 Task: Create an 'audit finding' object.
Action: Mouse moved to (1302, 134)
Screenshot: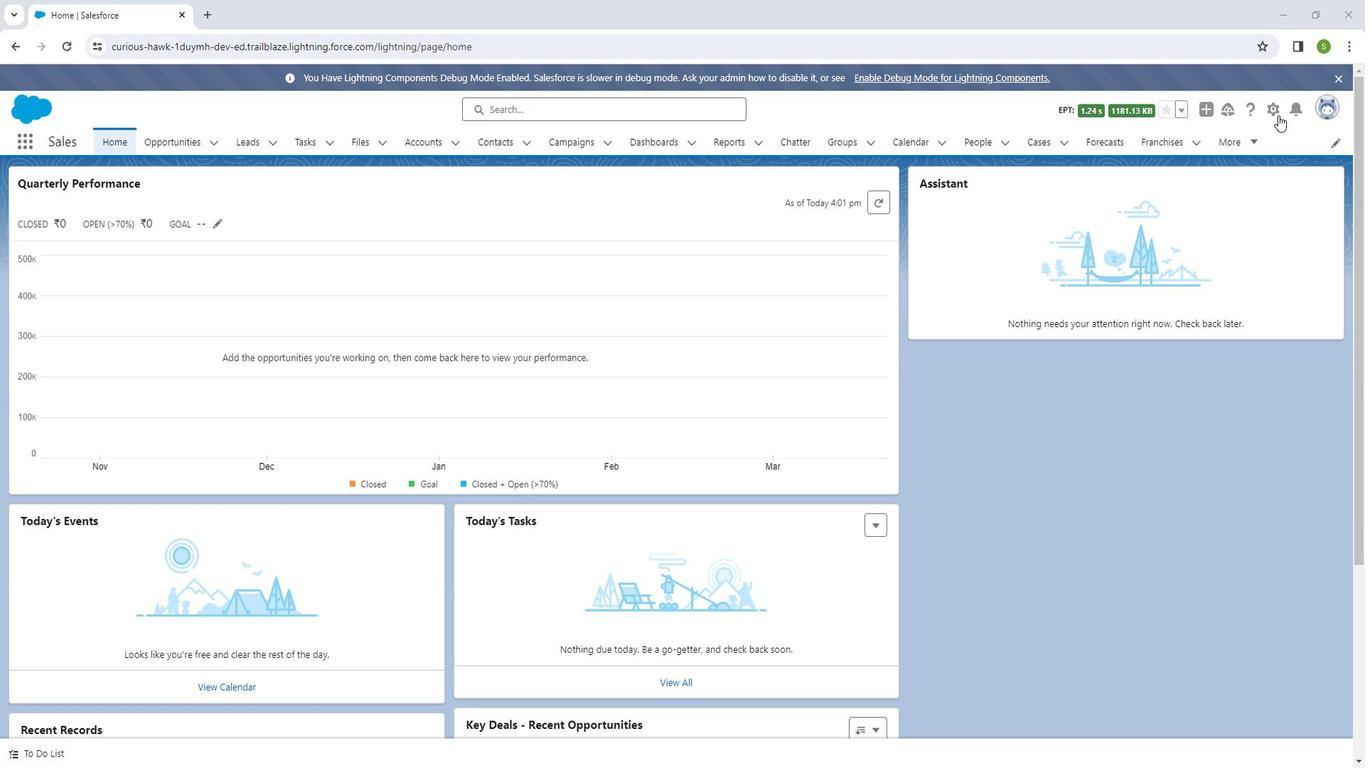 
Action: Mouse pressed left at (1302, 134)
Screenshot: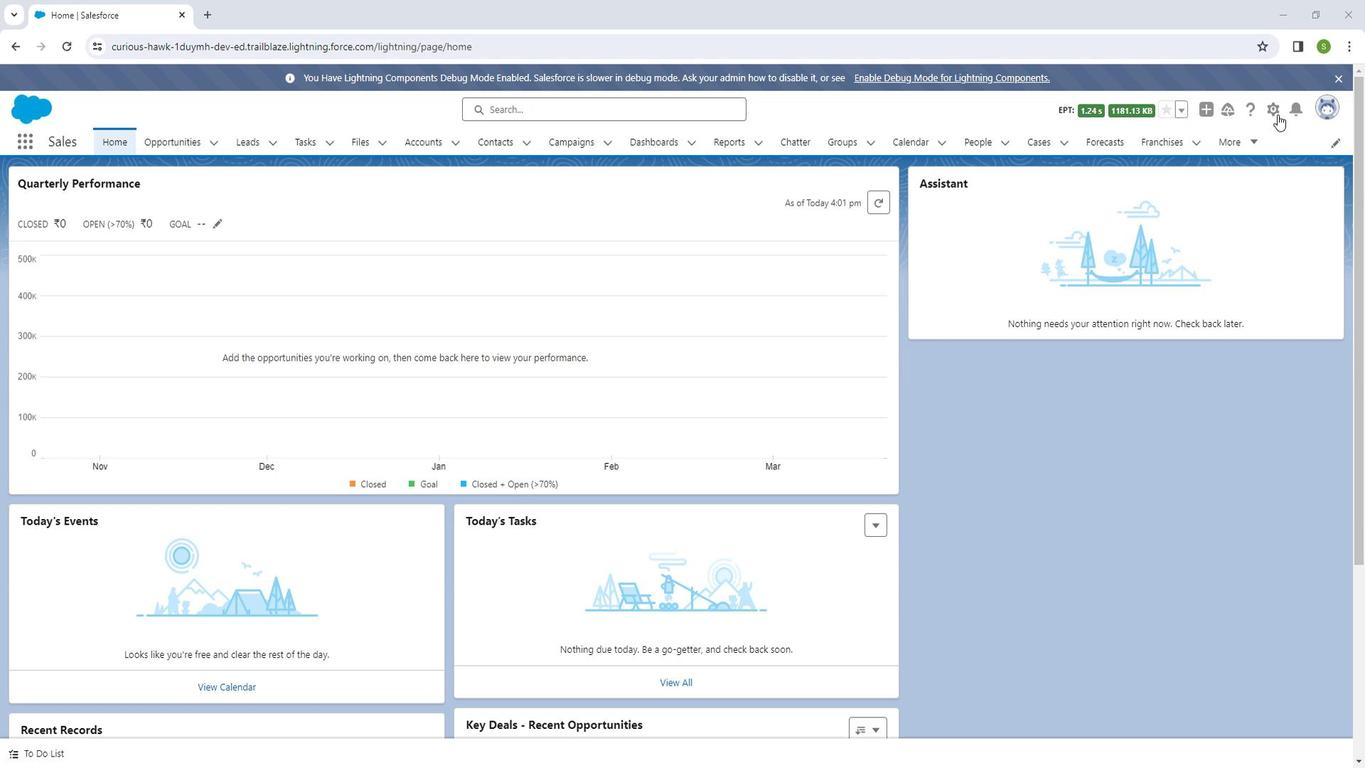 
Action: Mouse moved to (1253, 181)
Screenshot: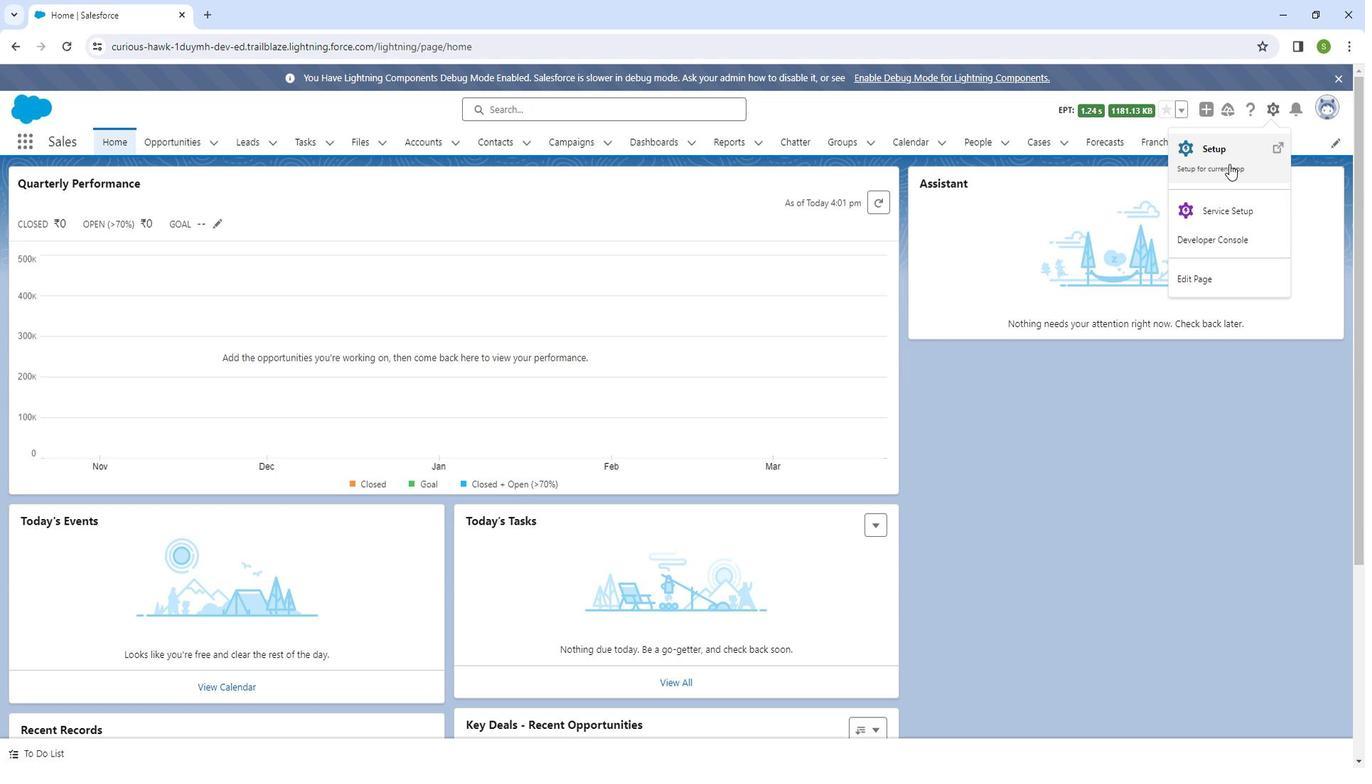 
Action: Mouse pressed left at (1253, 181)
Screenshot: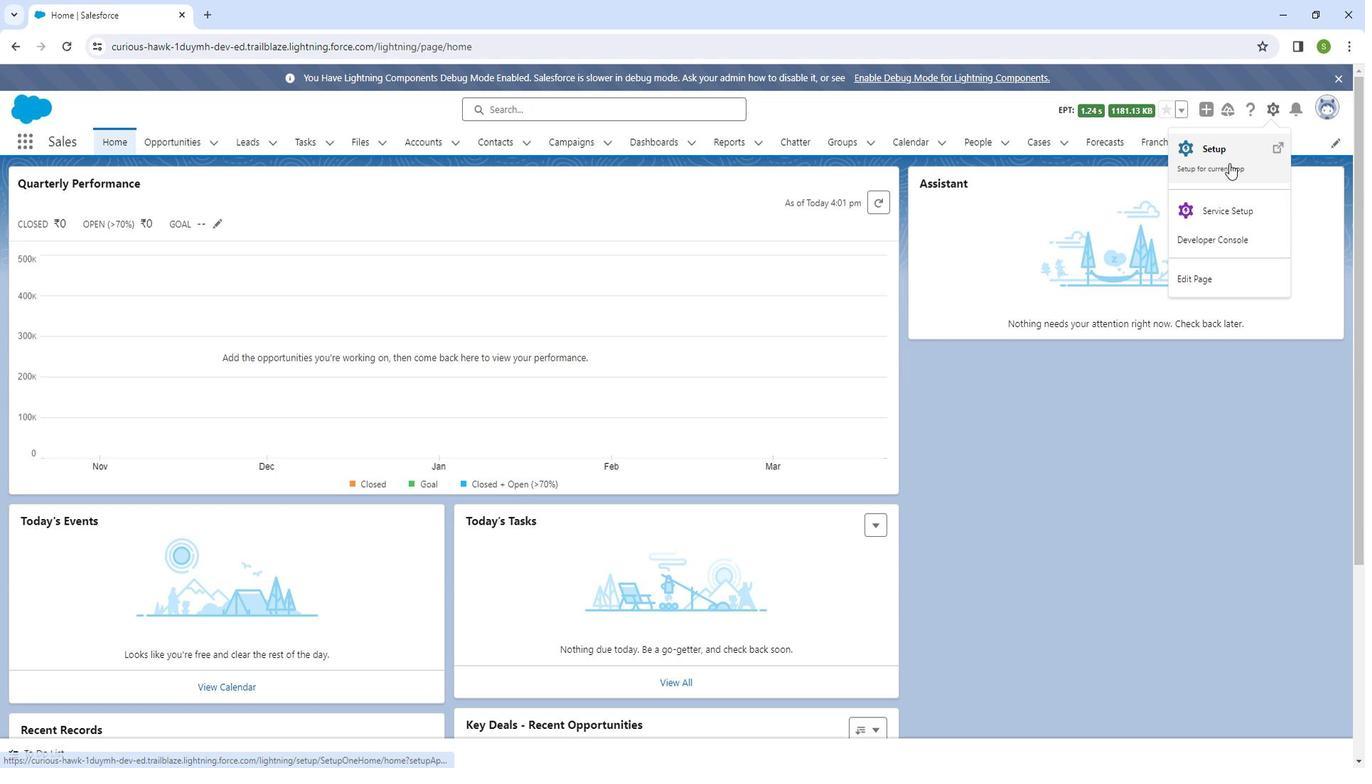
Action: Mouse moved to (204, 164)
Screenshot: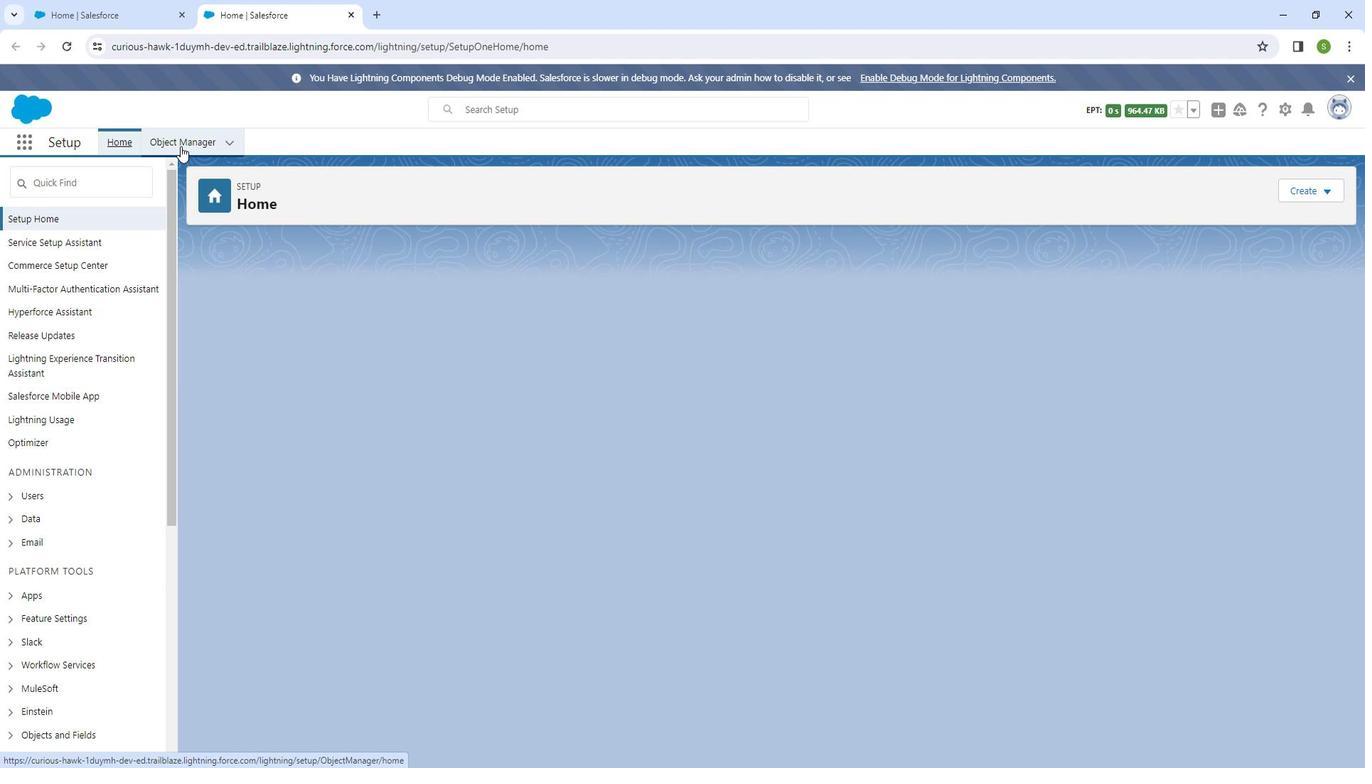 
Action: Mouse pressed left at (204, 164)
Screenshot: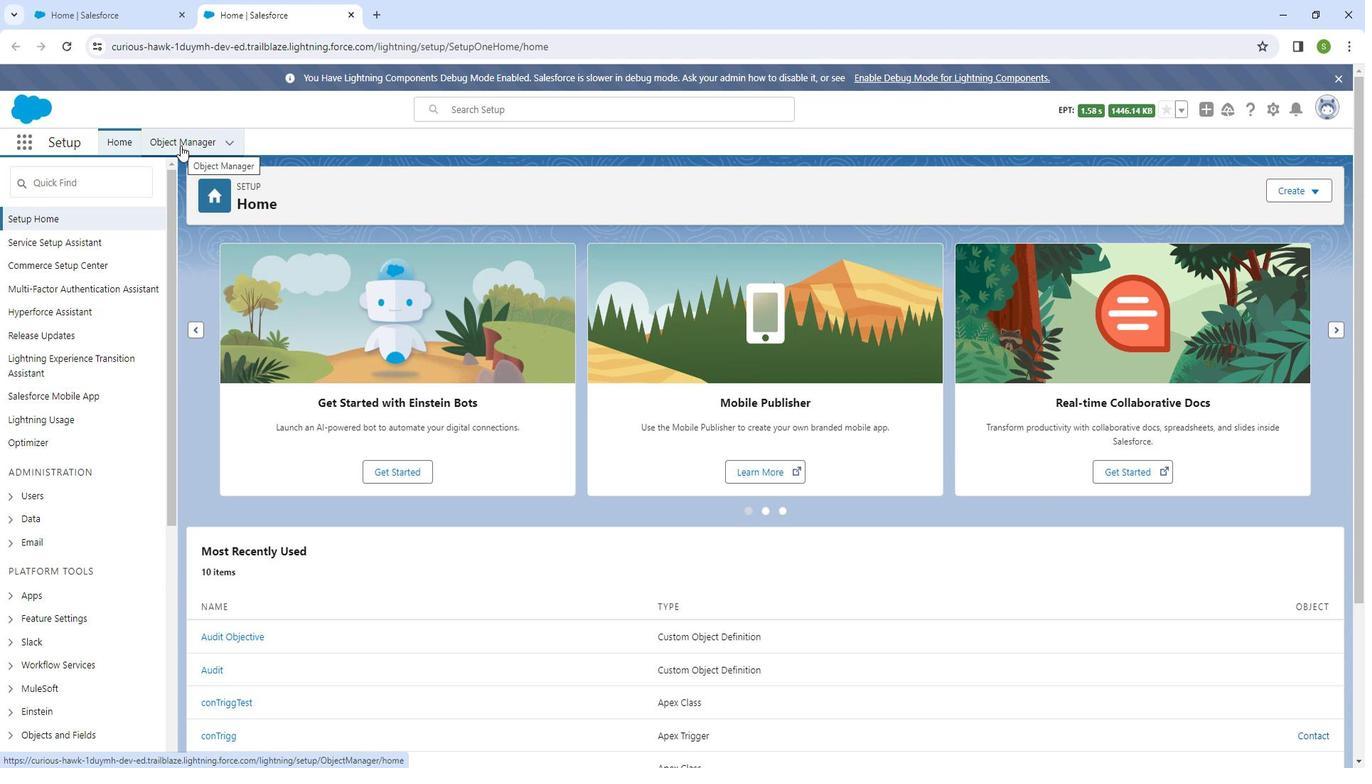 
Action: Mouse moved to (1318, 214)
Screenshot: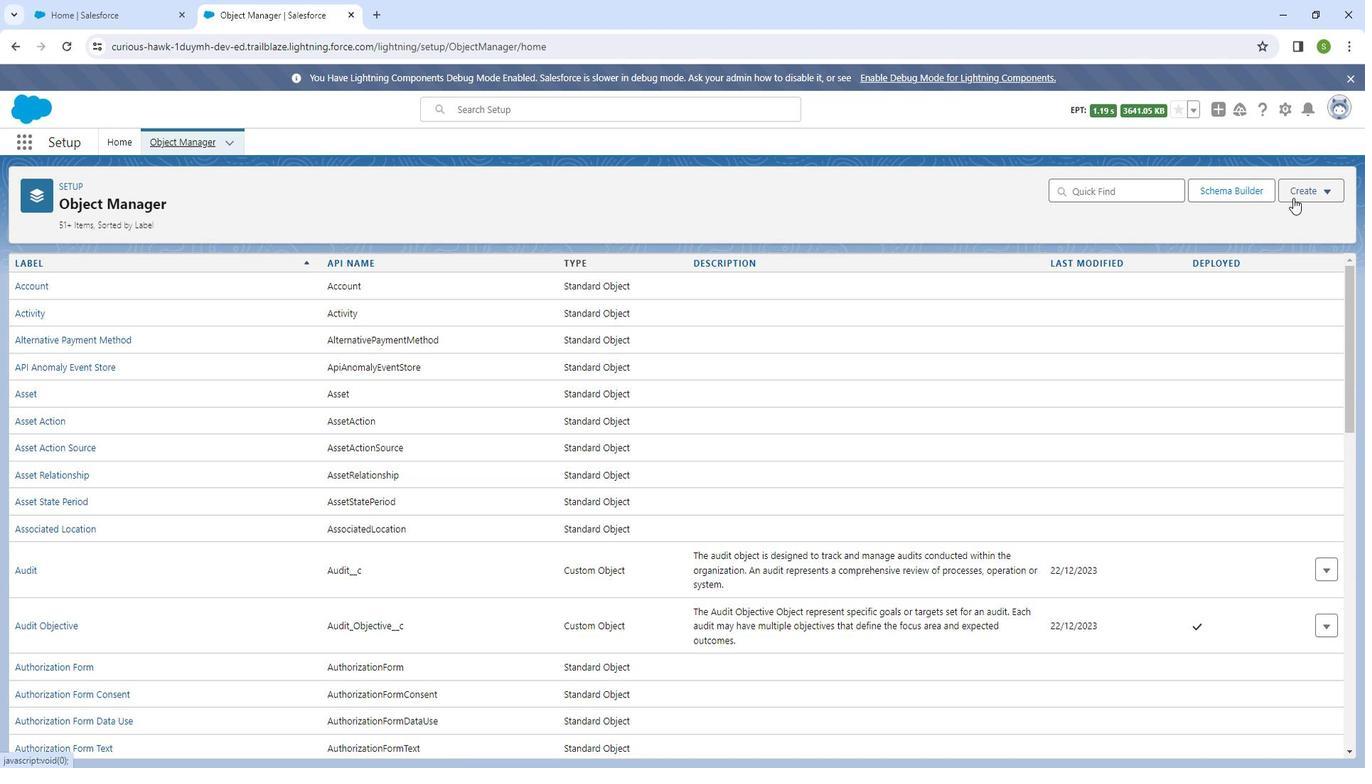 
Action: Mouse pressed left at (1318, 214)
Screenshot: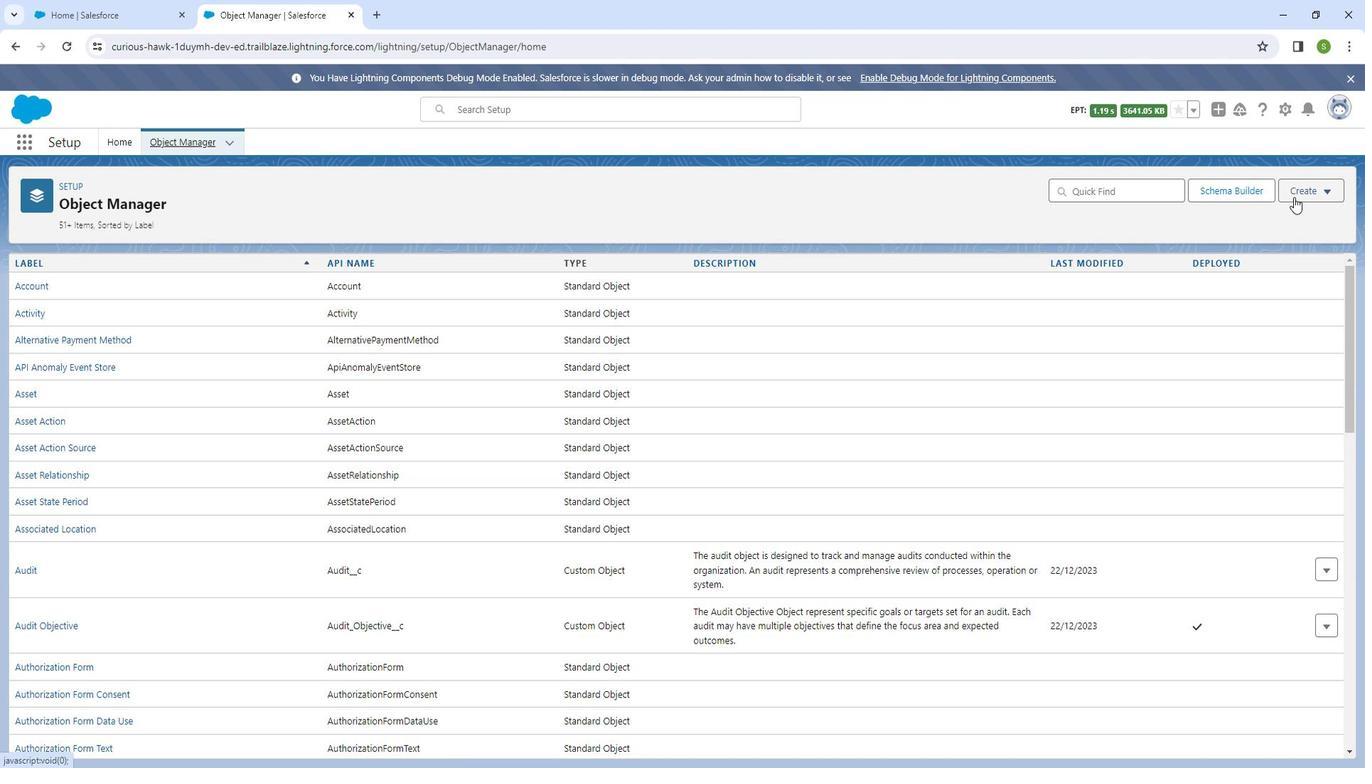 
Action: Mouse moved to (1303, 246)
Screenshot: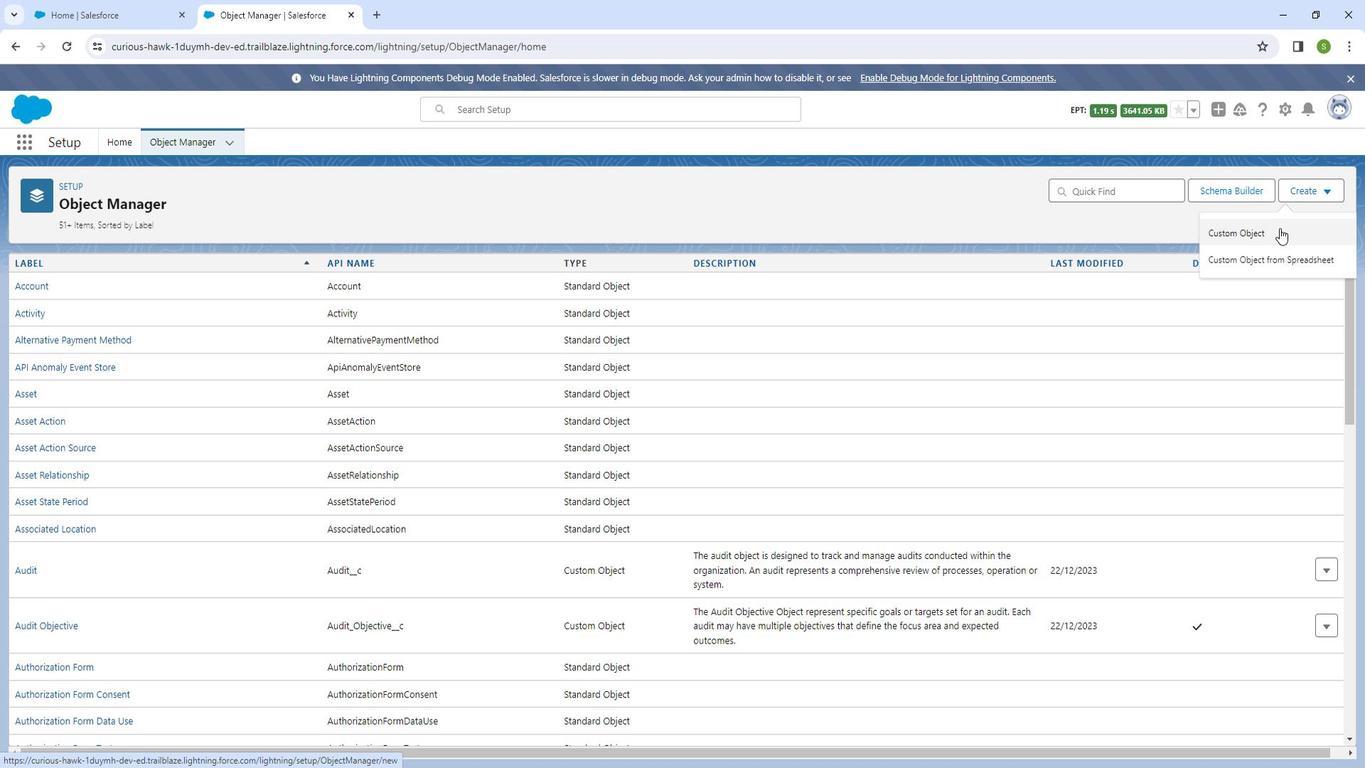 
Action: Mouse pressed left at (1303, 246)
Screenshot: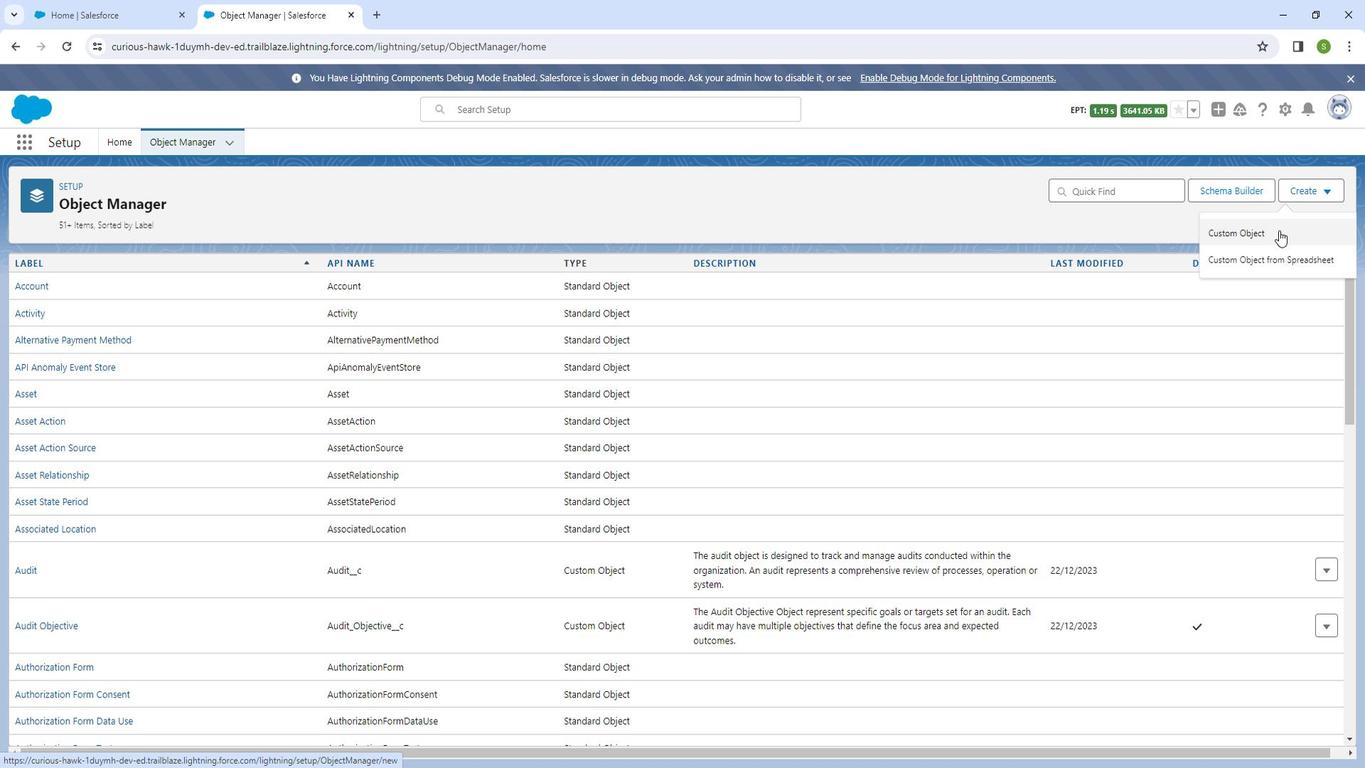 
Action: Mouse moved to (362, 386)
Screenshot: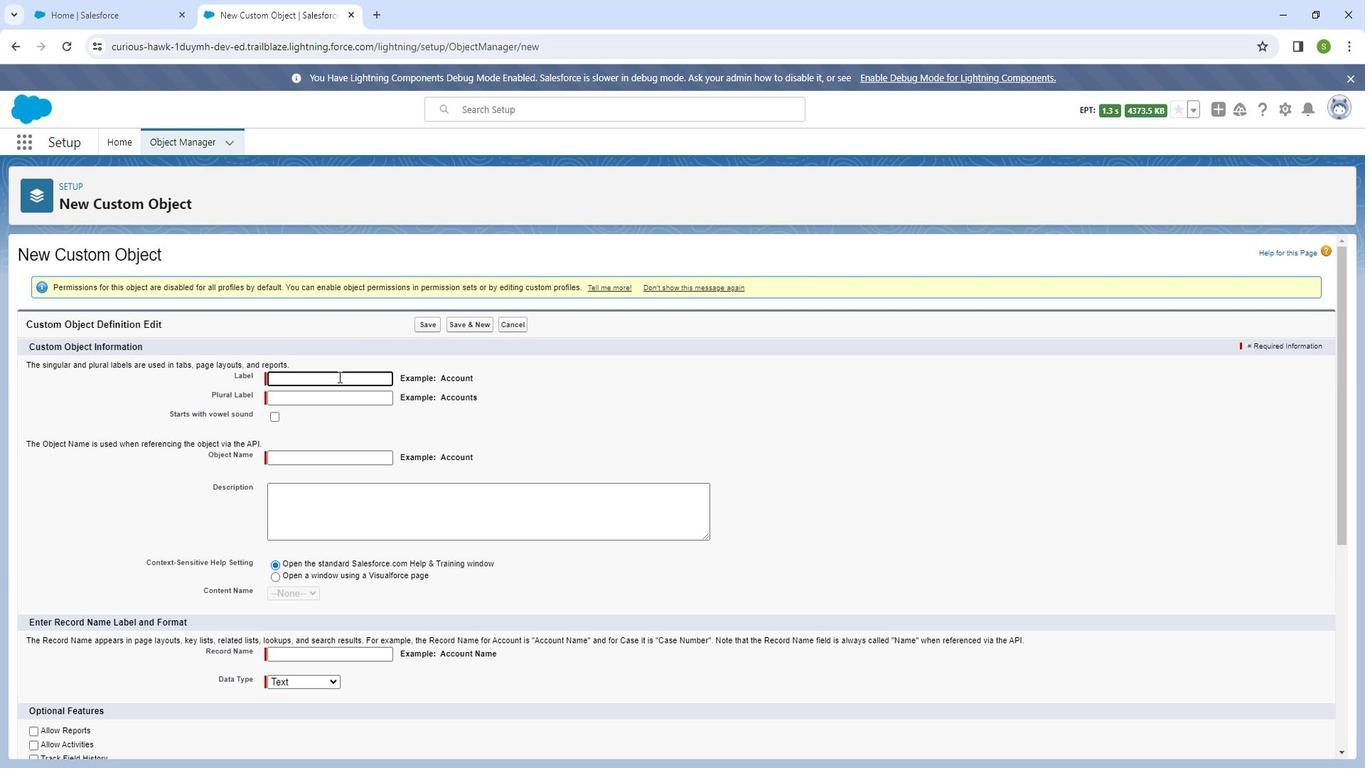 
Action: Mouse pressed left at (362, 386)
Screenshot: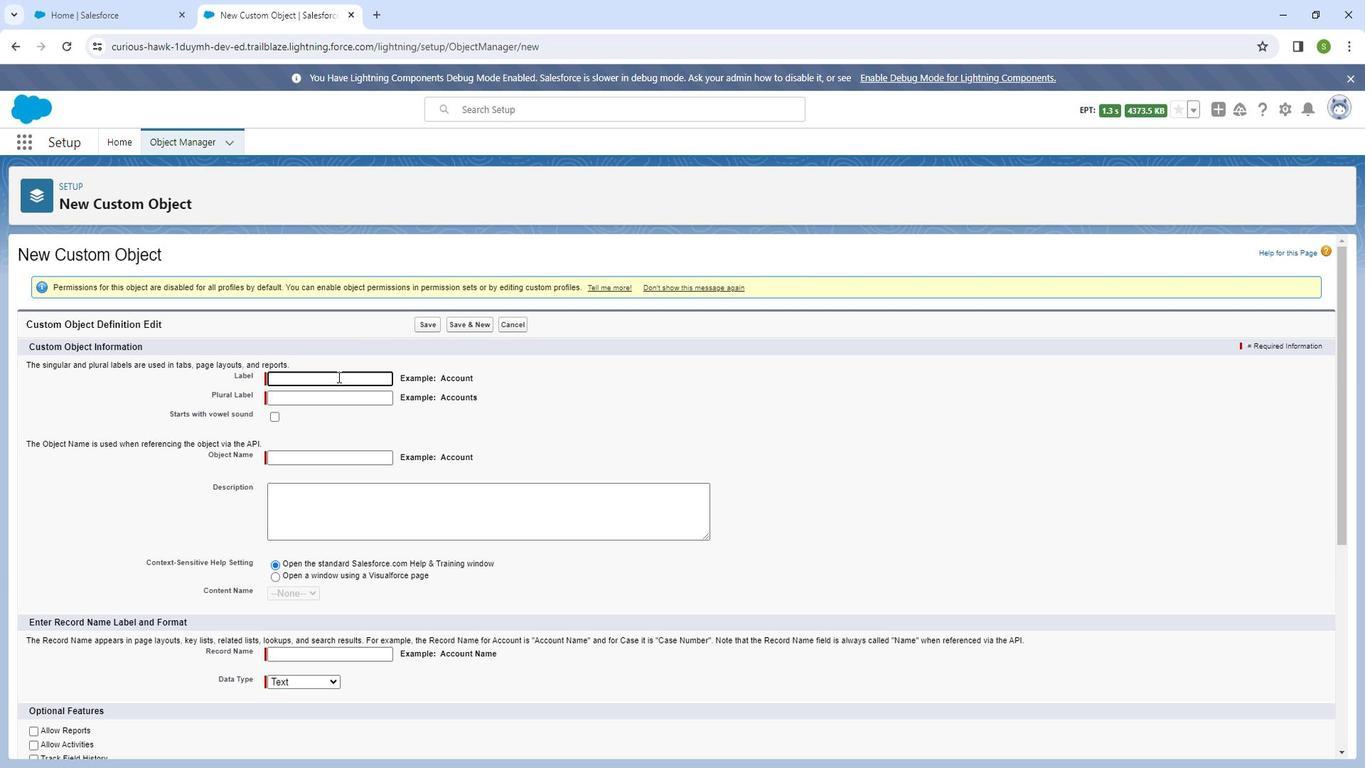 
Action: Mouse moved to (362, 386)
Screenshot: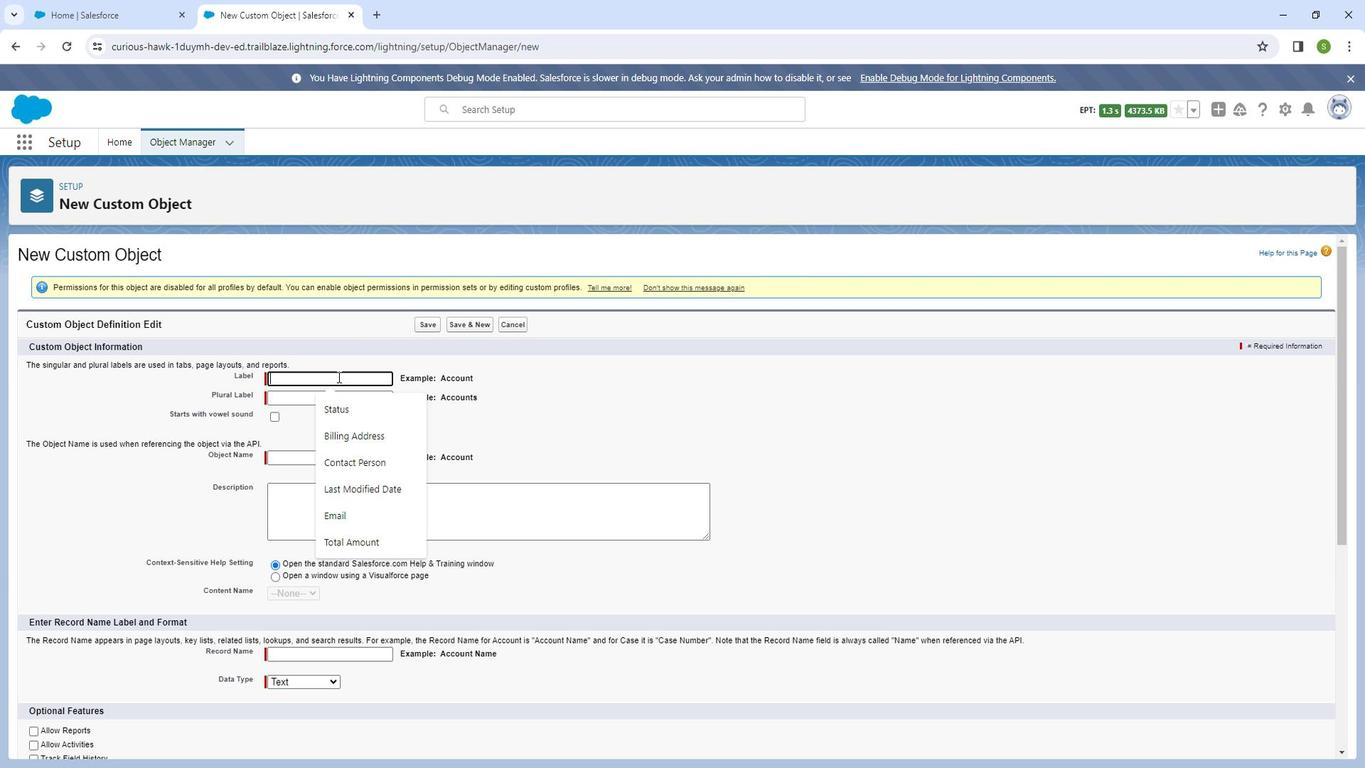
Action: Key pressed <Key.shift_r>Audit<Key.space><Key.shift_r><Key.shift_r><Key.shift_r><Key.shift_r><Key.shift_r><Key.shift_r>Finding
Screenshot: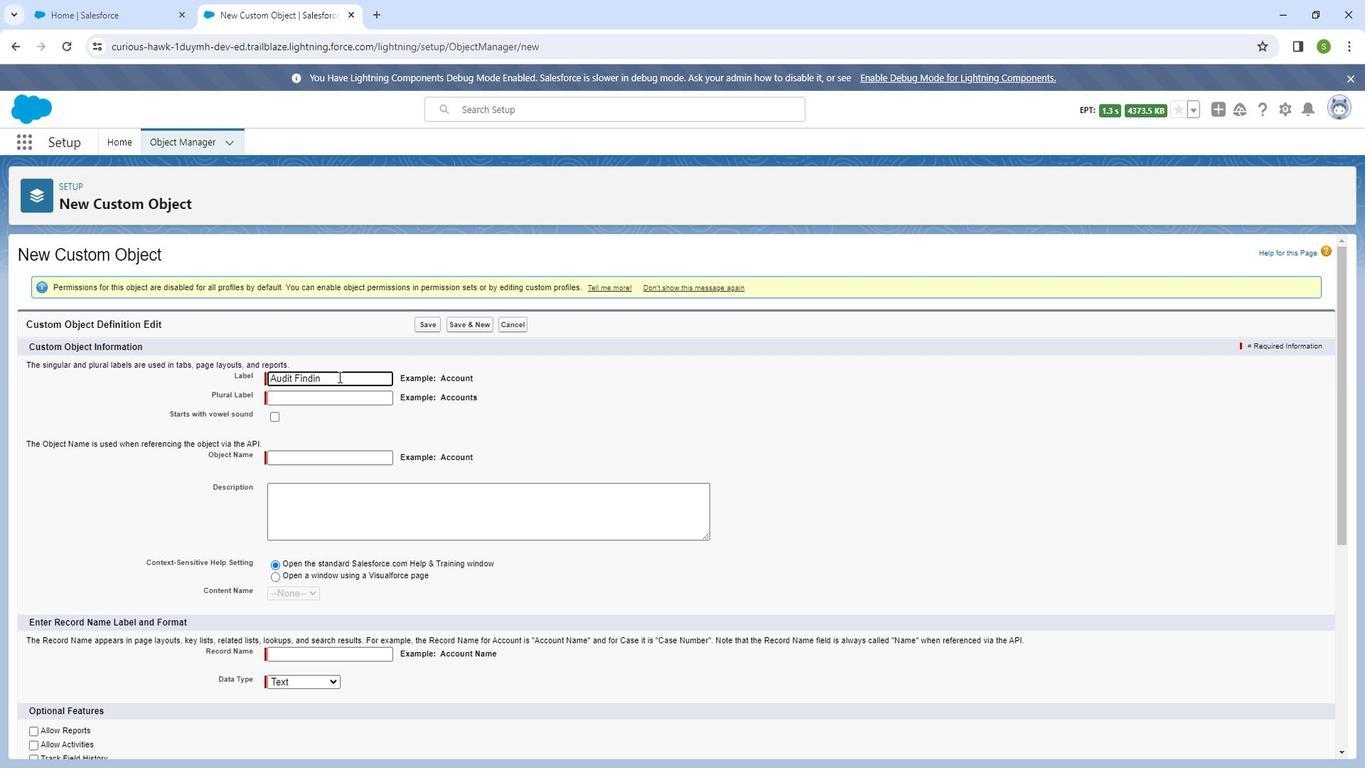 
Action: Mouse moved to (351, 401)
Screenshot: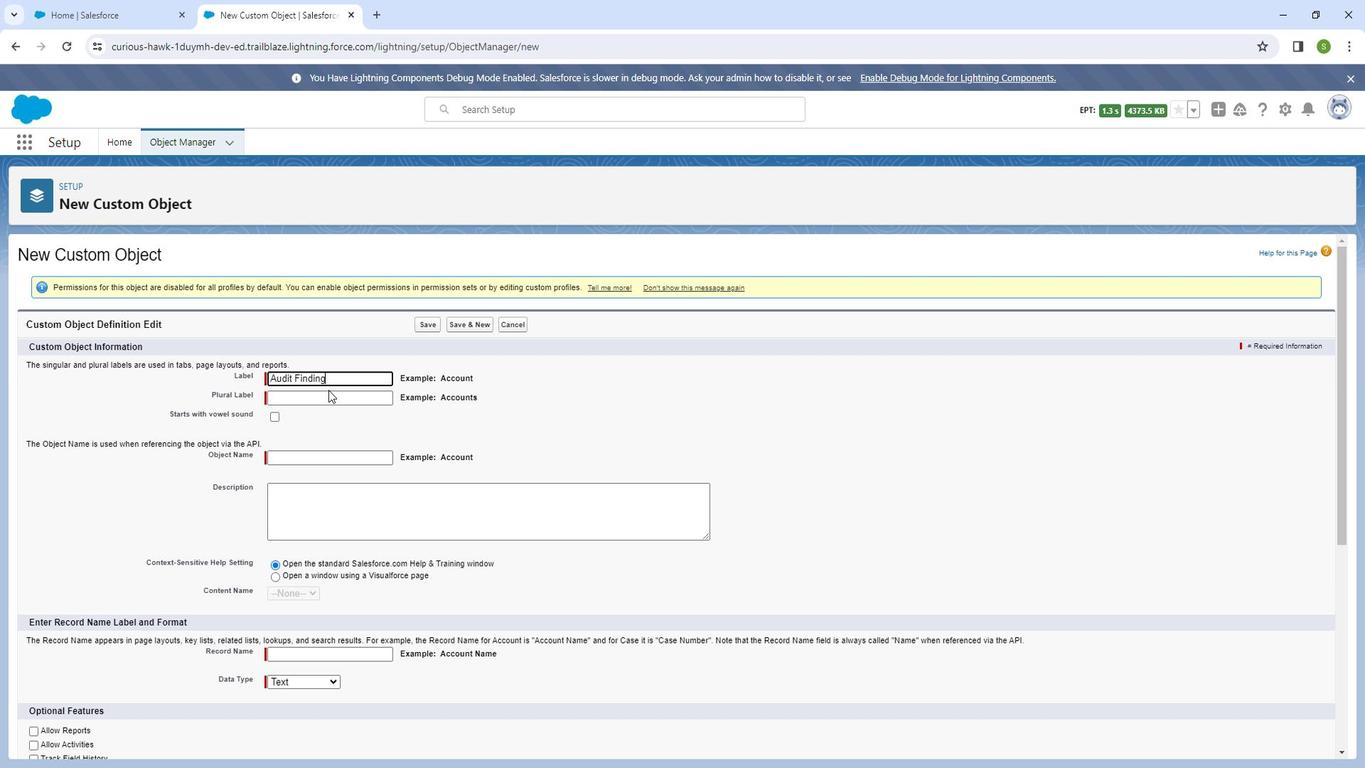 
Action: Mouse pressed left at (351, 401)
Screenshot: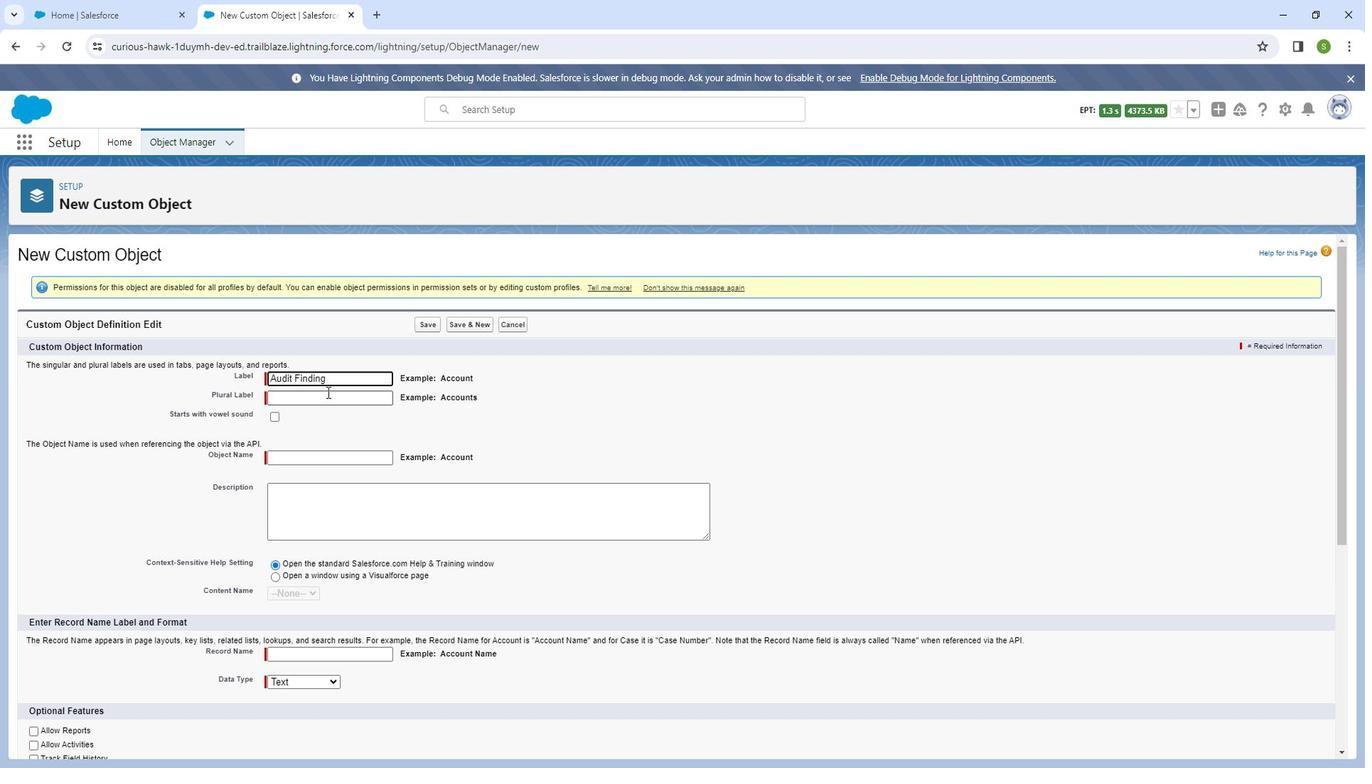
Action: Key pressed <Key.shift_r><Key.shift_r><Key.shift_r><Key.shift_r><Key.shift_r><Key.shift_r><Key.shift_r><Key.shift_r><Key.shift_r><Key.shift_r>Audit<Key.space><Key.shift_r><Key.shift_r><Key.shift_r>Findings
Screenshot: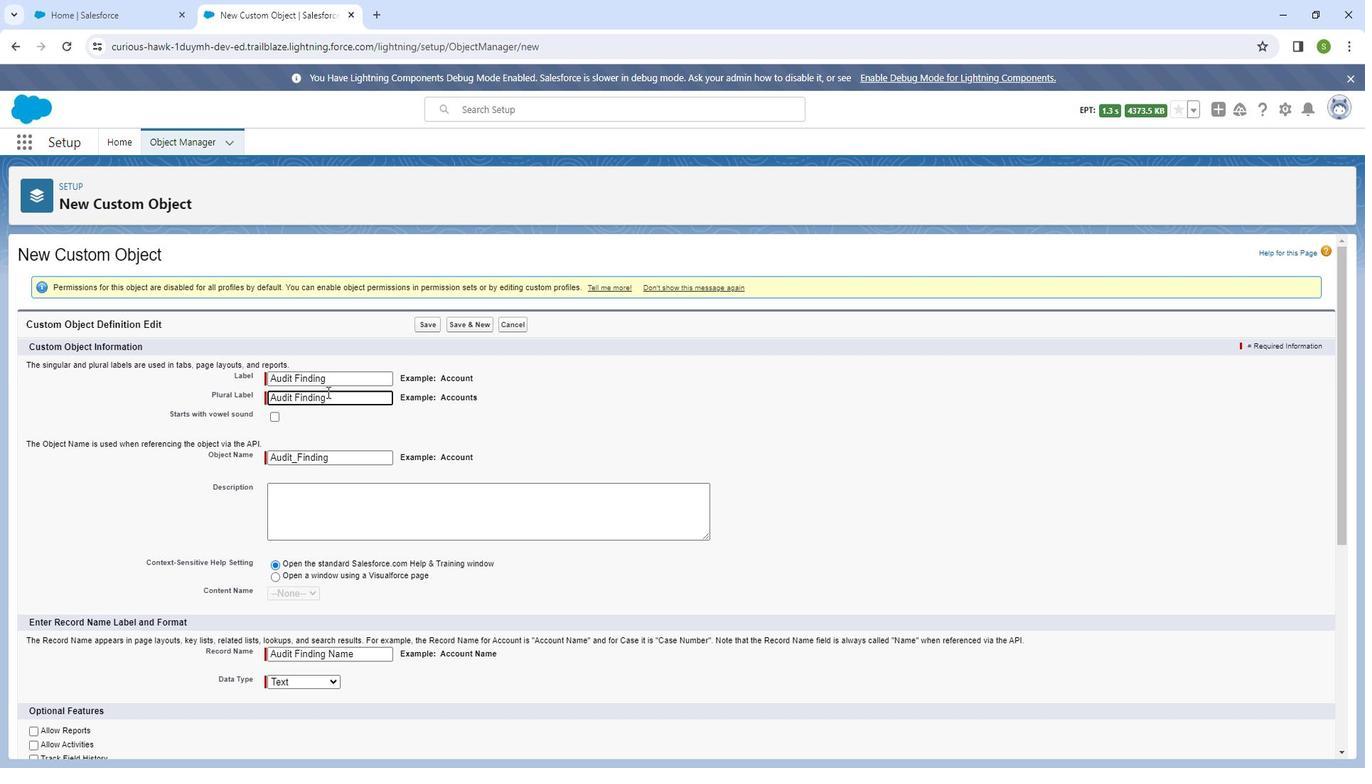 
Action: Mouse moved to (339, 523)
Screenshot: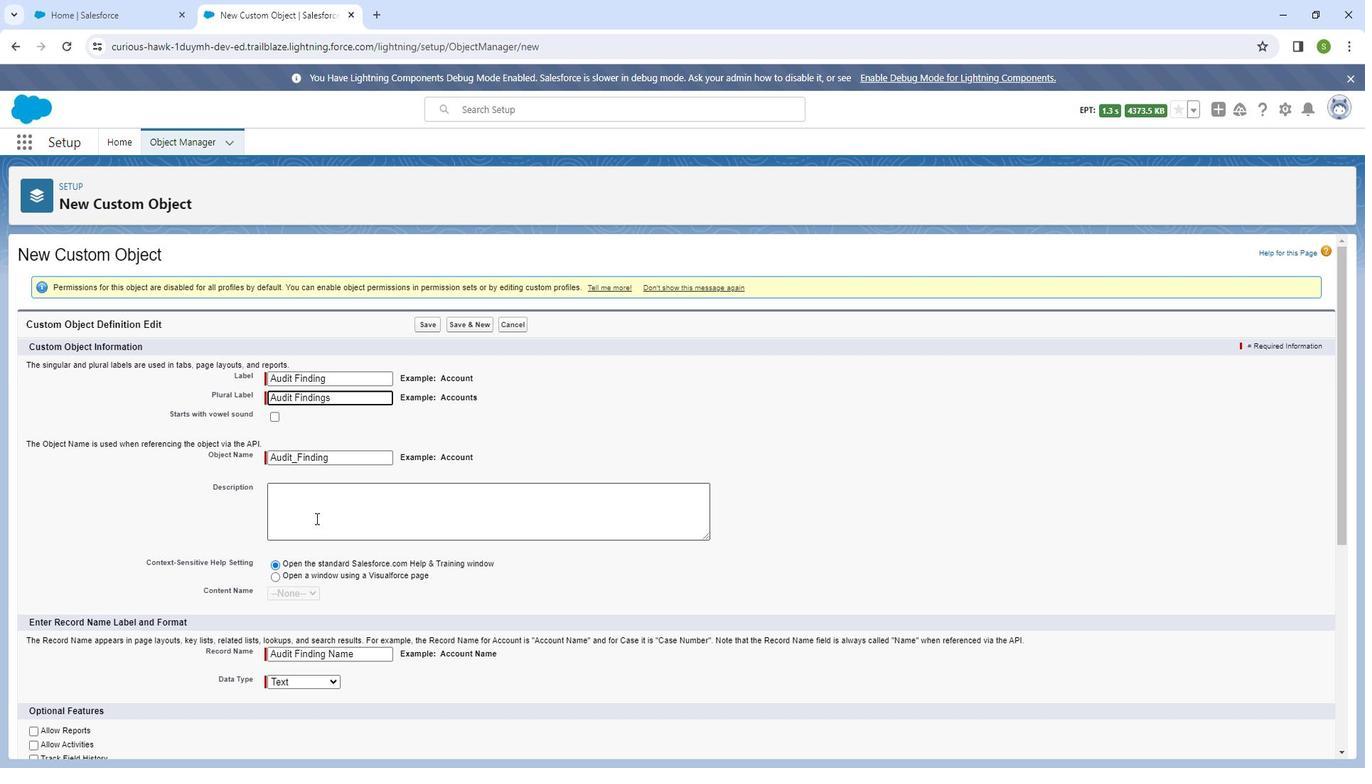 
Action: Mouse pressed left at (339, 523)
Screenshot: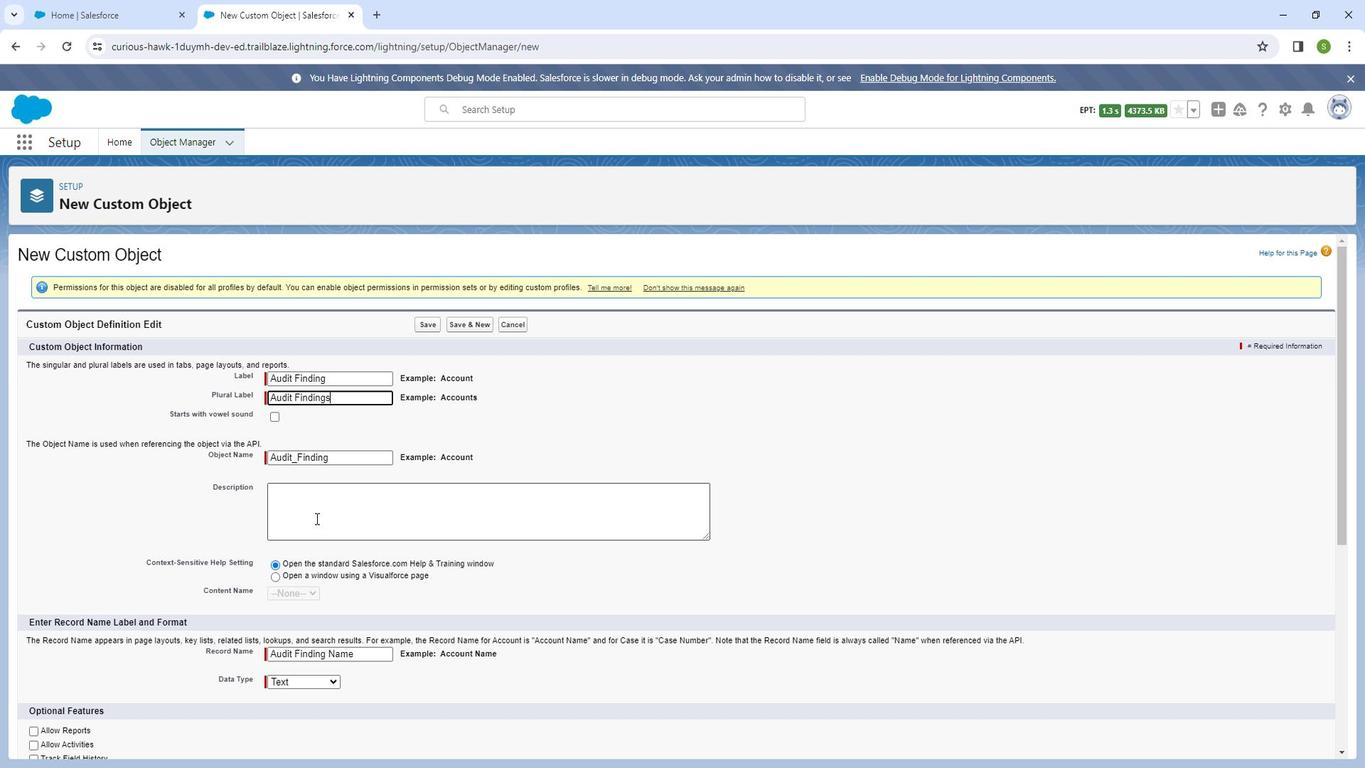 
Action: Mouse moved to (340, 518)
Screenshot: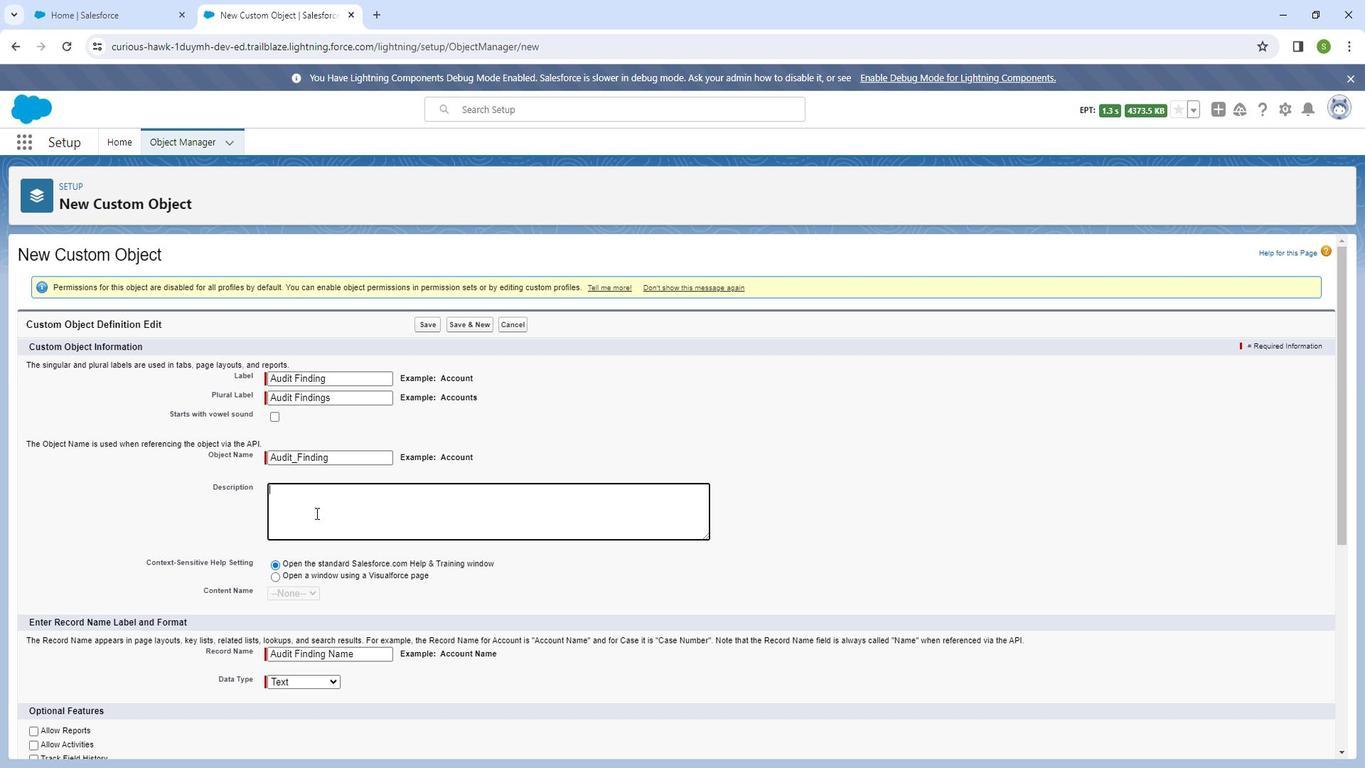 
Action: Key pressed <Key.shift_r>The<Key.space><Key.shift_r>Audit<Key.space><Key.shift_r><Key.shift_r><Key.shift_r><Key.shift_r><Key.shift_r><Key.shift_r><Key.shift_r><Key.shift_r><Key.shift_r>Finding<Key.space>objed<Key.backspace>ct<Key.space>captures<Key.space>identified<Key.space>issues,<Key.space>observations,<Key.space>or<Key.space>discrepancies<Key.space>during<Key.space>the<Key.space>audit<Key.space>process.<Key.space><Key.shift_r><Key.shift_r><Key.shift_r><Key.shift_r><Key.shift_r><Key.shift_r>Each<Key.space>finding<Key.space>represent<Key.space>an<Key.space>area<Key.space>of<Key.space>concern<Key.space>that<Key.space>requires<Key.space>attention<Key.space>and<Key.space>resolution.
Screenshot: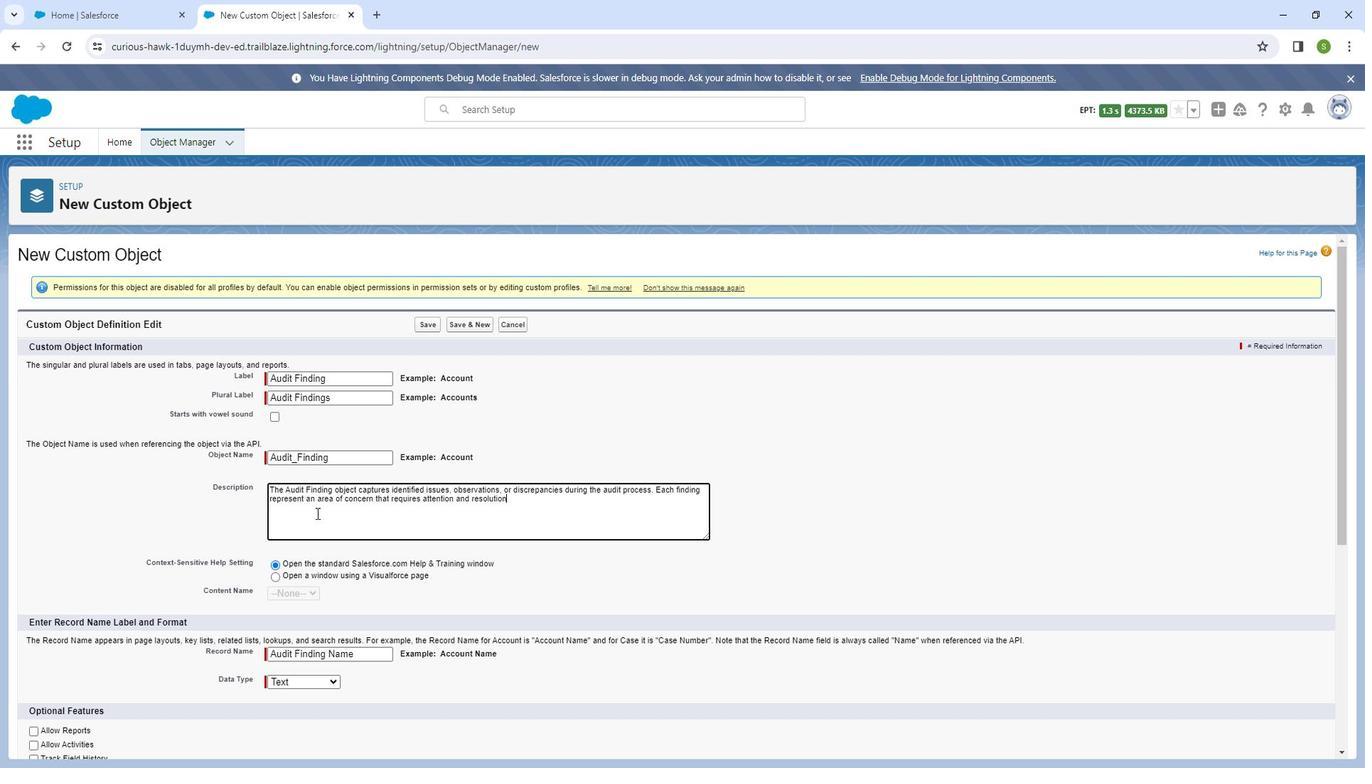 
Action: Mouse moved to (352, 514)
Screenshot: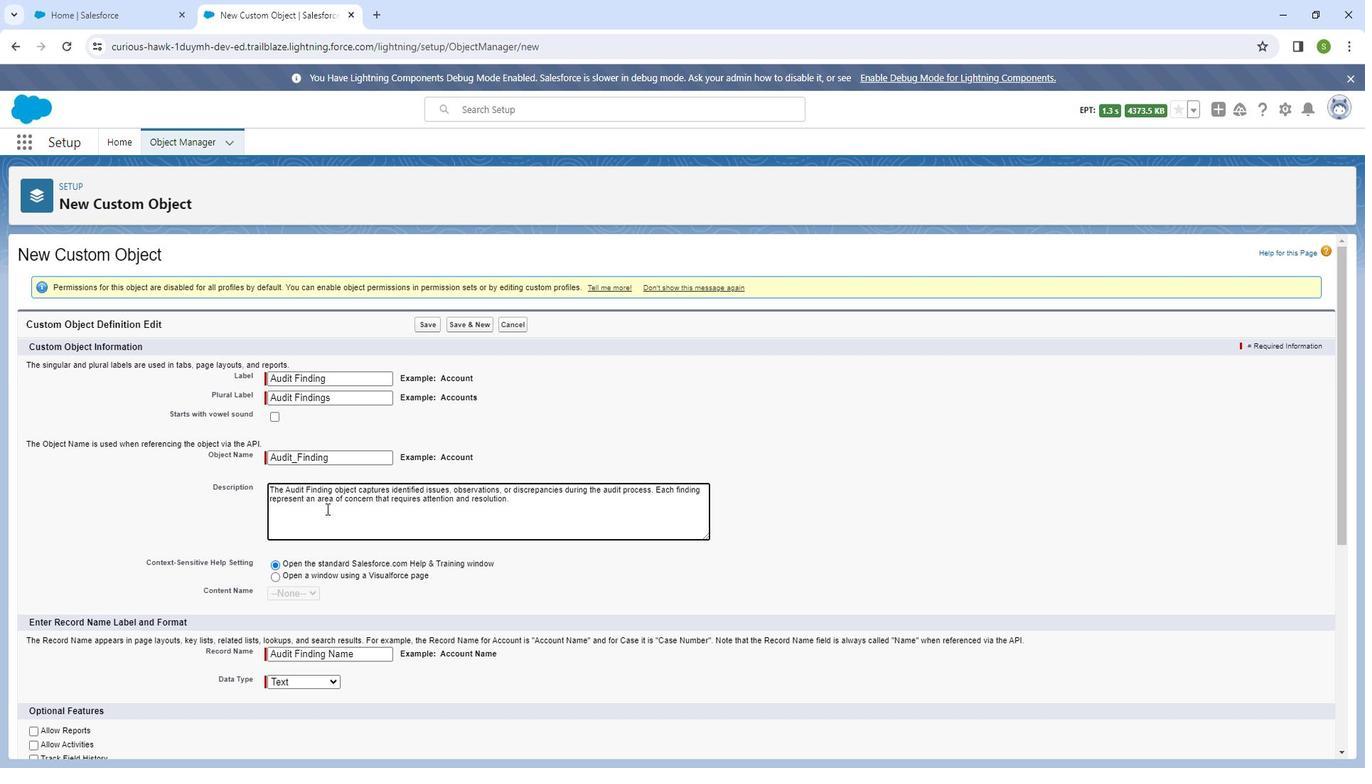 
Action: Mouse scrolled (352, 513) with delta (0, 0)
Screenshot: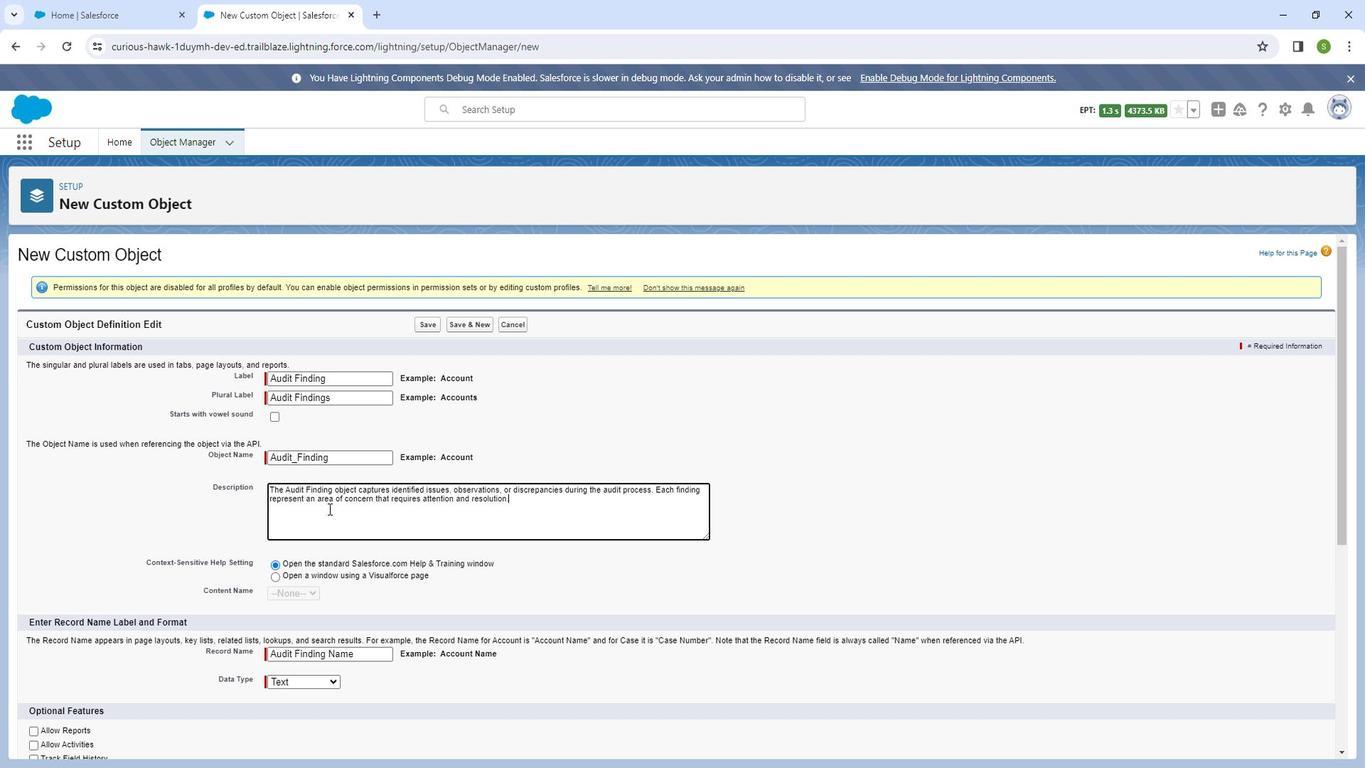 
Action: Mouse scrolled (352, 513) with delta (0, 0)
Screenshot: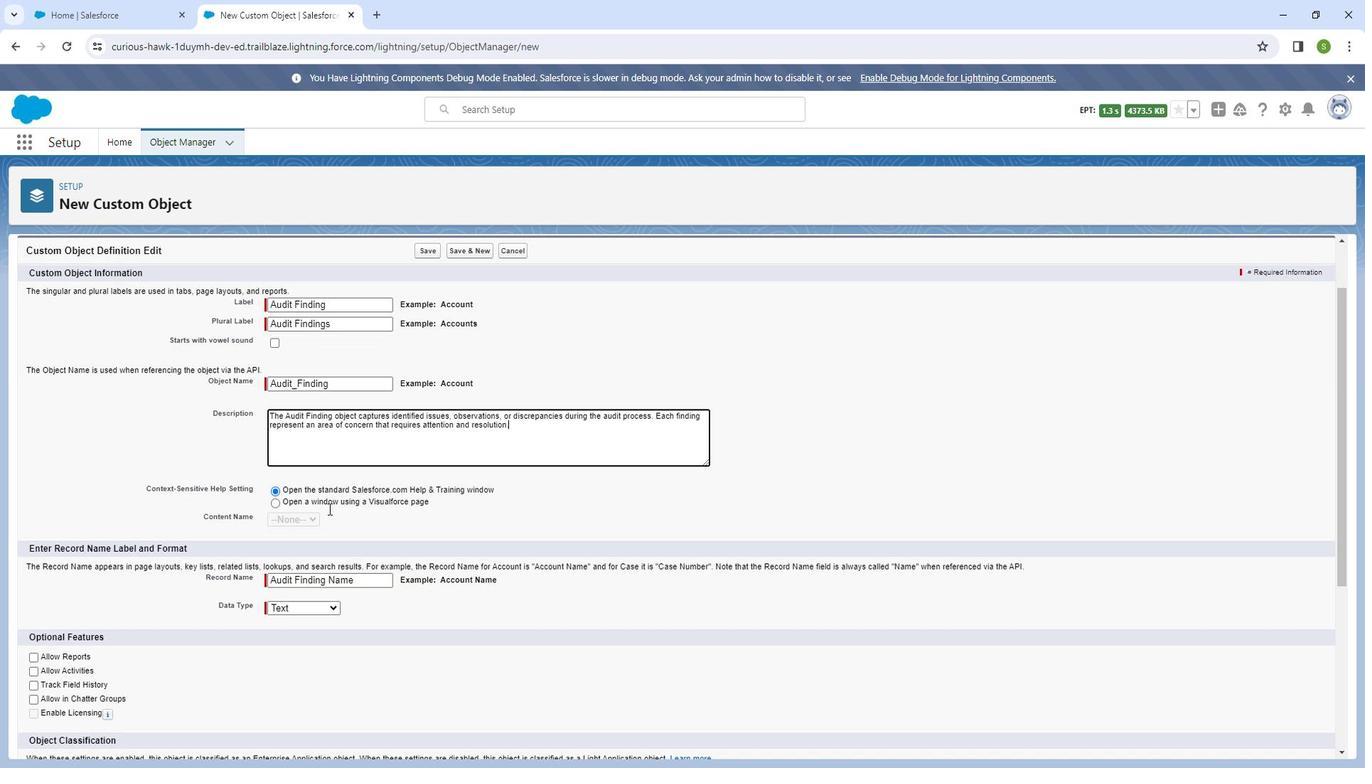 
Action: Mouse moved to (386, 515)
Screenshot: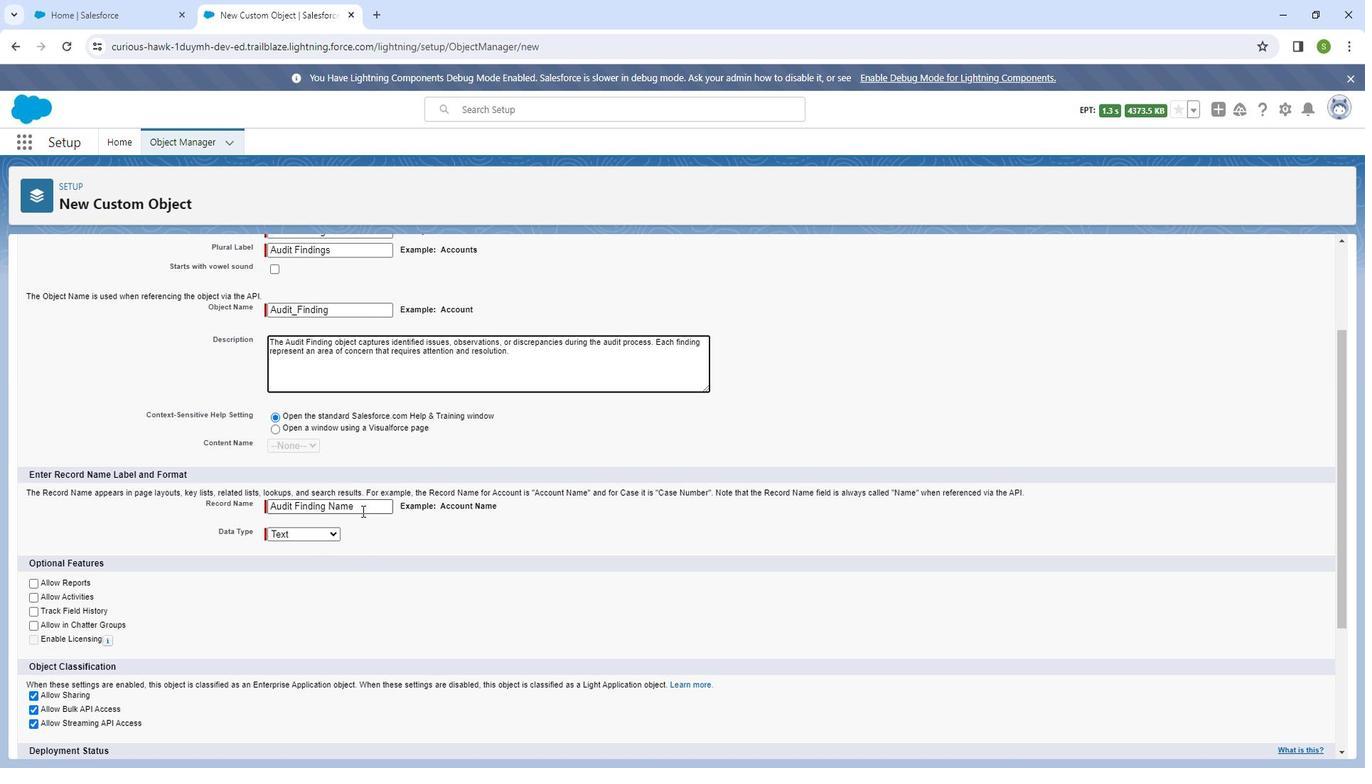 
Action: Mouse pressed left at (386, 515)
Screenshot: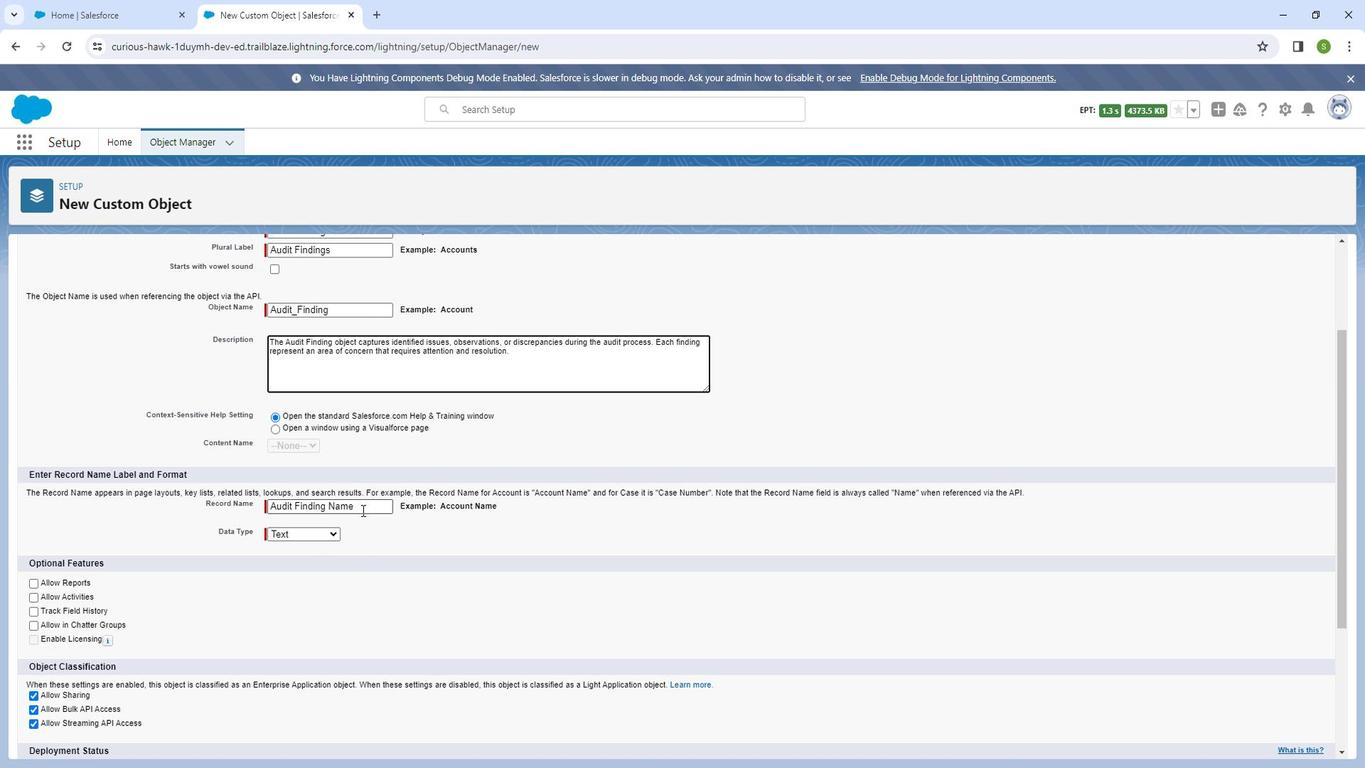 
Action: Mouse moved to (386, 514)
Screenshot: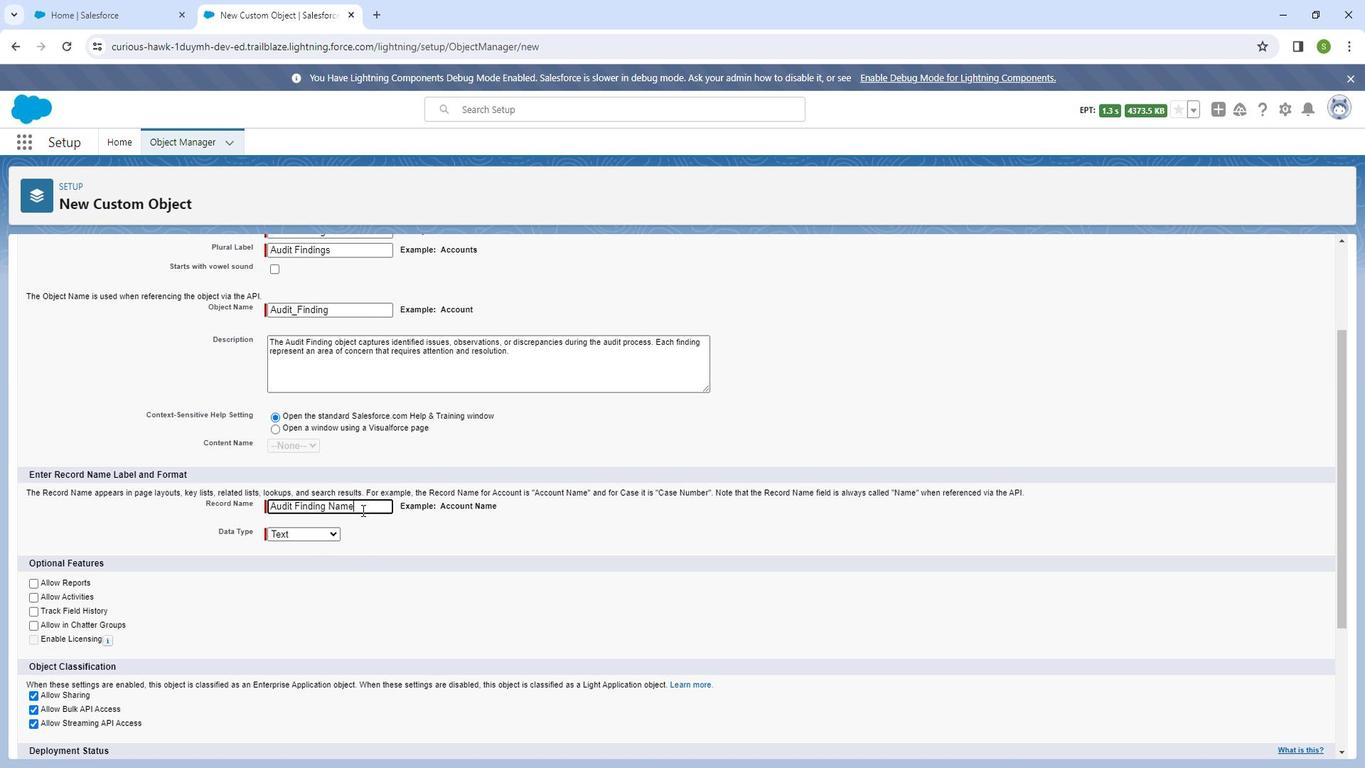 
Action: Key pressed <Key.backspace><Key.backspace><Key.backspace><Key.shift_r>U<Key.backspace>umber
Screenshot: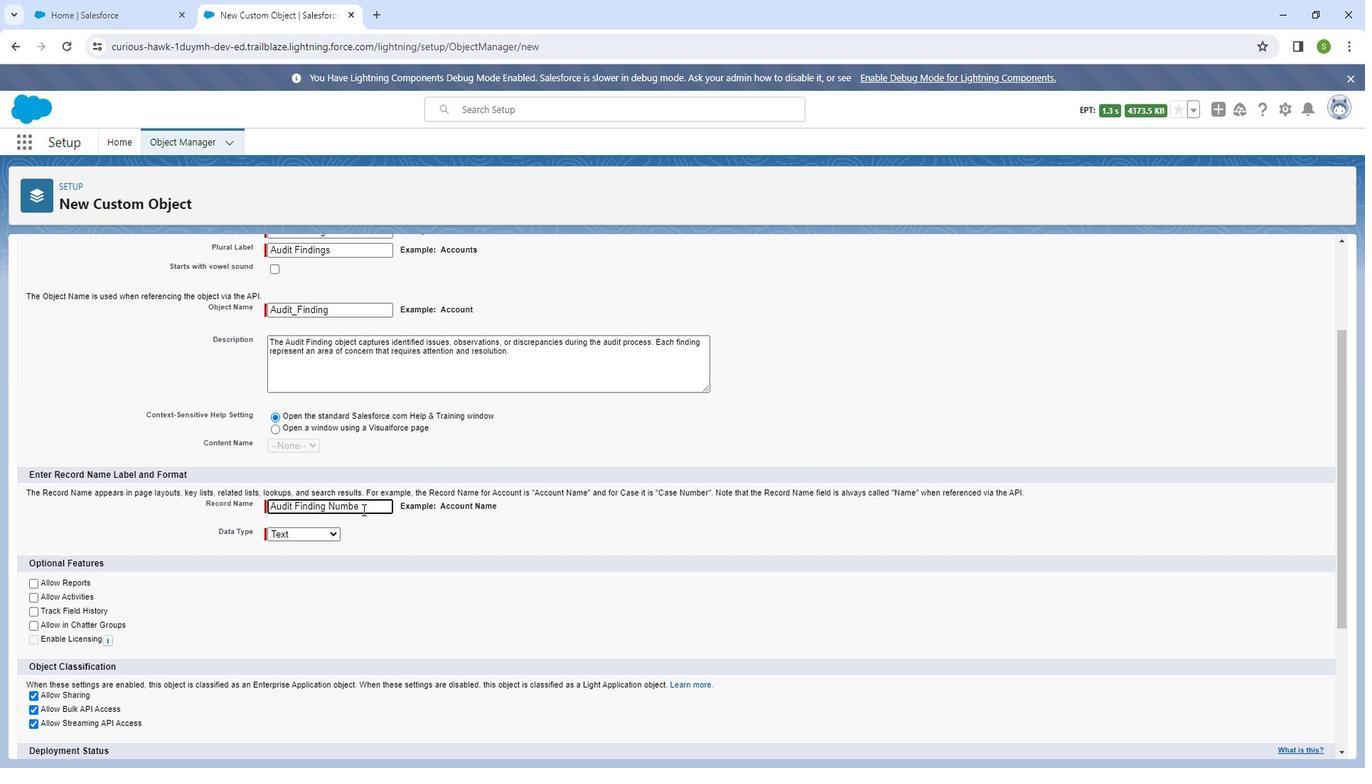 
Action: Mouse moved to (337, 538)
Screenshot: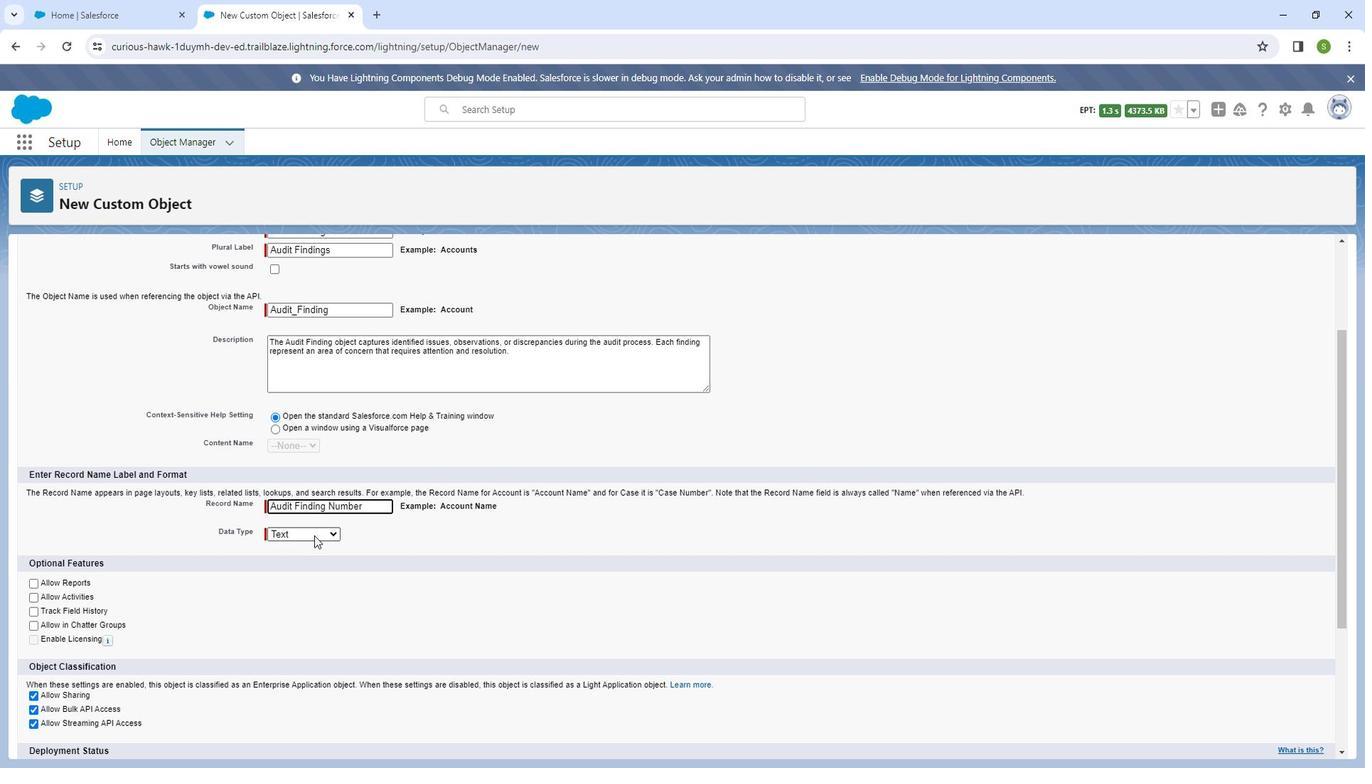
Action: Mouse pressed left at (337, 538)
Screenshot: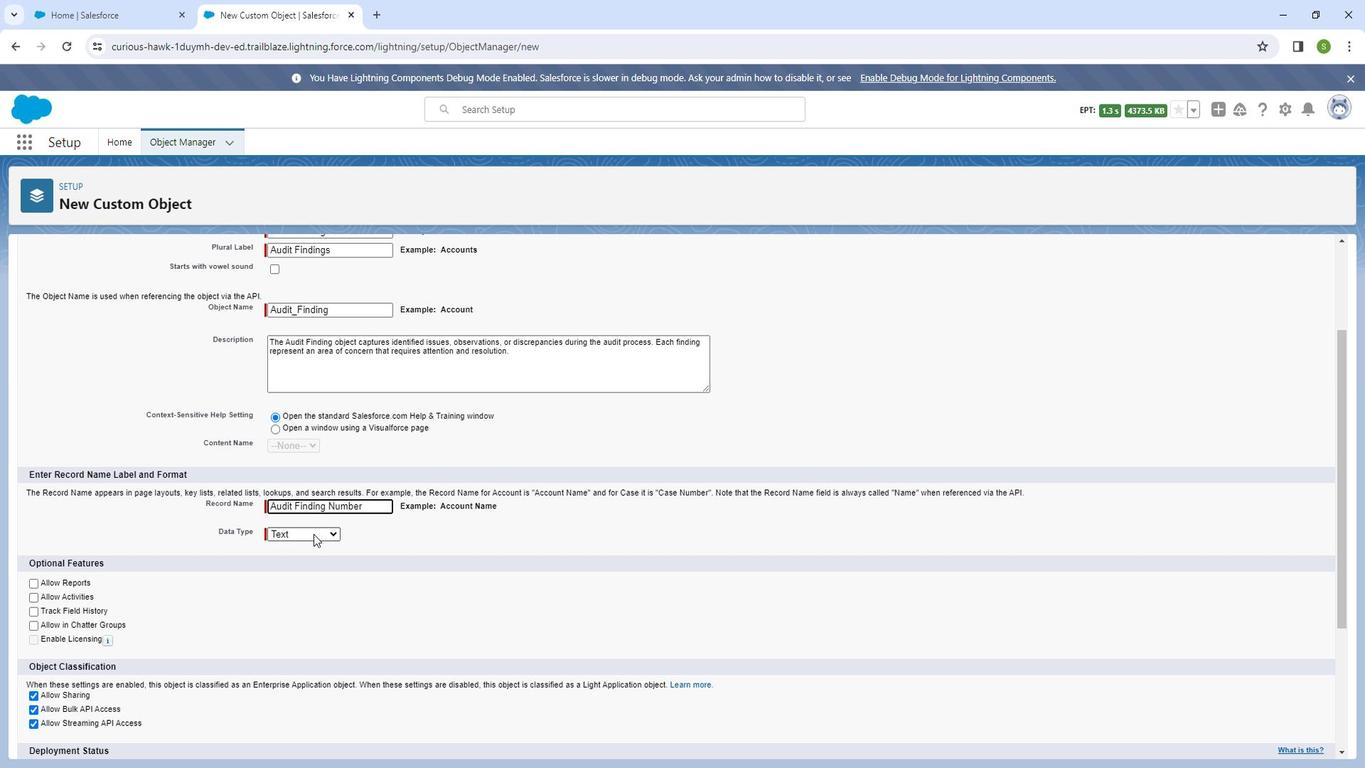 
Action: Mouse moved to (331, 566)
Screenshot: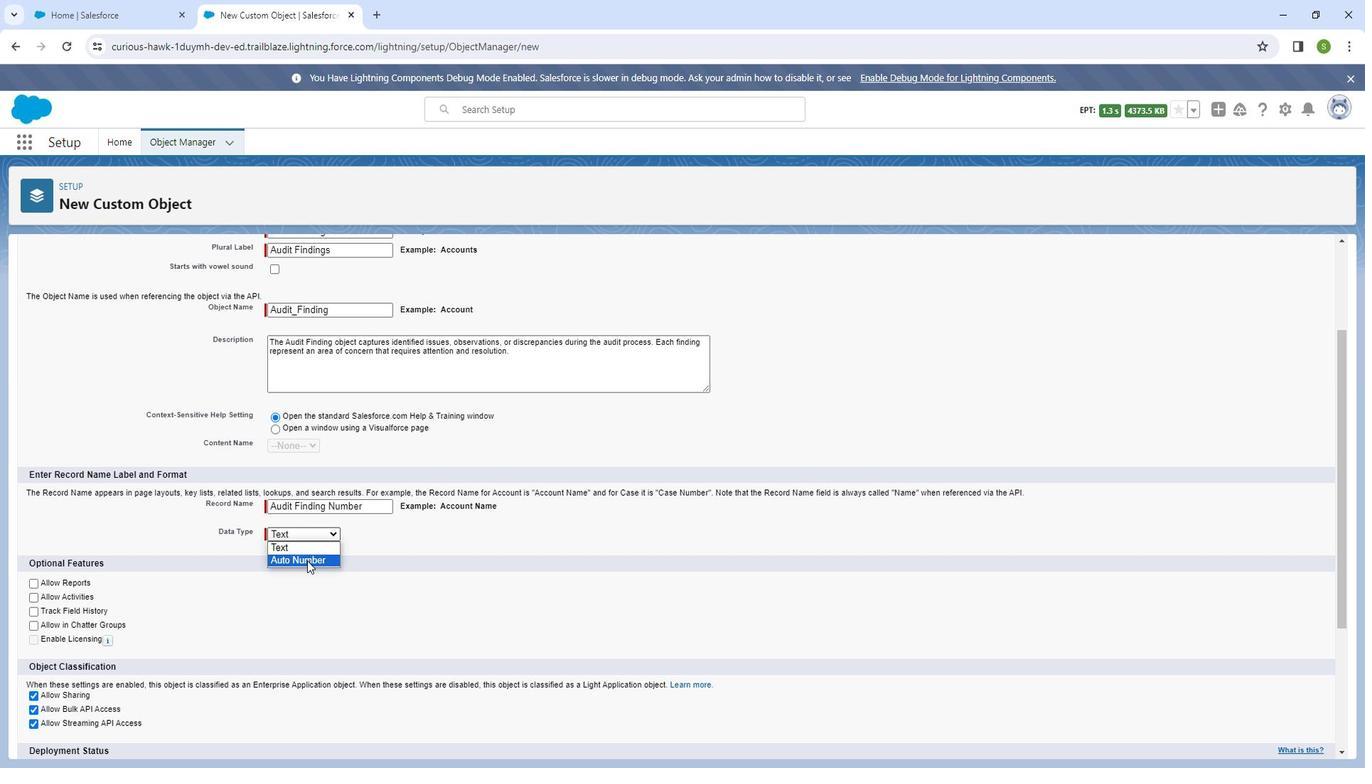 
Action: Mouse pressed left at (331, 566)
Screenshot: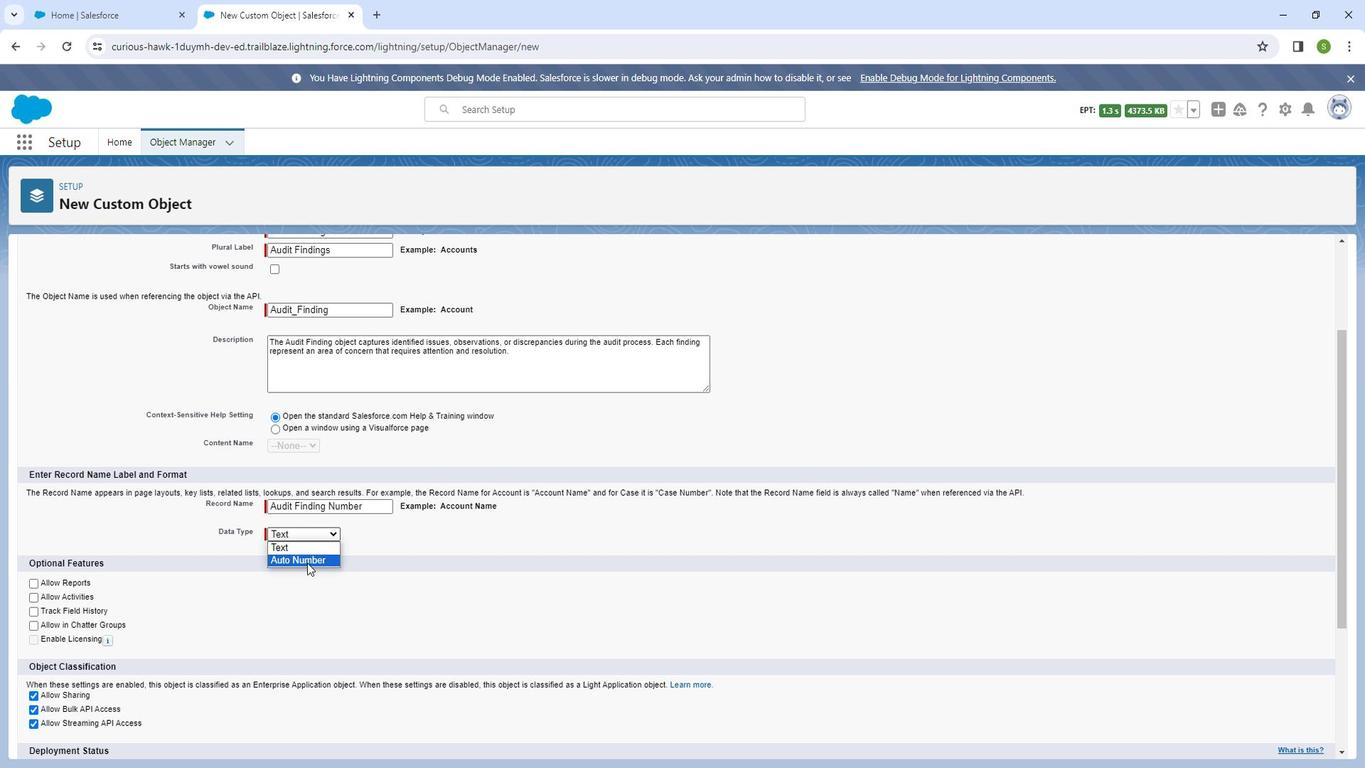 
Action: Mouse moved to (325, 559)
Screenshot: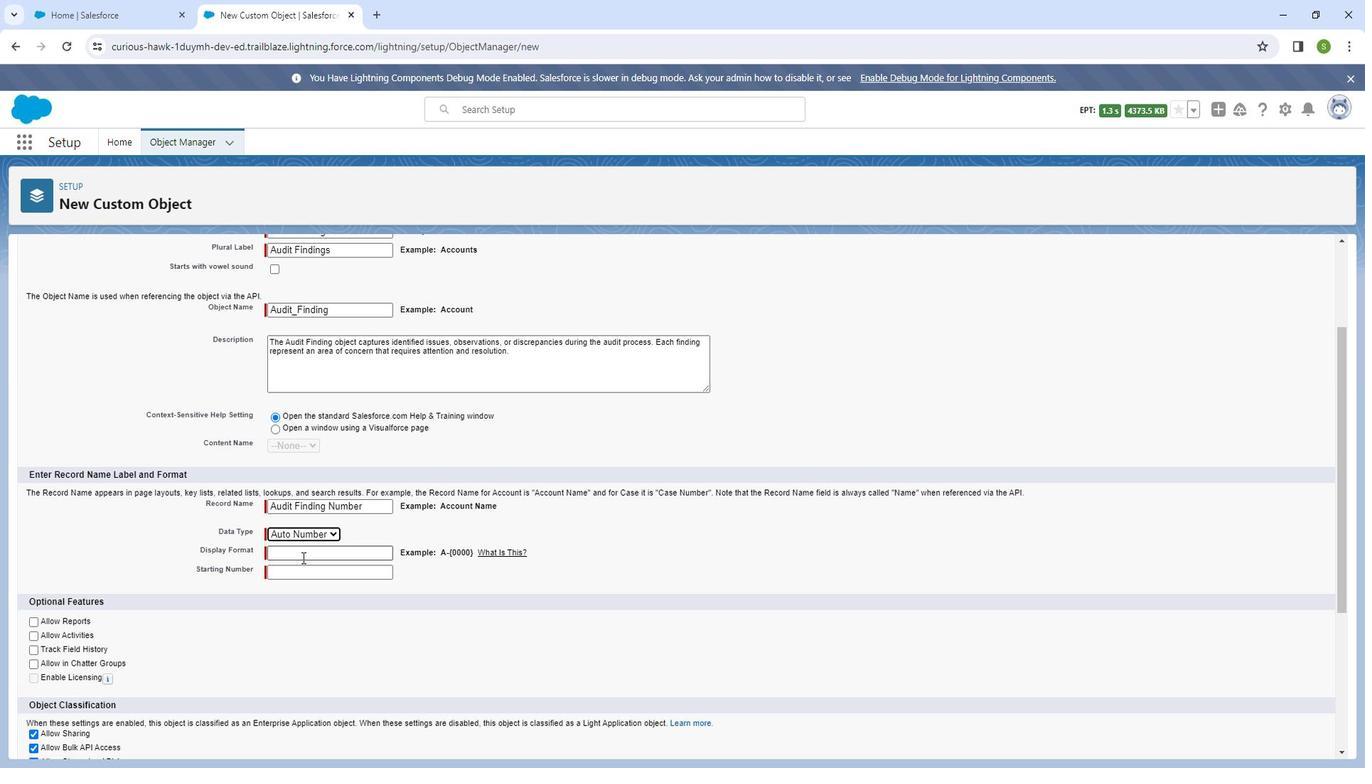 
Action: Mouse pressed left at (325, 559)
Screenshot: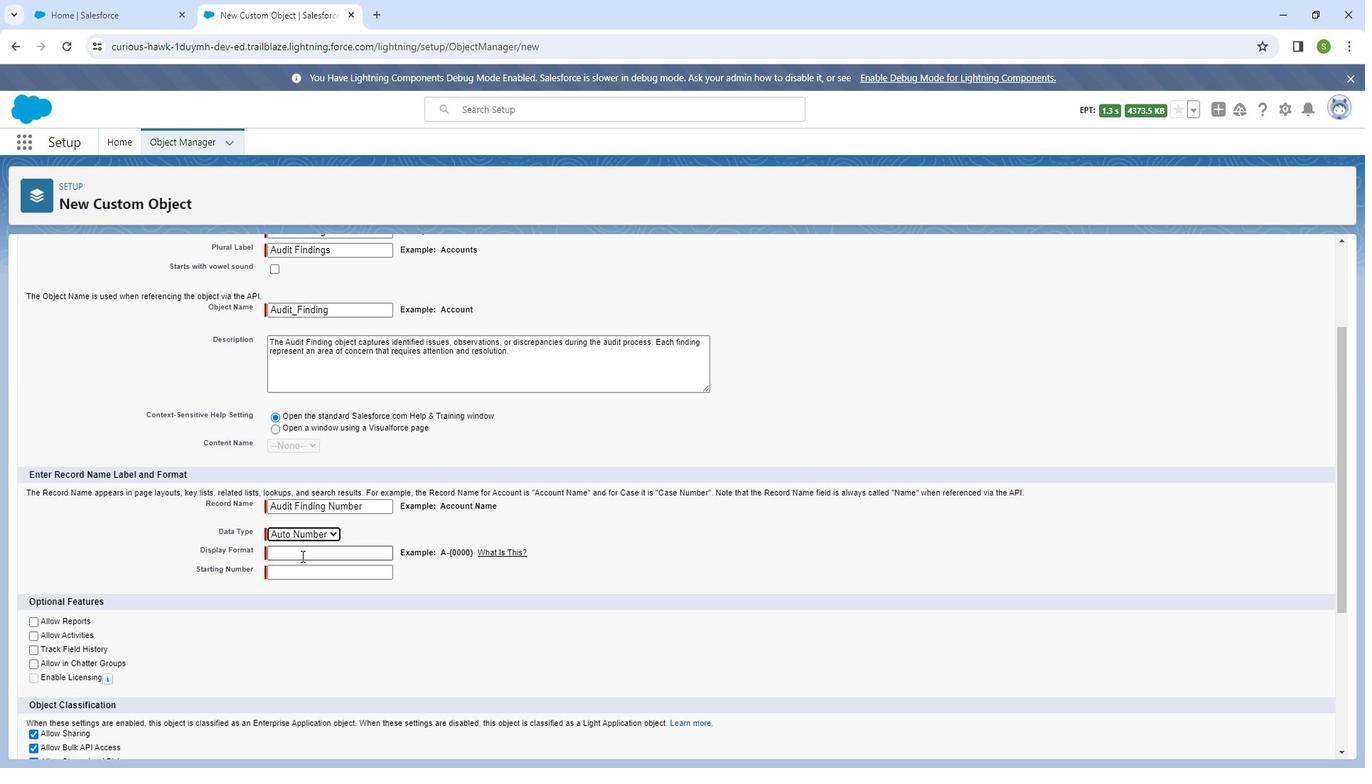
Action: Mouse moved to (326, 559)
Screenshot: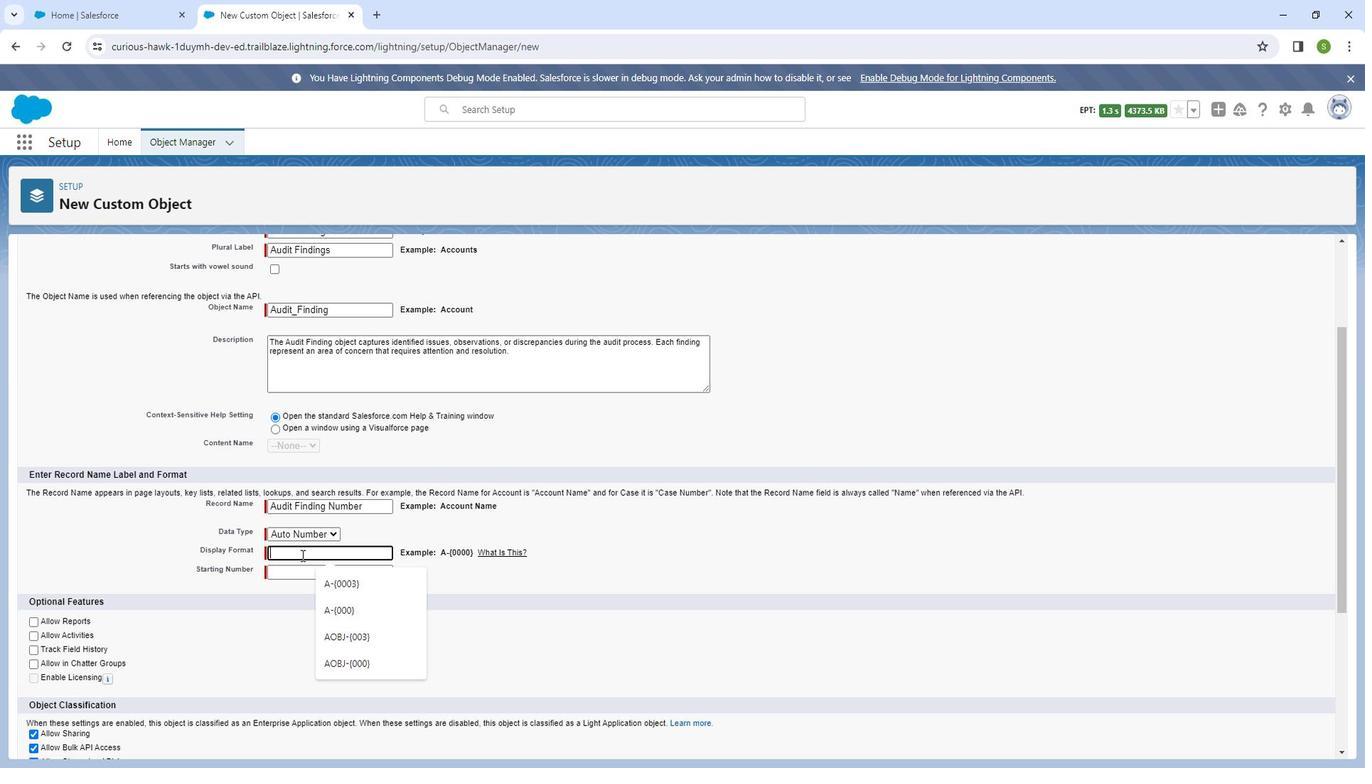 
Action: Key pressed <Key.shift_r>A<Key.shift_r><Key.shift_r><Key.shift_r>F<Key.shift_r><Key.shift_r>N<Key.backspace><Key.backspace><Key.shift_r>
Screenshot: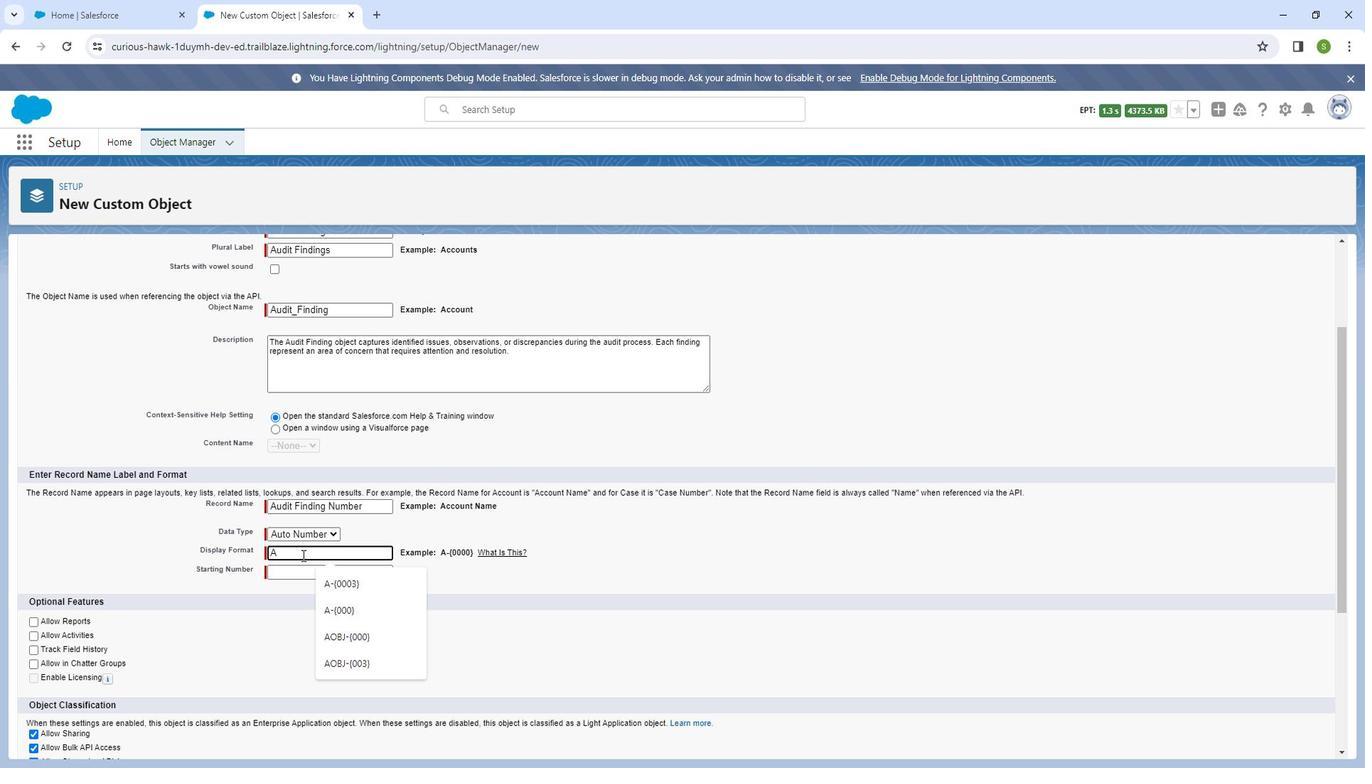 
Action: Mouse moved to (327, 559)
Screenshot: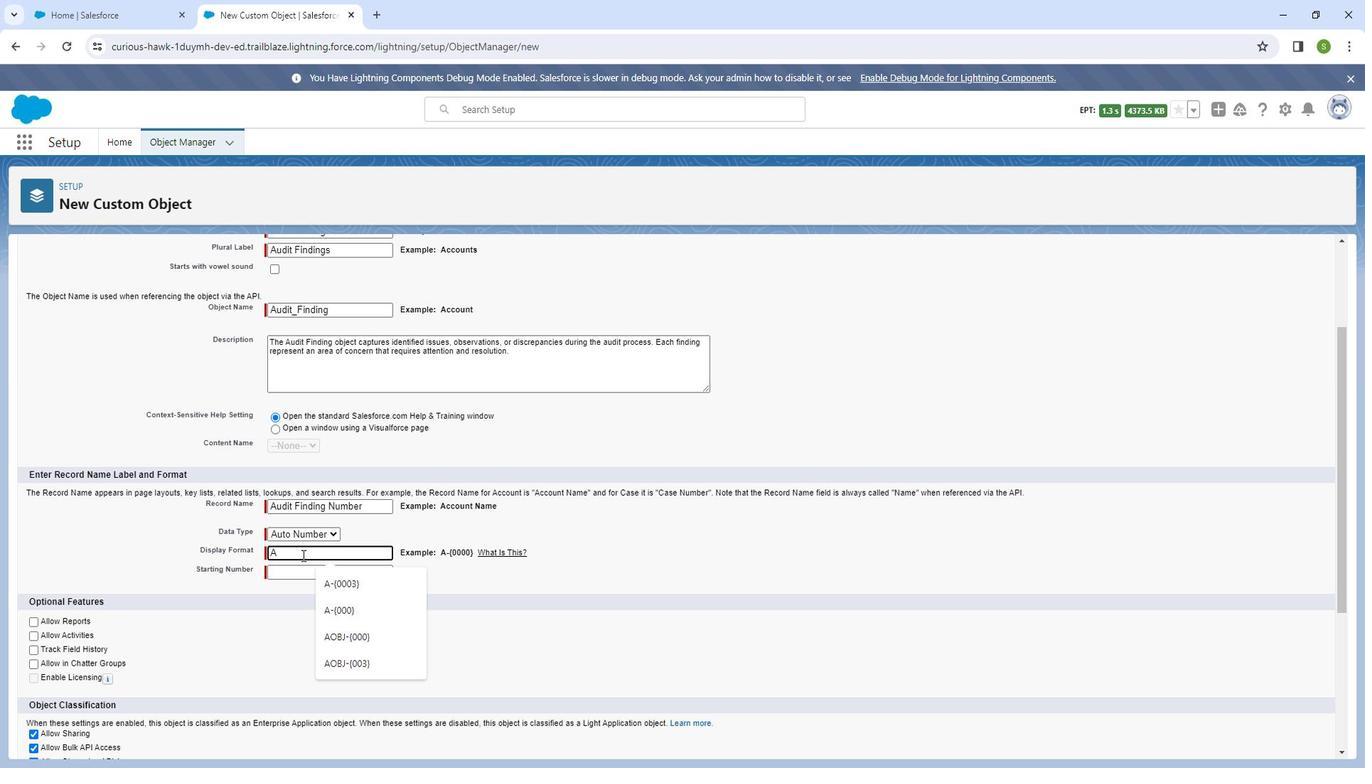 
Action: Key pressed FN-<Key.shift_r><Key.shift_r><Key.shift_r><Key.shift_r><Key.shift_r><Key.shift_r><Key.shift_r><Key.shift_r><Key.shift_r><Key.shift_r><Key.shift_r><Key.shift_r><Key.shift_r><Key.shift_r><Key.shift_r><Key.shift_r><Key.shift_r><Key.shift_r><Key.shift_r><Key.shift_r><Key.shift_r><Key.shift_r><Key.shift_r><Key.shift_r>{<Key.shift_r><Key.shift_r><Key.shift_r><Key.shift_r><Key.shift_r><Key.shift_r><Key.shift_r><Key.shift_r><Key.shift_r><Key.shift_r><Key.shift_r>}<Key.left>0005<Key.right>
Screenshot: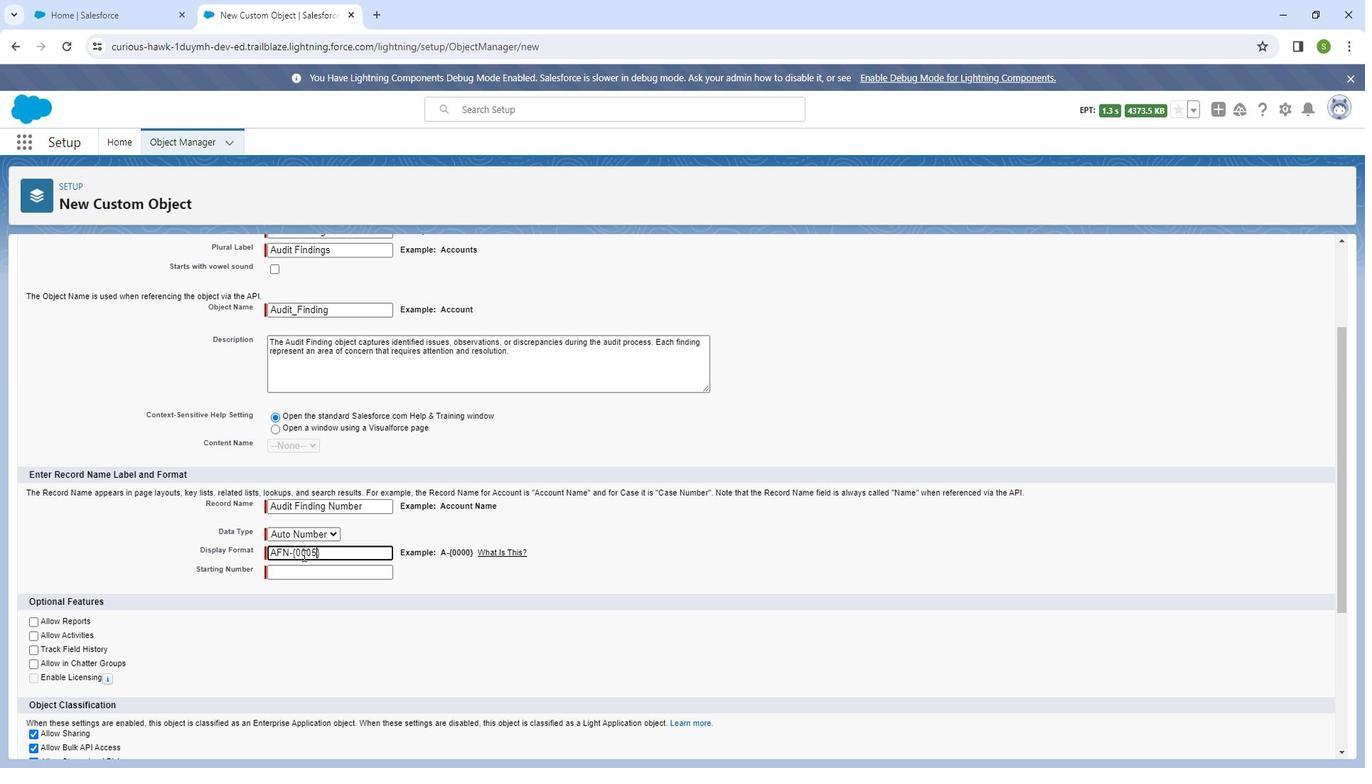 
Action: Mouse moved to (317, 580)
Screenshot: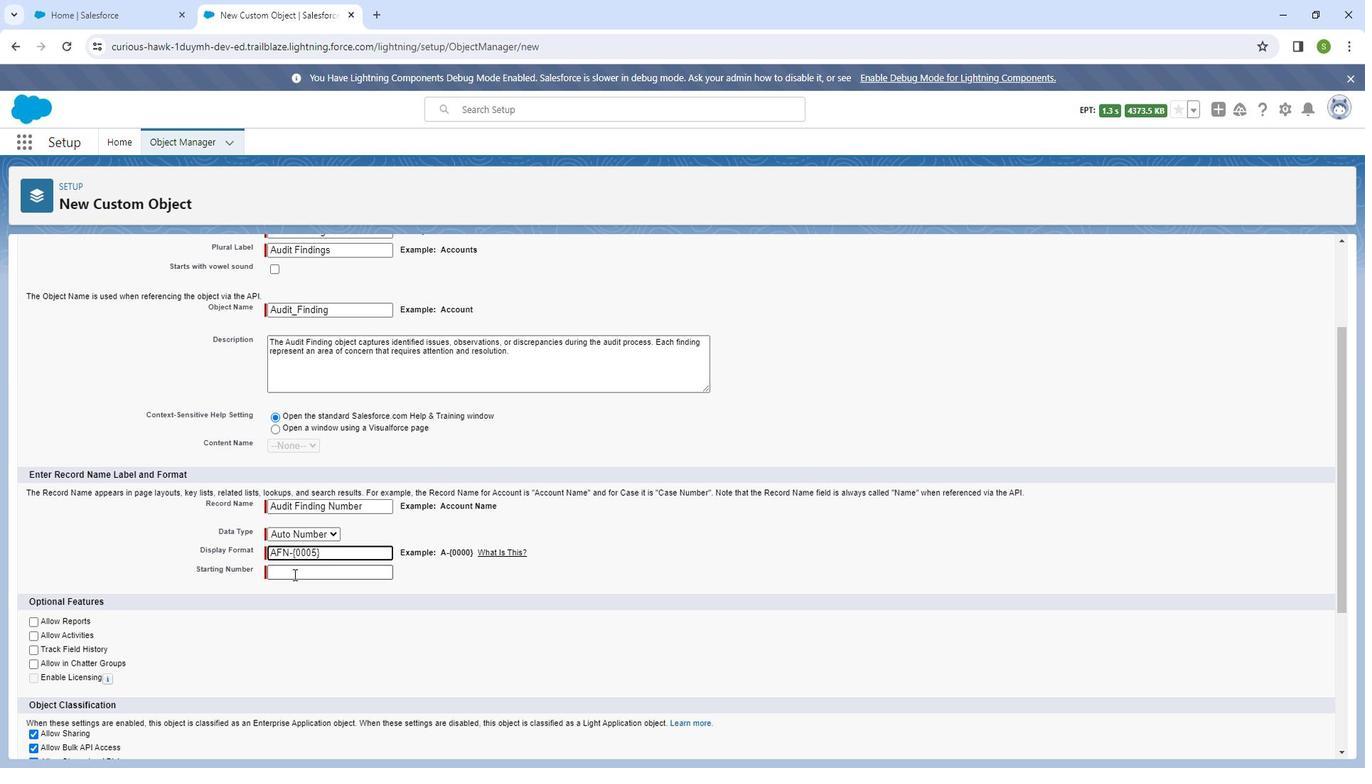 
Action: Mouse pressed left at (317, 580)
Screenshot: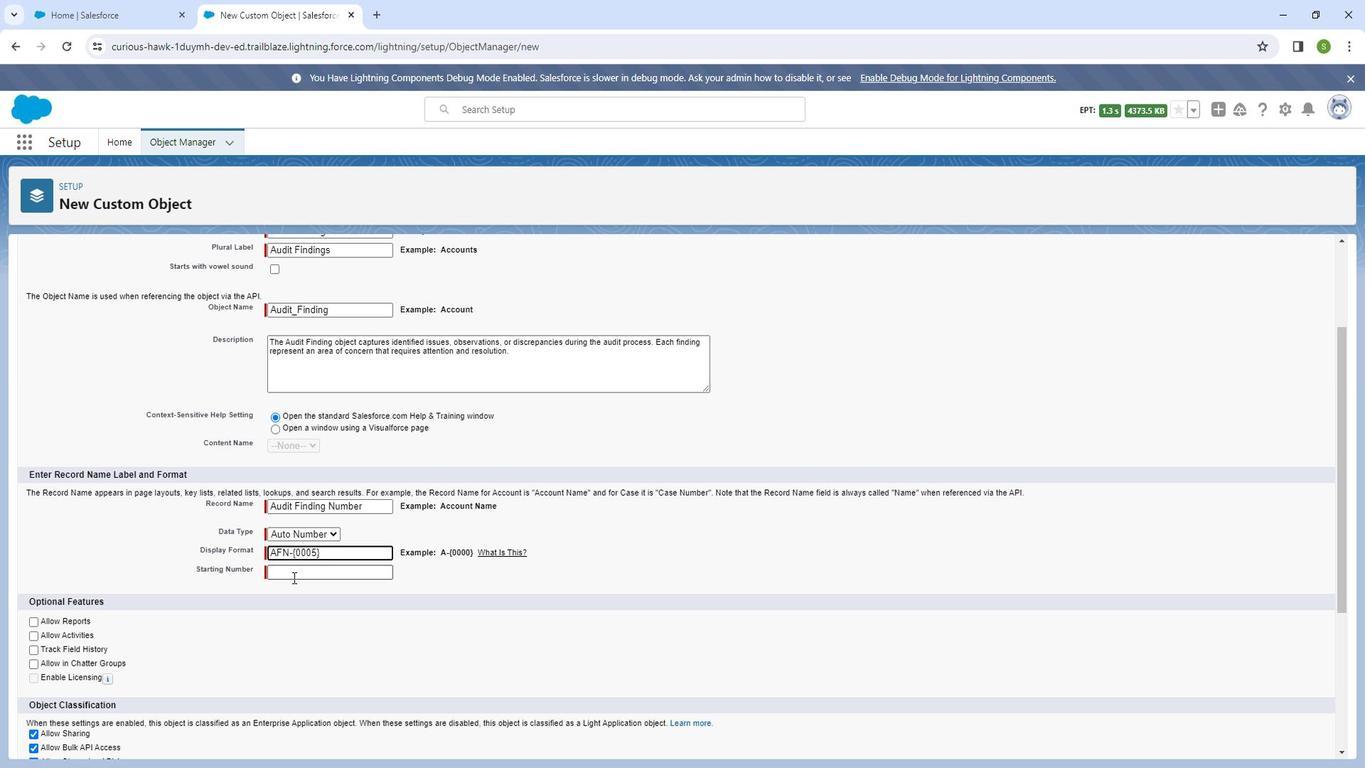 
Action: Key pressed 1
Screenshot: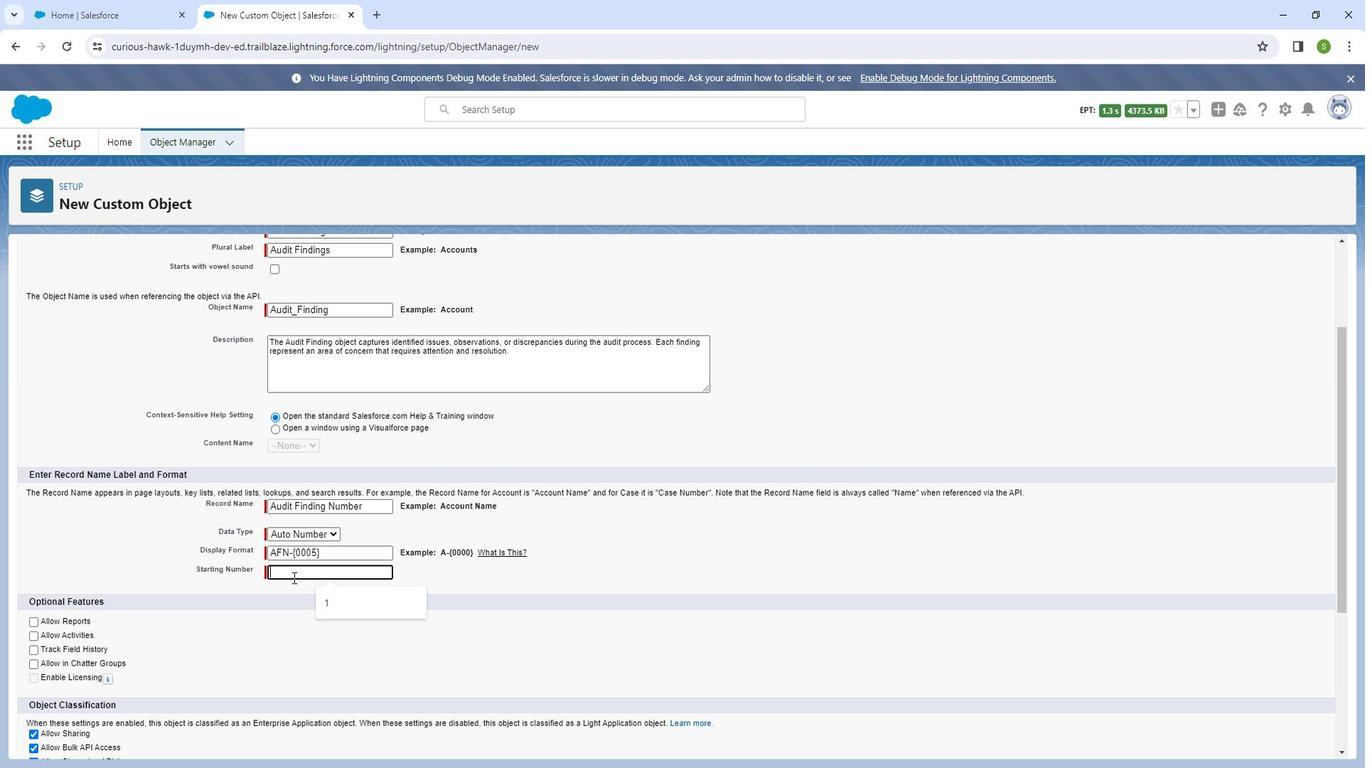 
Action: Mouse moved to (108, 633)
Screenshot: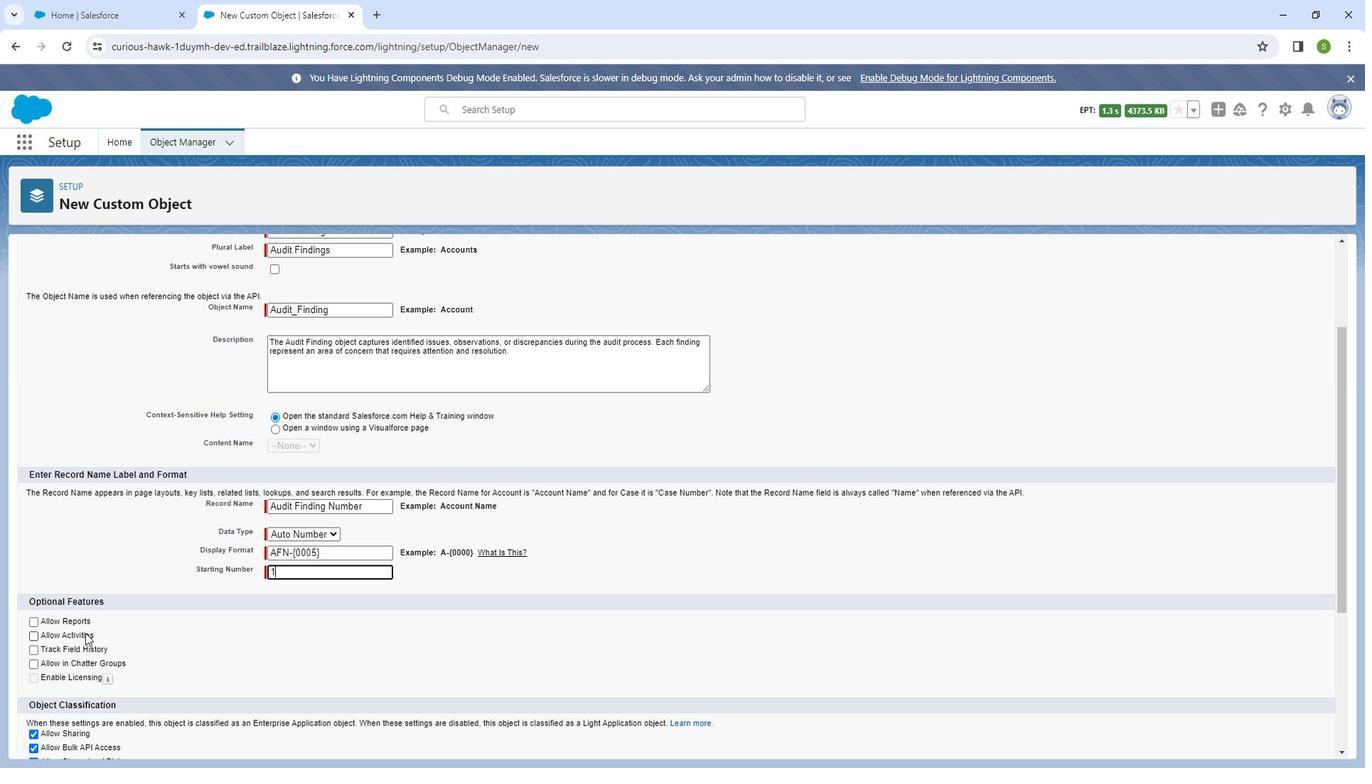 
Action: Mouse pressed left at (108, 633)
Screenshot: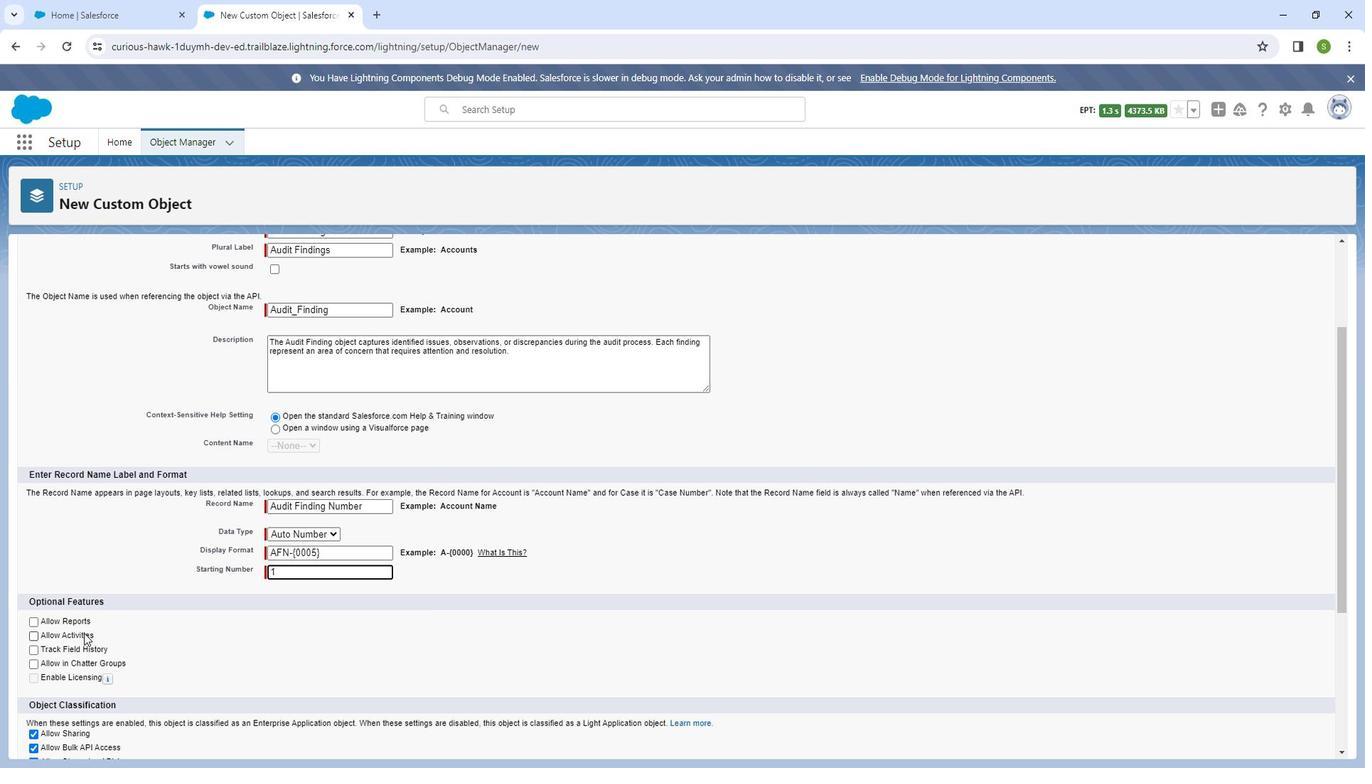 
Action: Mouse moved to (107, 662)
Screenshot: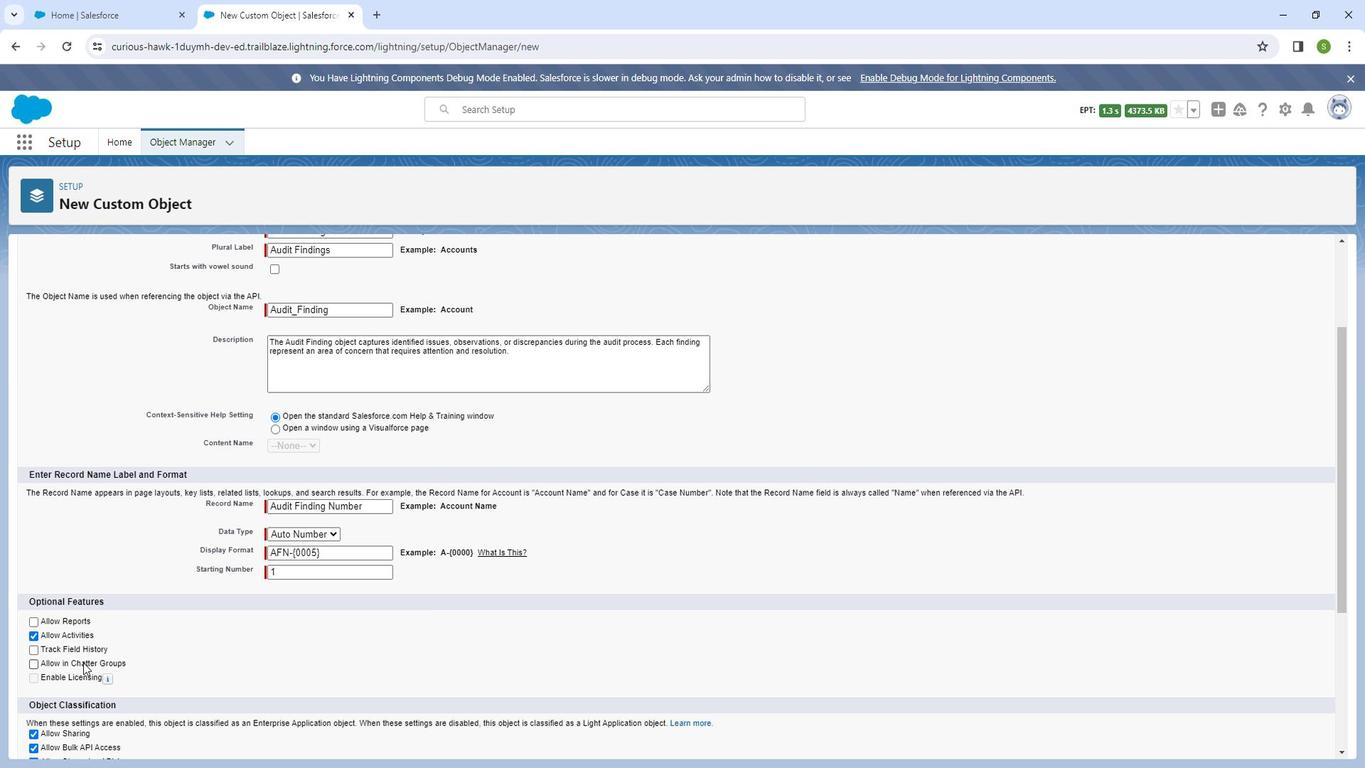 
Action: Mouse pressed left at (107, 662)
Screenshot: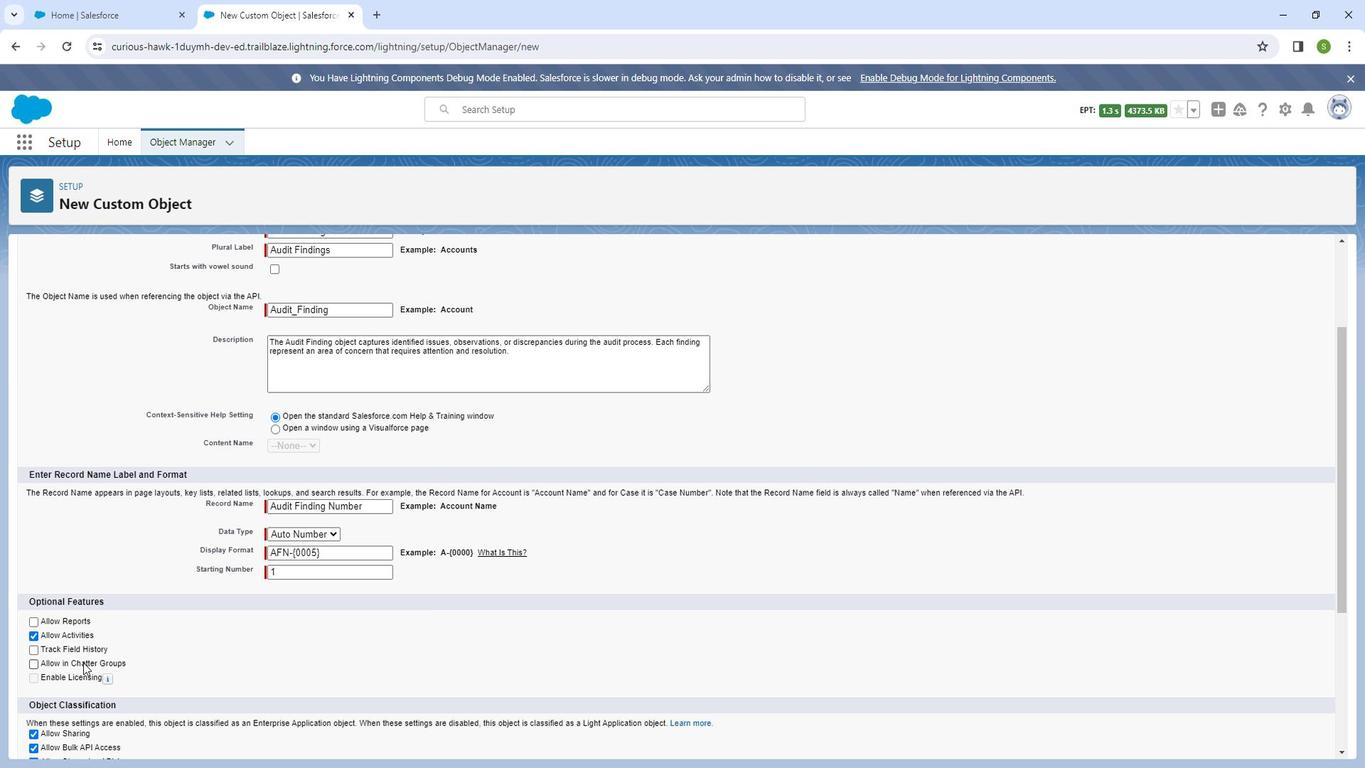 
Action: Mouse moved to (183, 667)
Screenshot: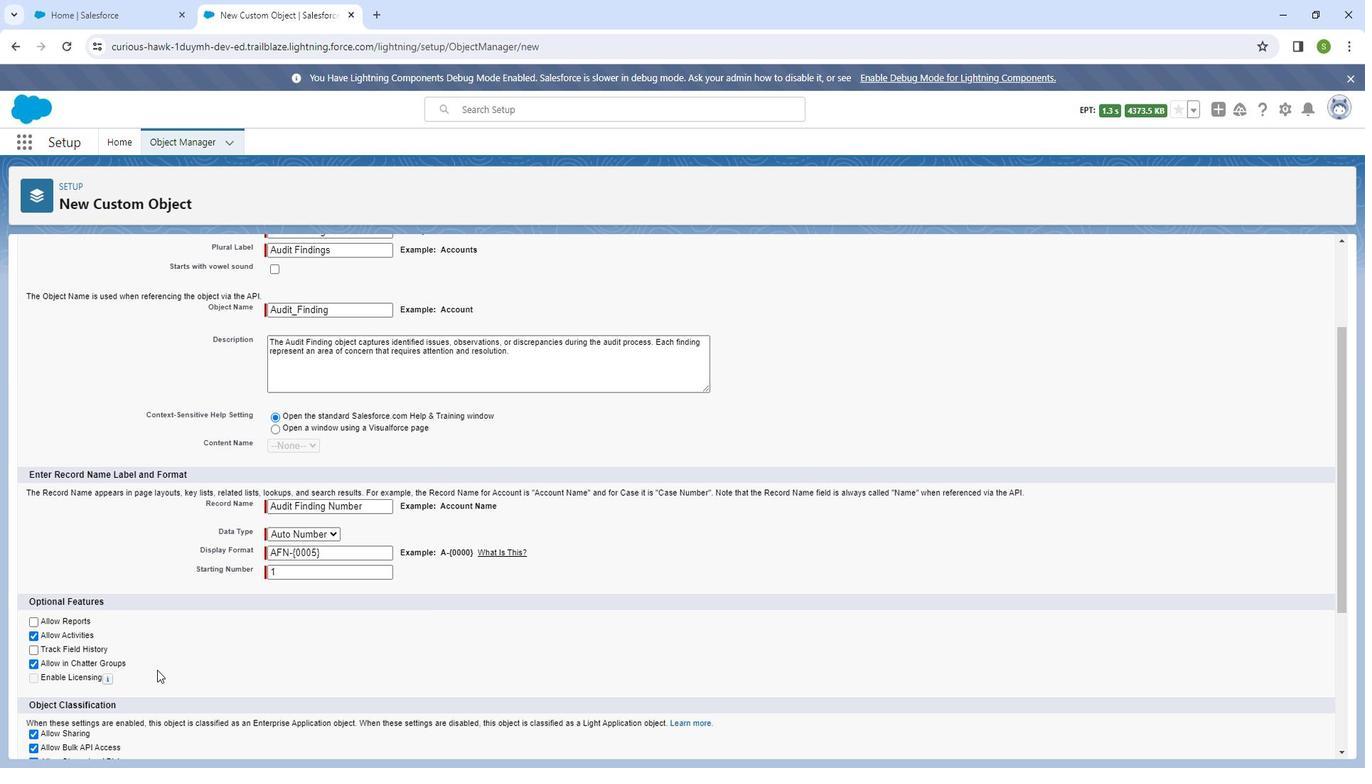 
Action: Mouse scrolled (183, 666) with delta (0, 0)
Screenshot: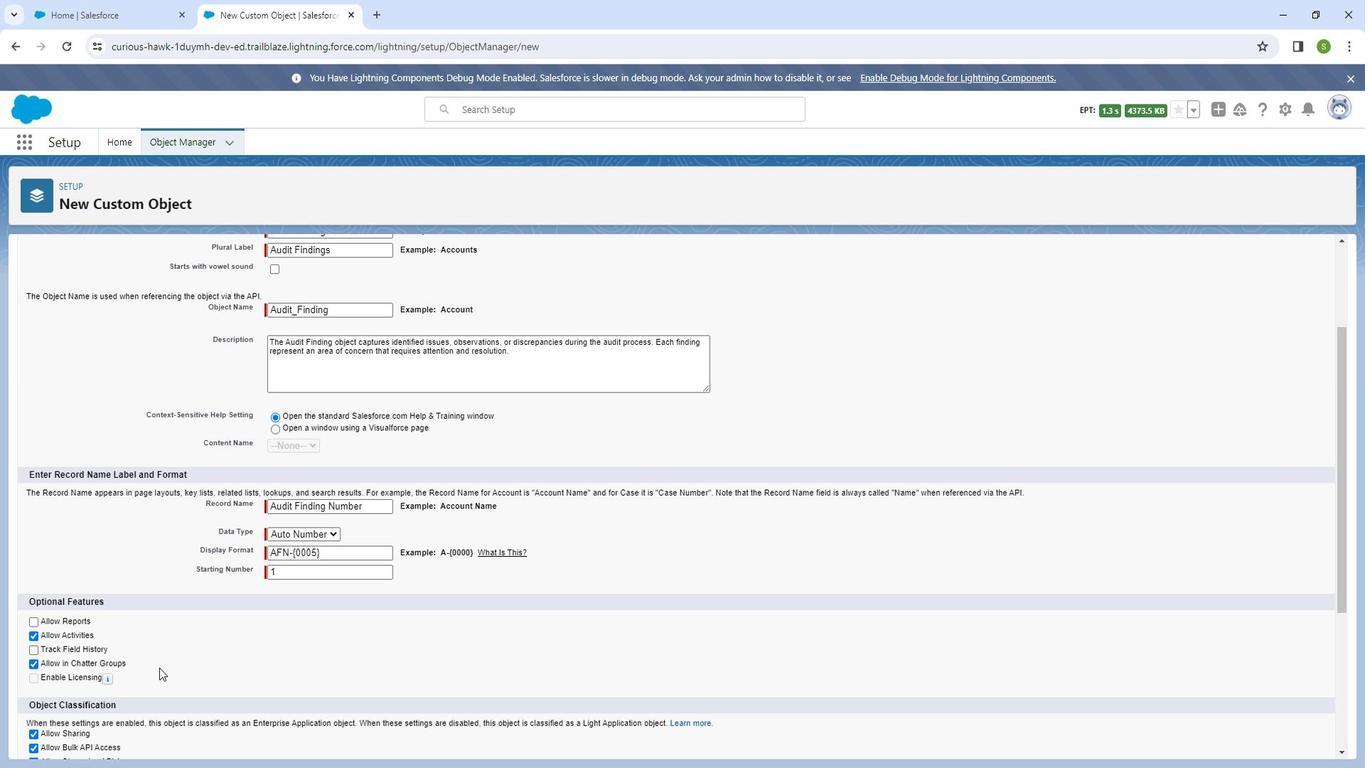 
Action: Mouse scrolled (183, 666) with delta (0, 0)
Screenshot: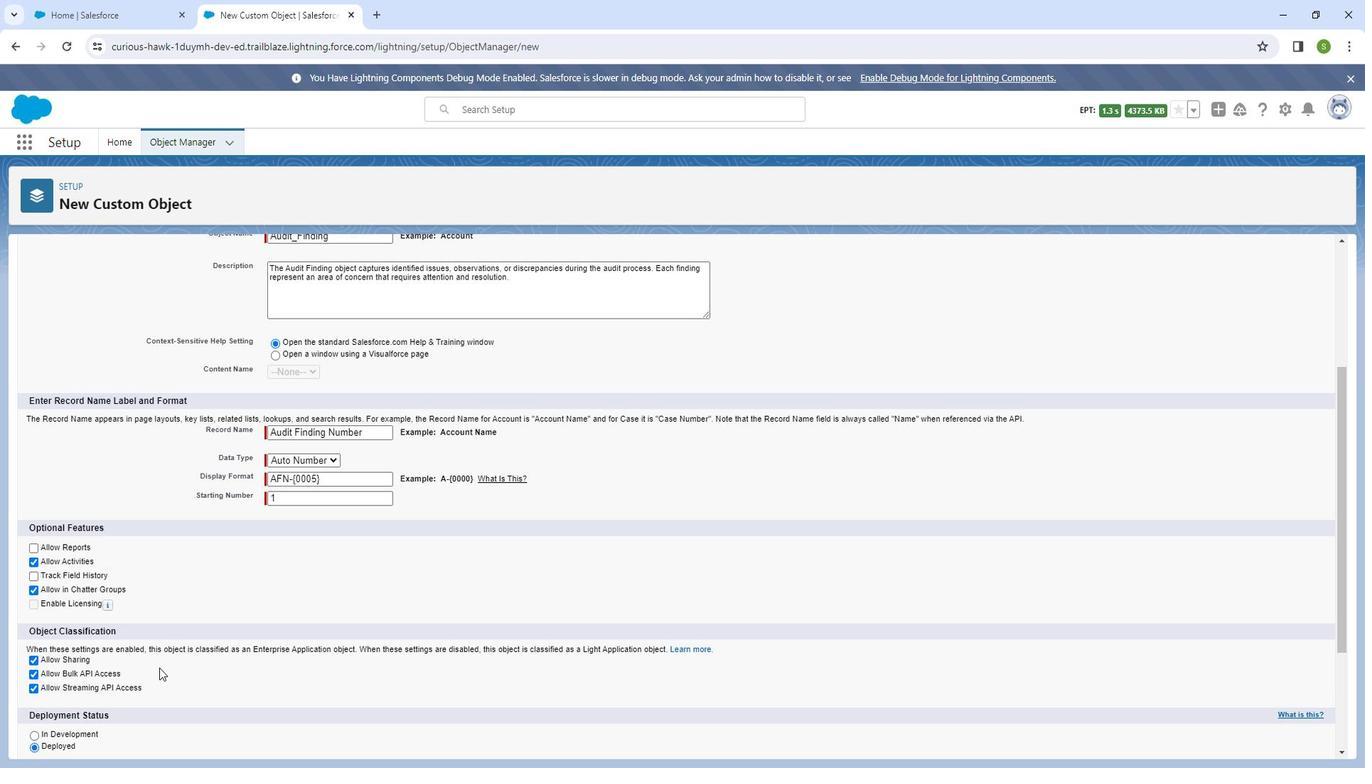 
Action: Mouse scrolled (183, 666) with delta (0, 0)
Screenshot: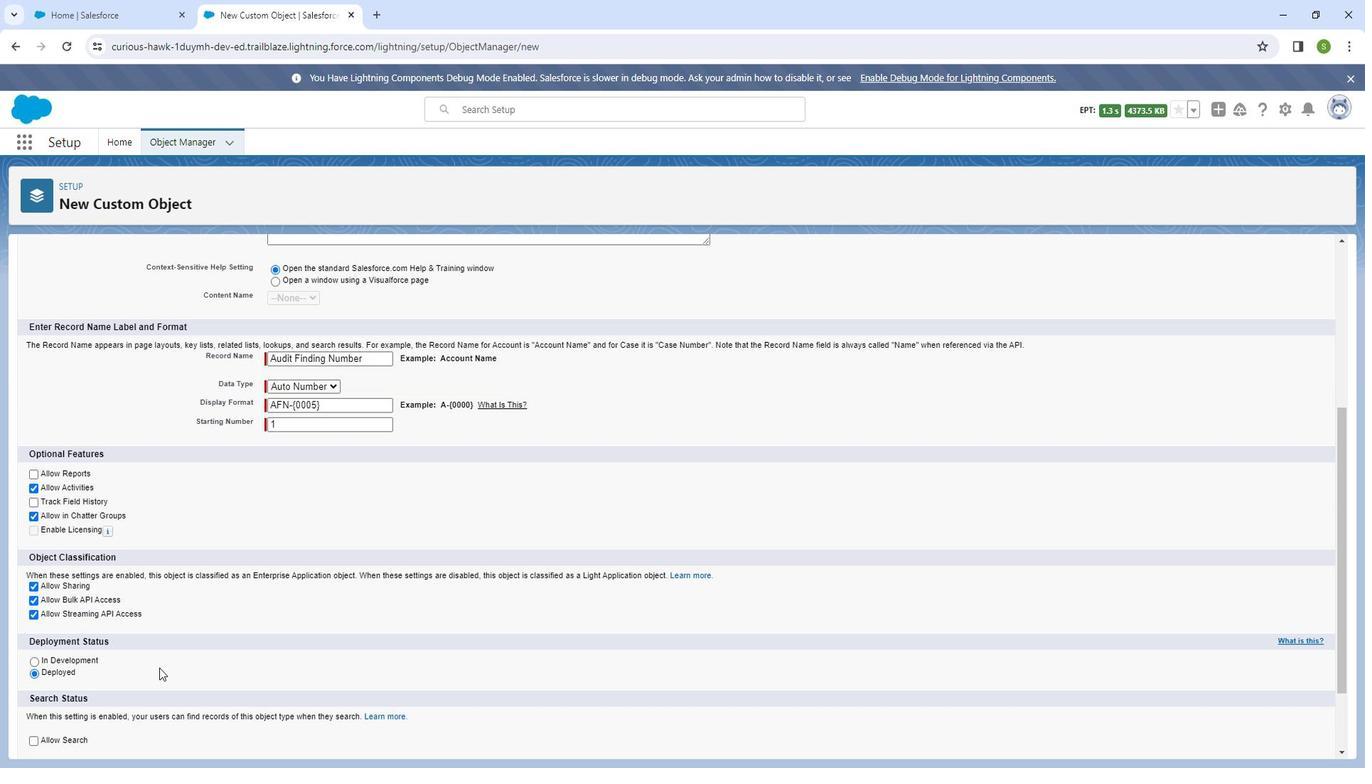 
Action: Mouse moved to (106, 665)
Screenshot: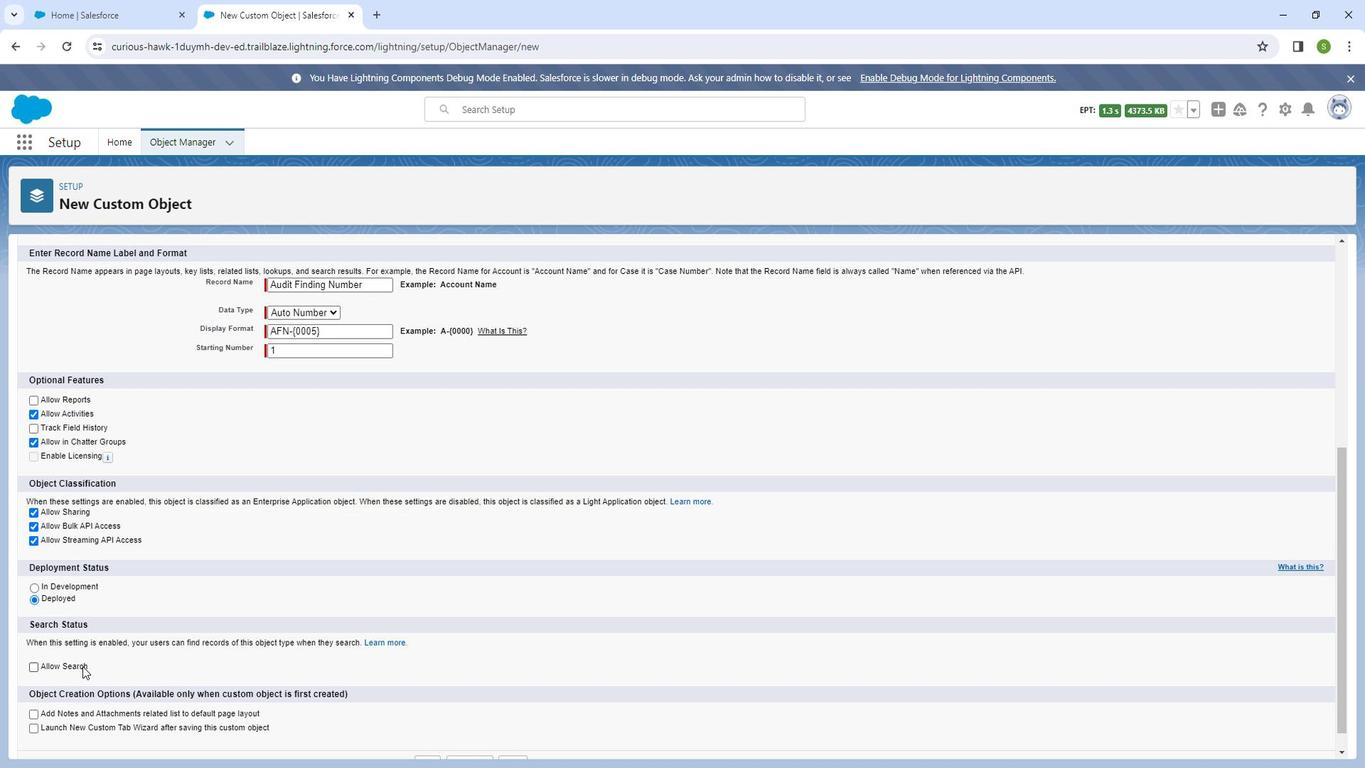 
Action: Mouse pressed left at (106, 665)
Screenshot: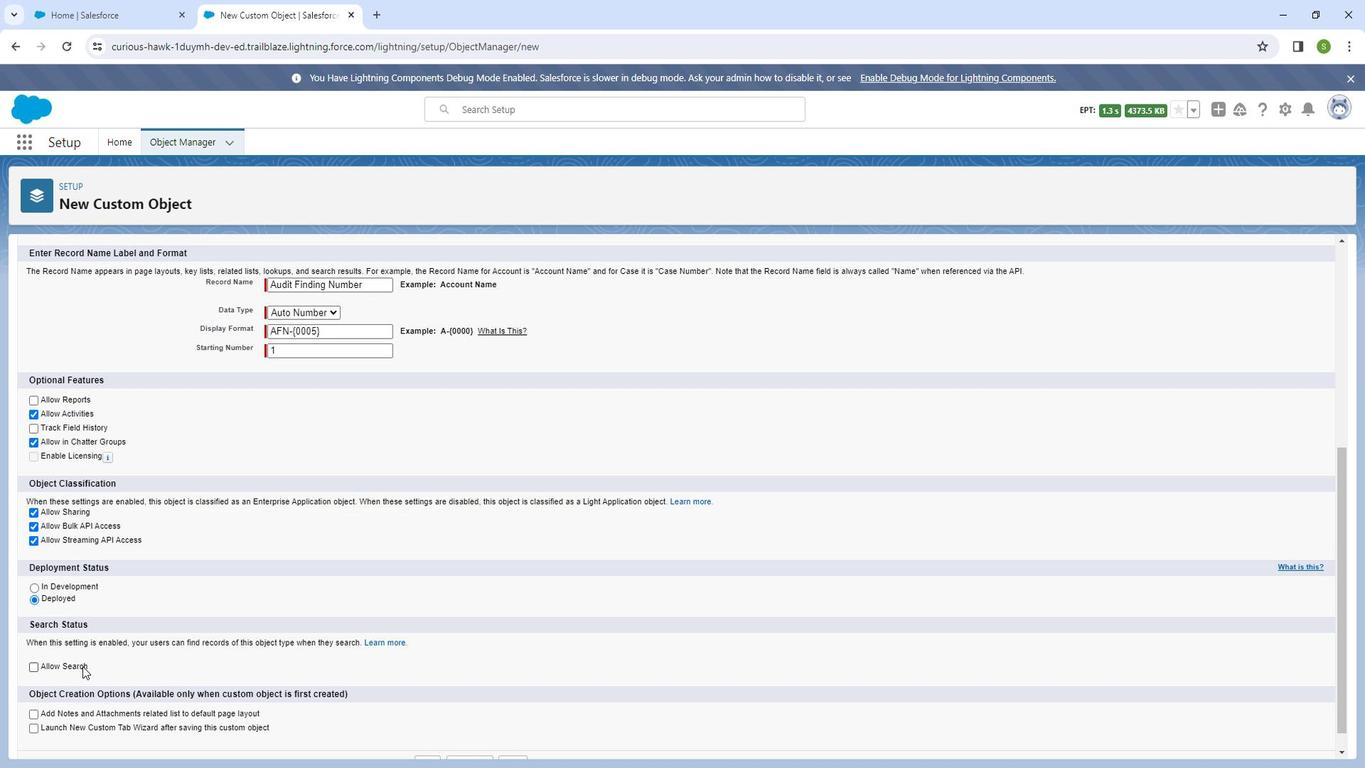 
Action: Mouse moved to (104, 709)
Screenshot: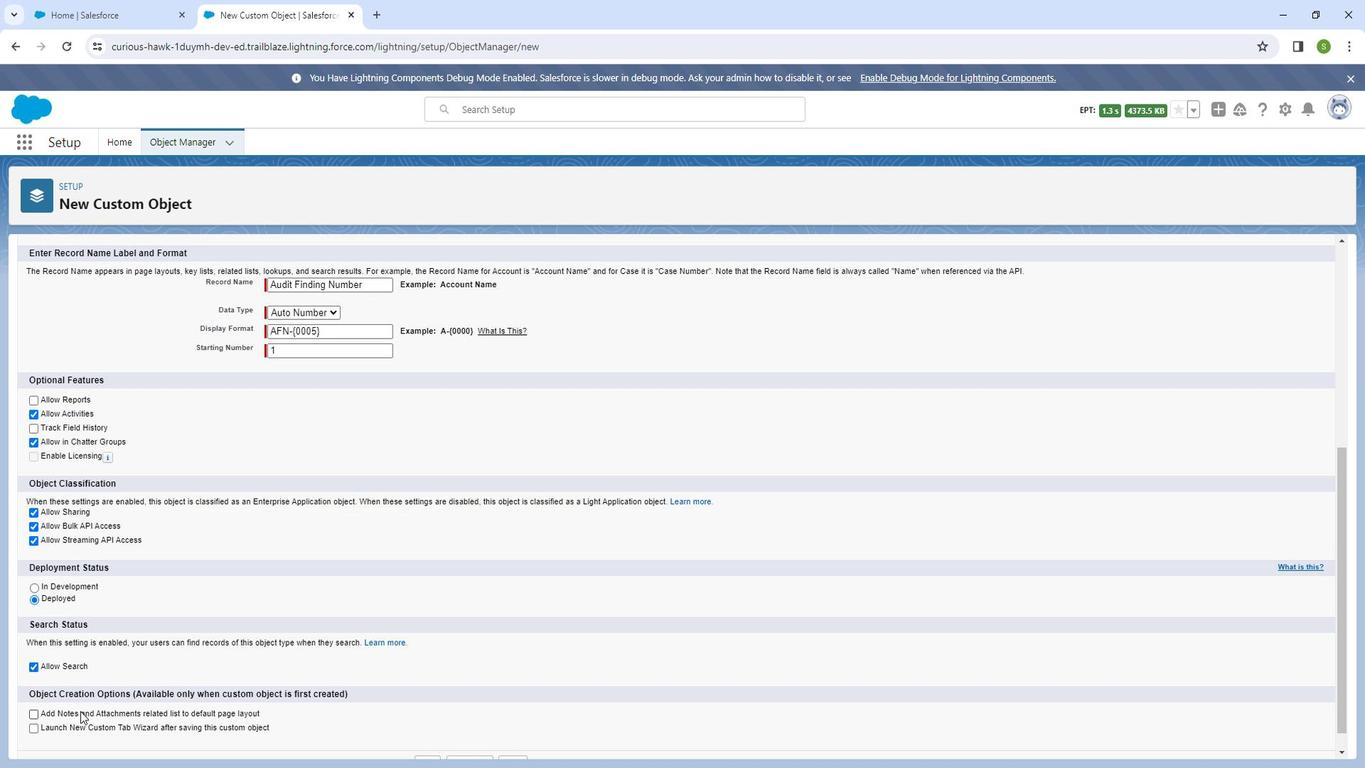 
Action: Mouse pressed left at (104, 709)
Screenshot: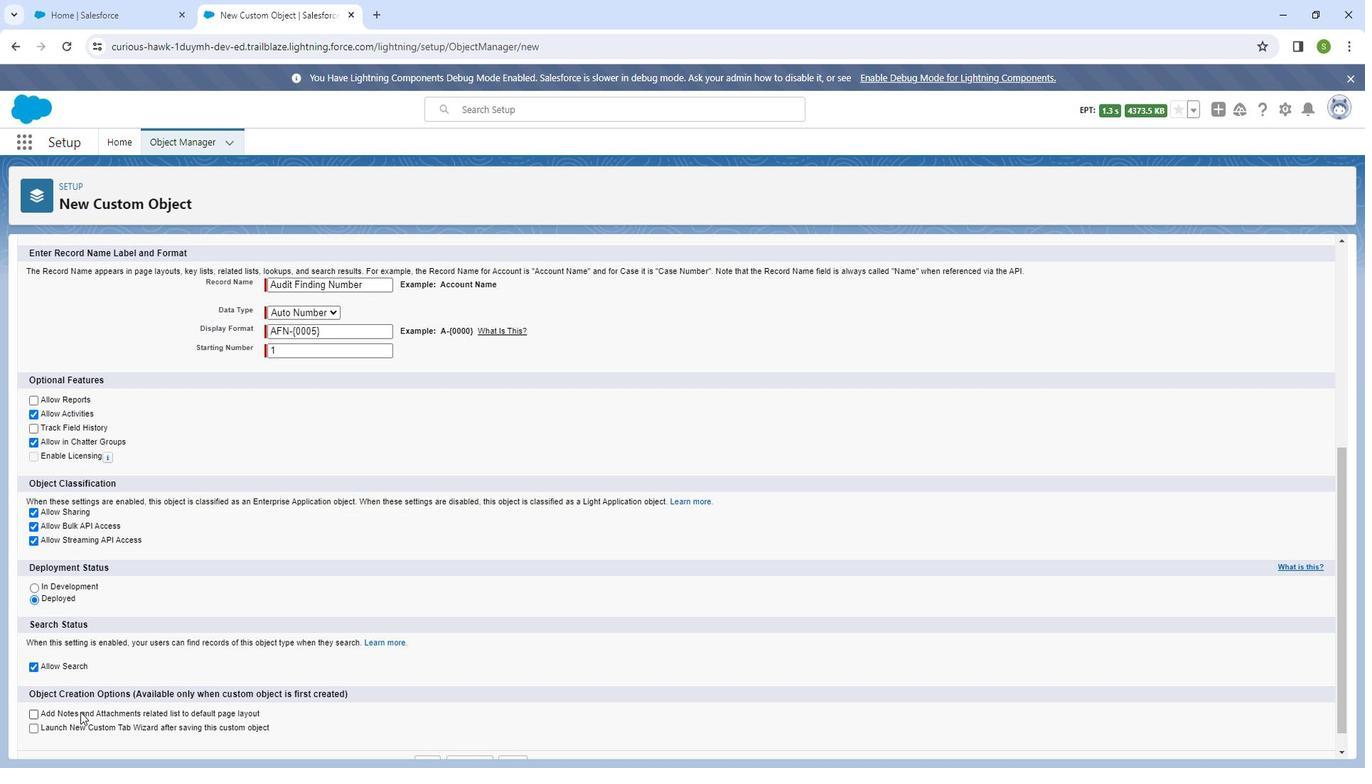 
Action: Mouse moved to (450, 641)
Screenshot: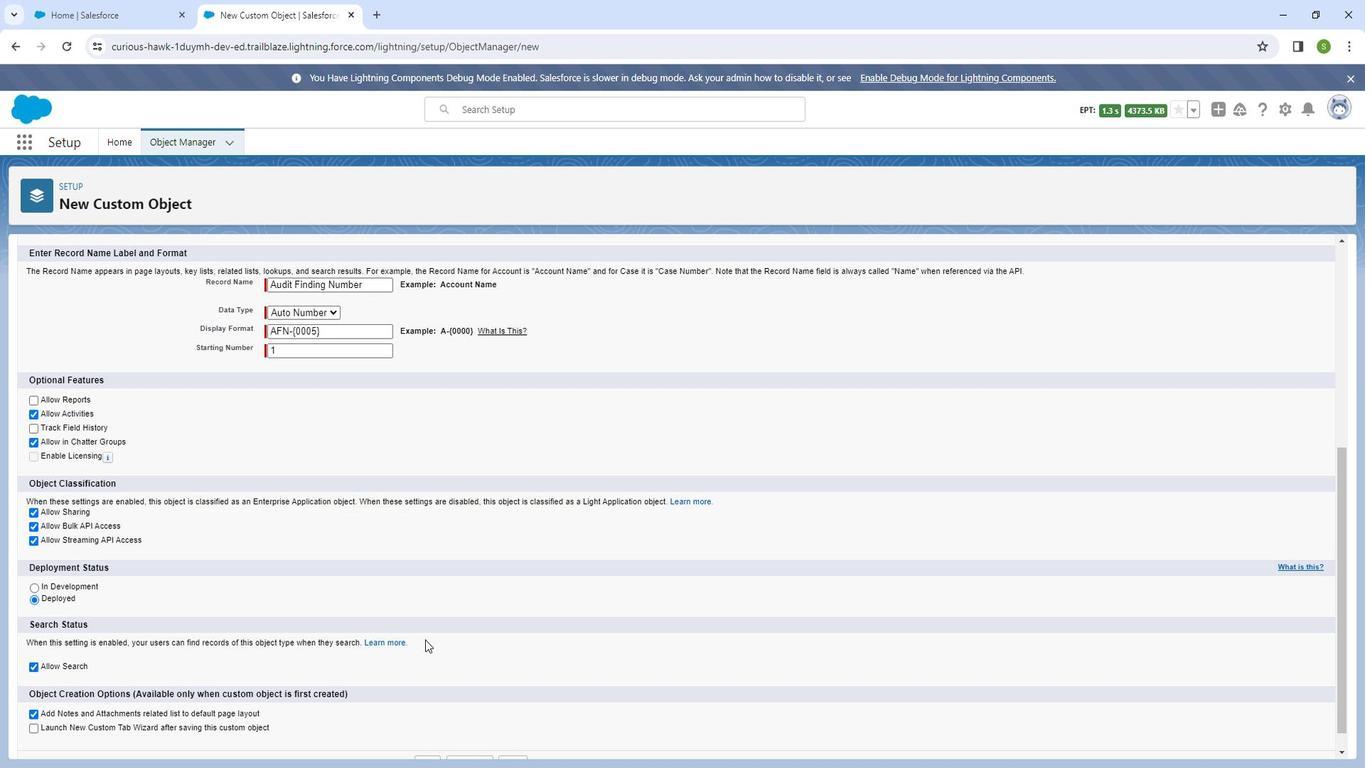 
Action: Mouse scrolled (450, 640) with delta (0, 0)
Screenshot: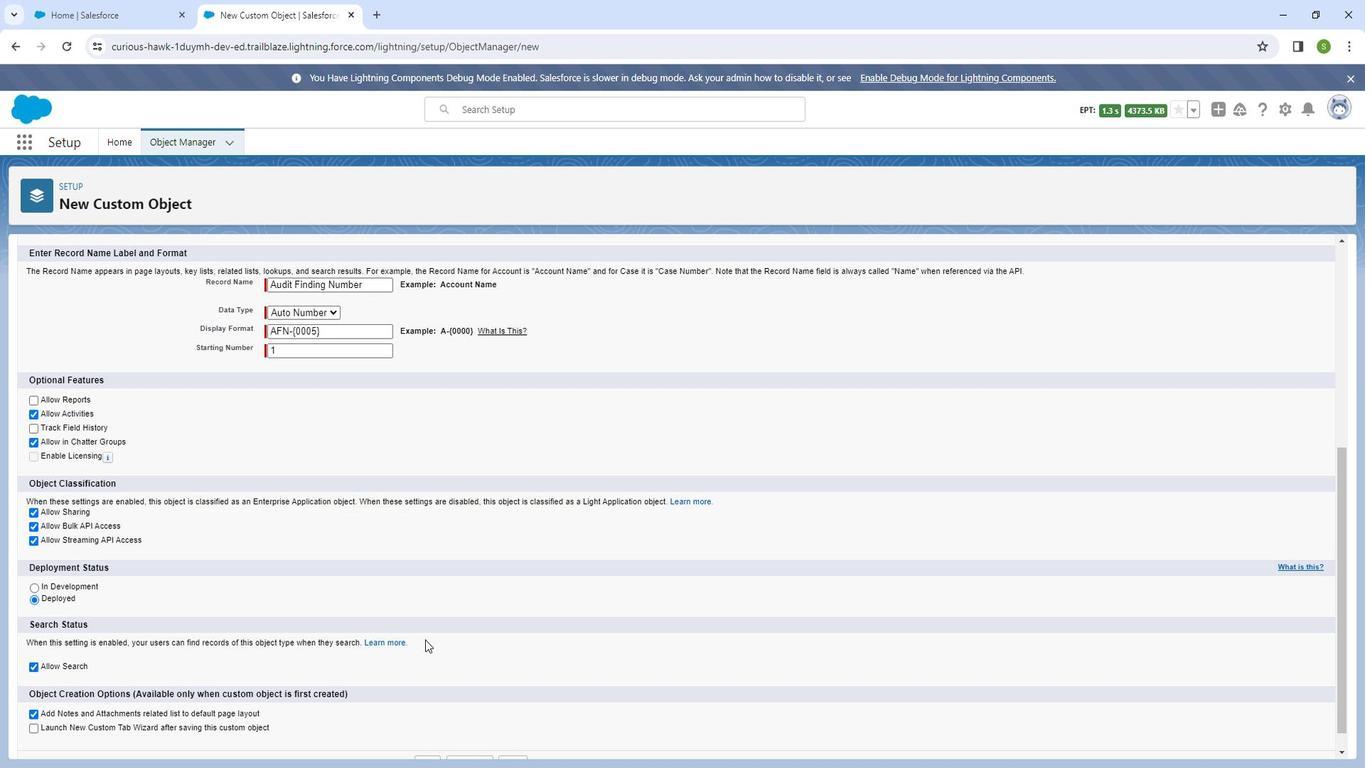 
Action: Mouse moved to (453, 643)
Screenshot: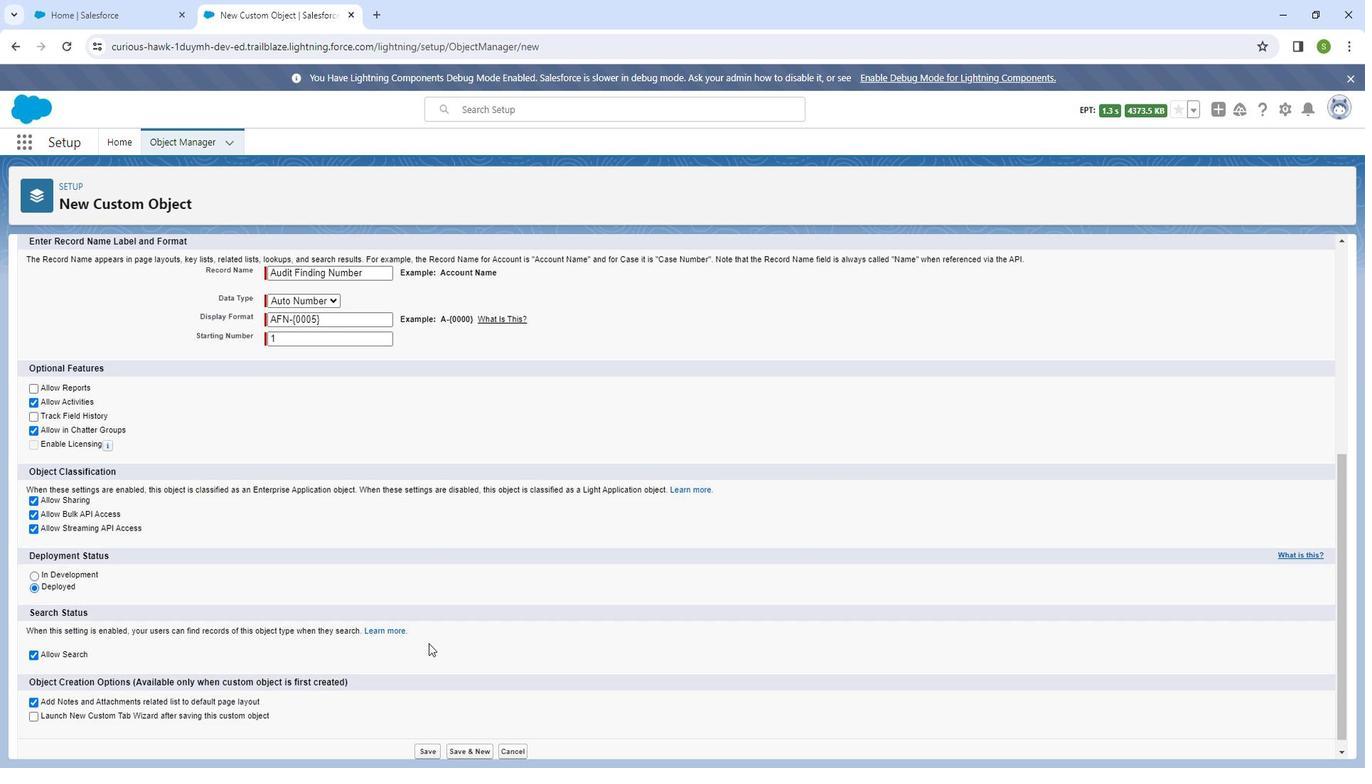 
Action: Mouse scrolled (453, 642) with delta (0, 0)
Screenshot: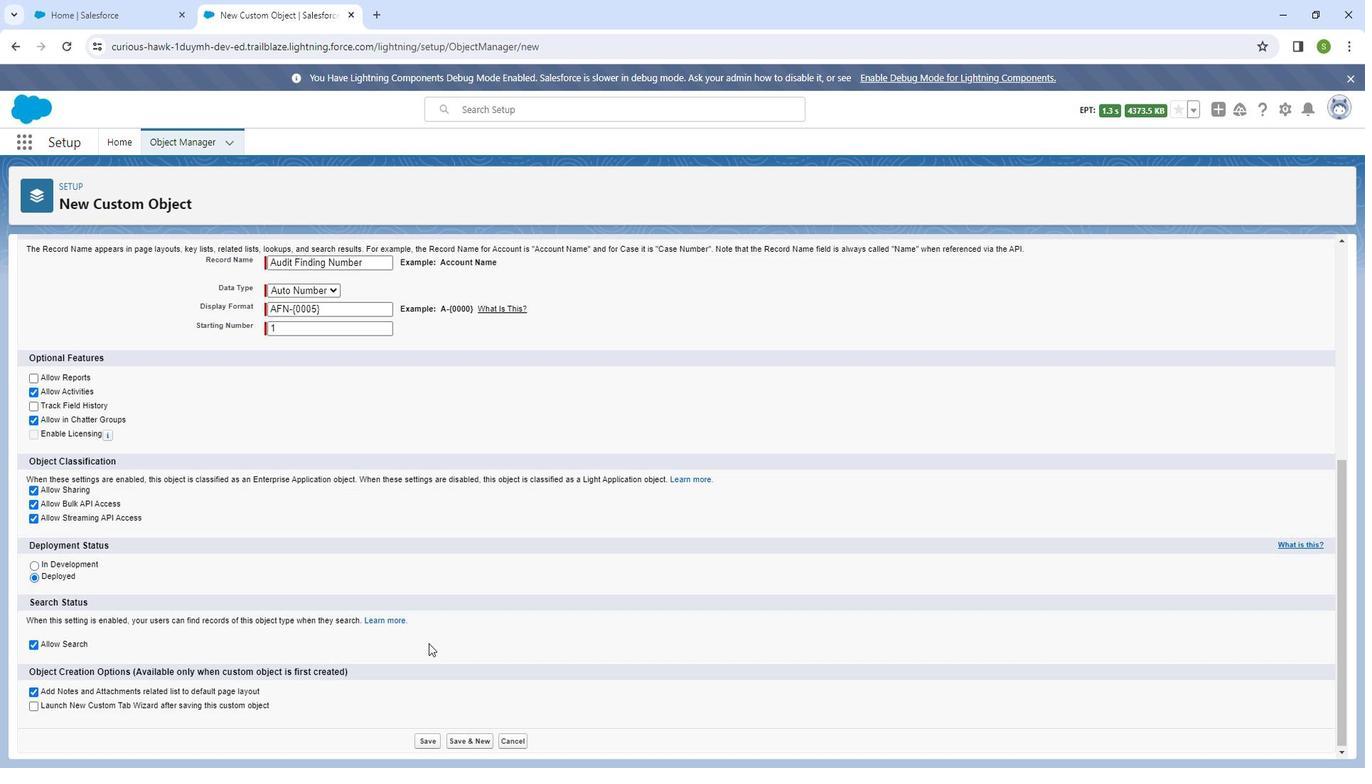 
Action: Mouse moved to (909, 609)
Screenshot: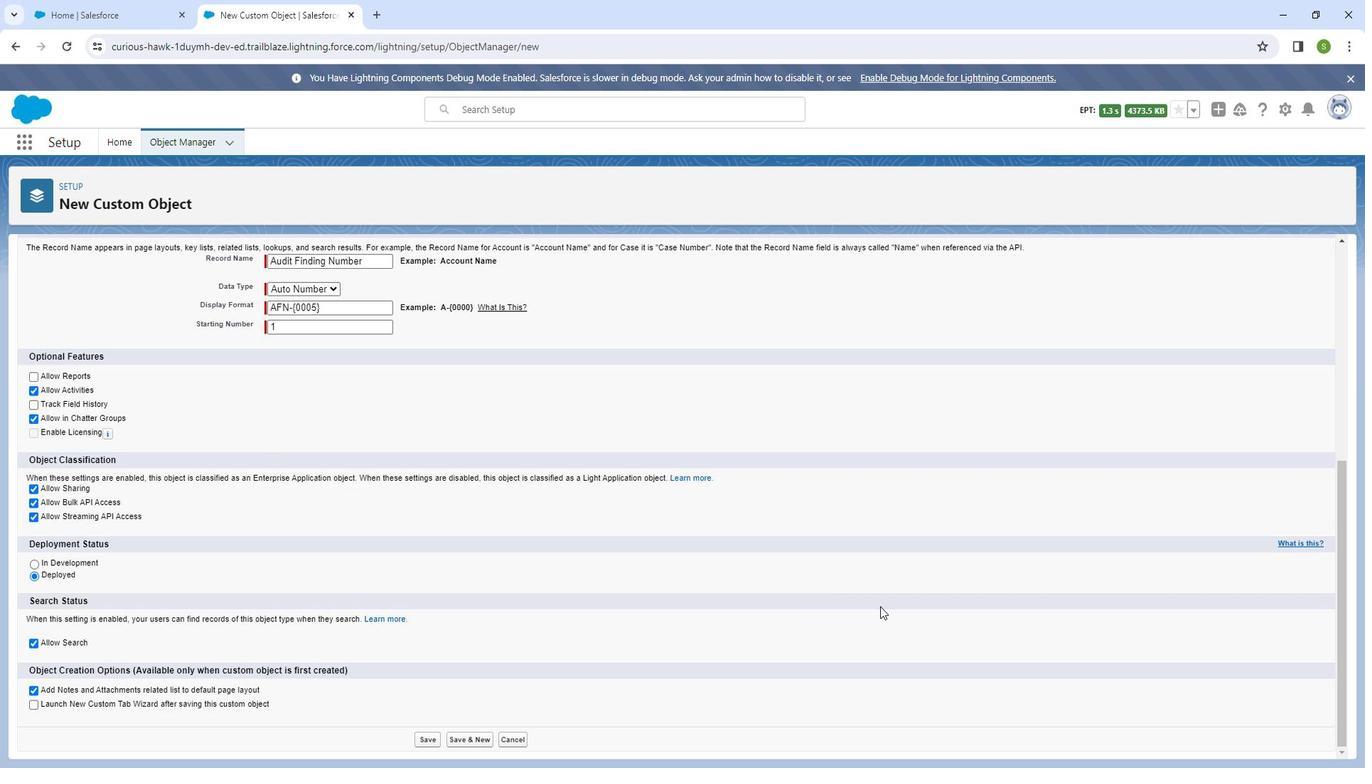 
Action: Mouse scrolled (909, 608) with delta (0, 0)
Screenshot: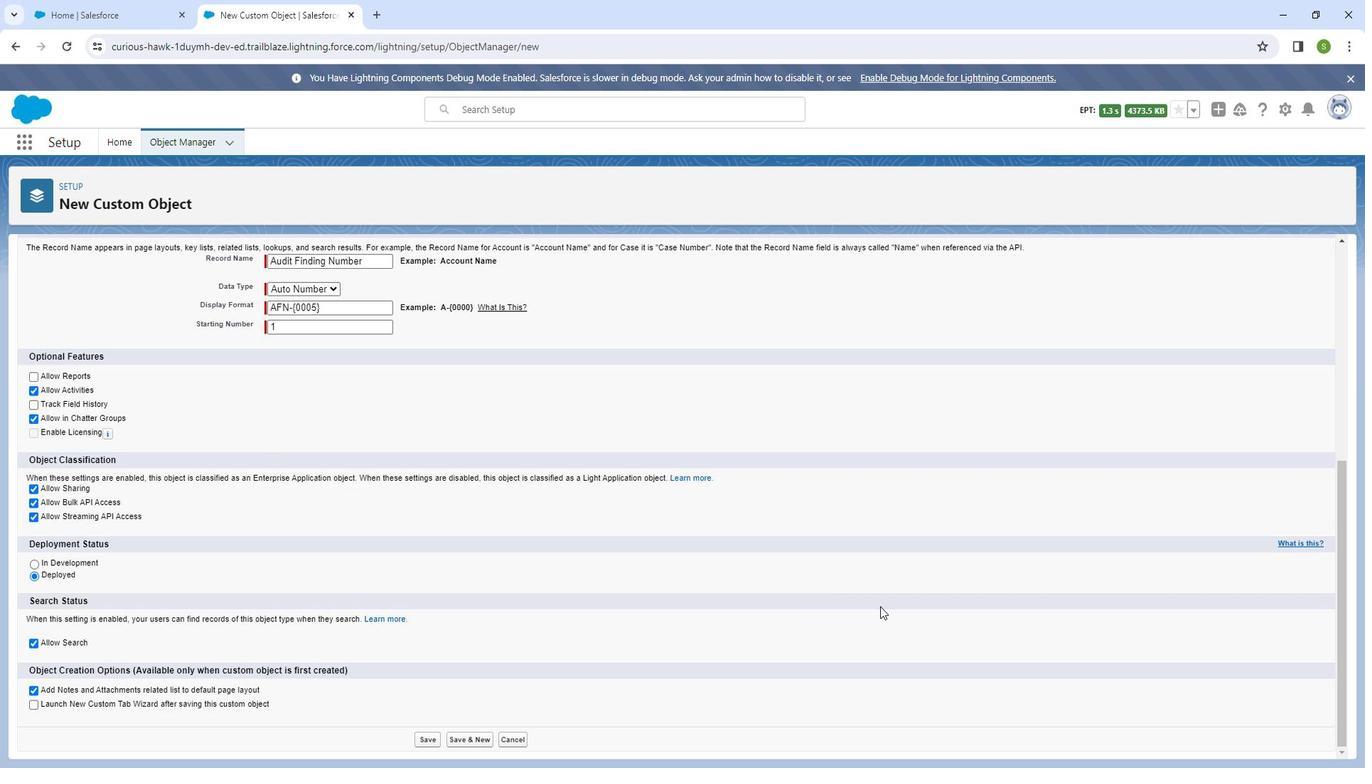 
Action: Mouse moved to (911, 611)
Screenshot: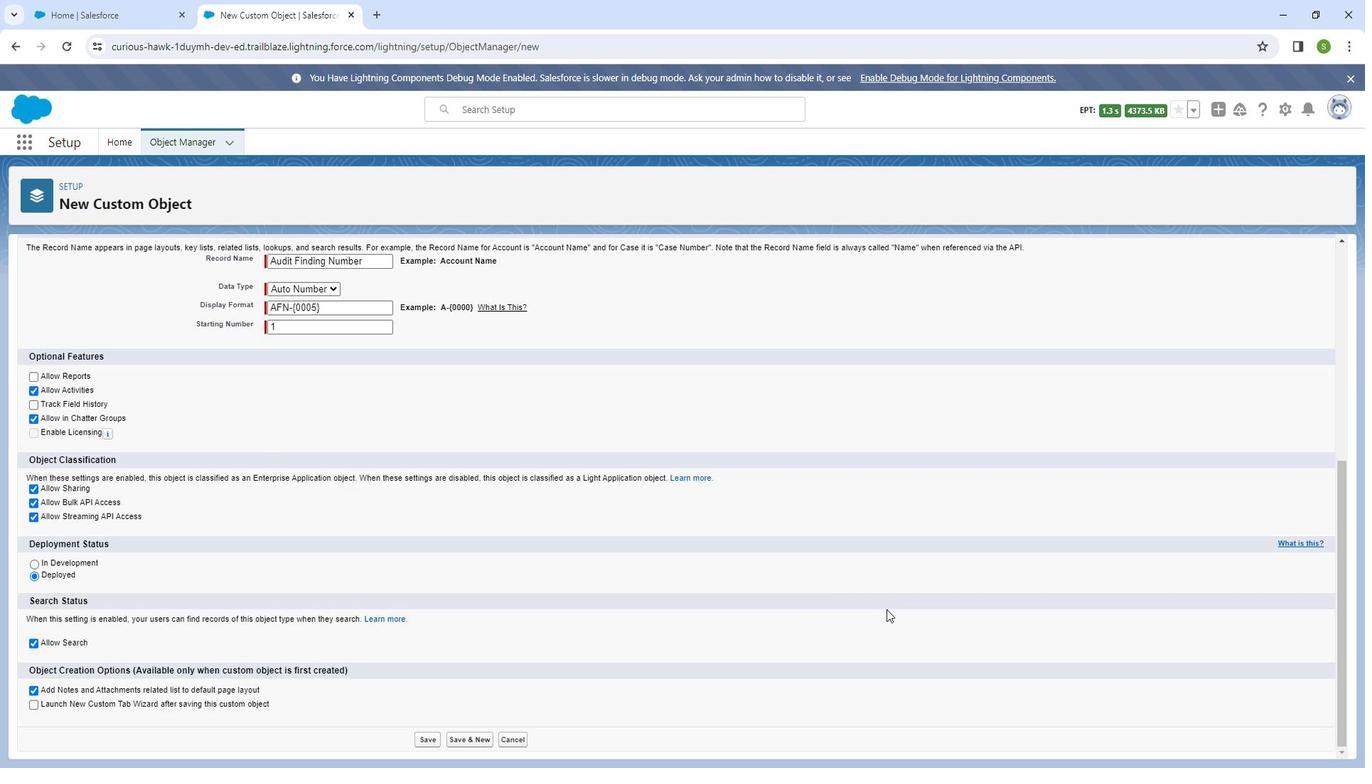
Action: Mouse scrolled (911, 610) with delta (0, 0)
Screenshot: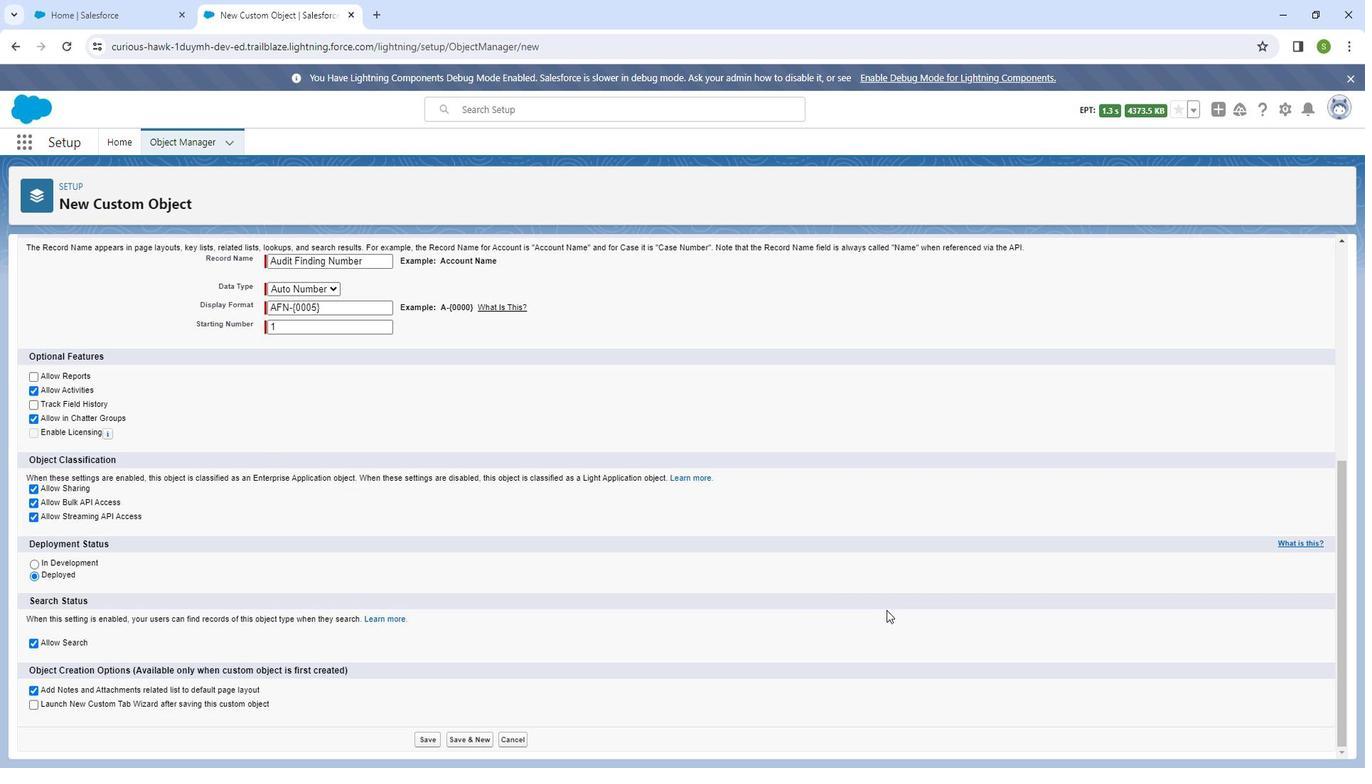
Action: Mouse moved to (911, 613)
Screenshot: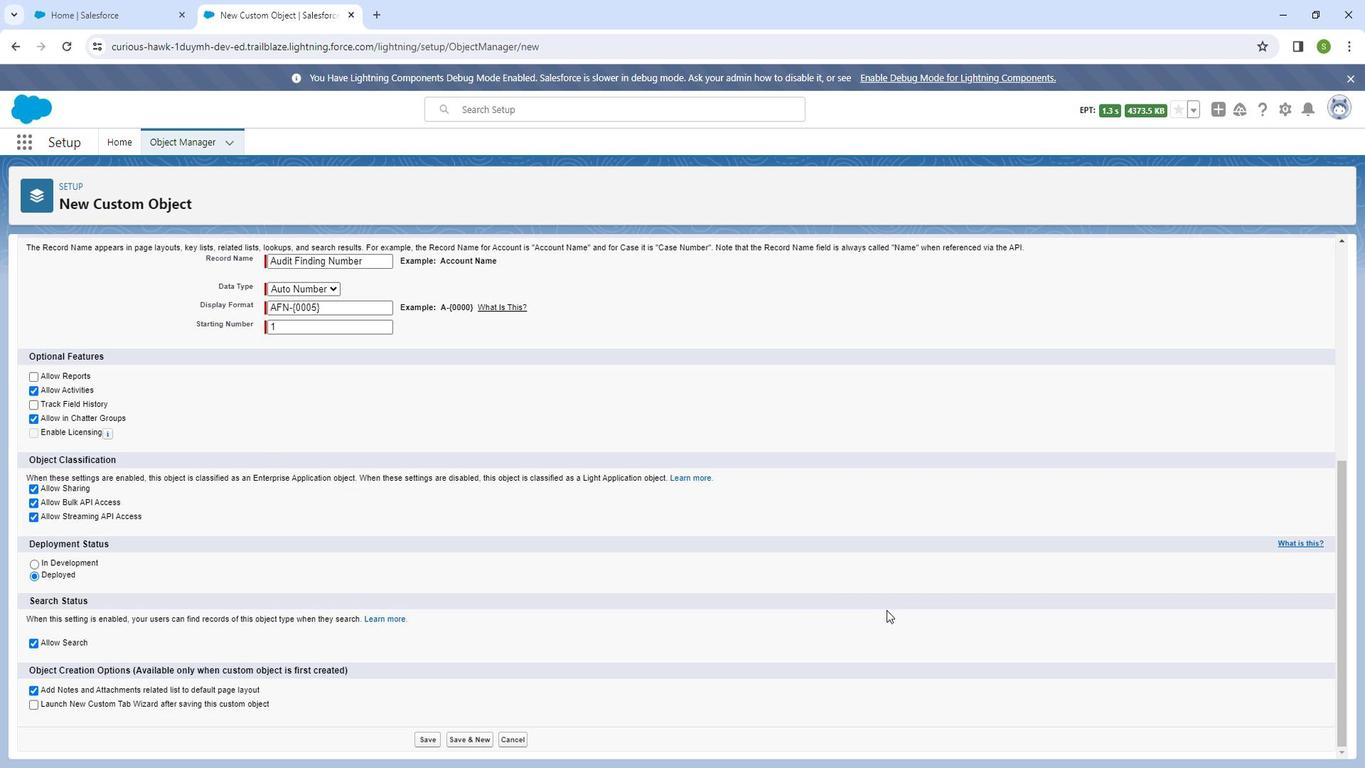 
Action: Mouse scrolled (911, 612) with delta (0, 0)
Screenshot: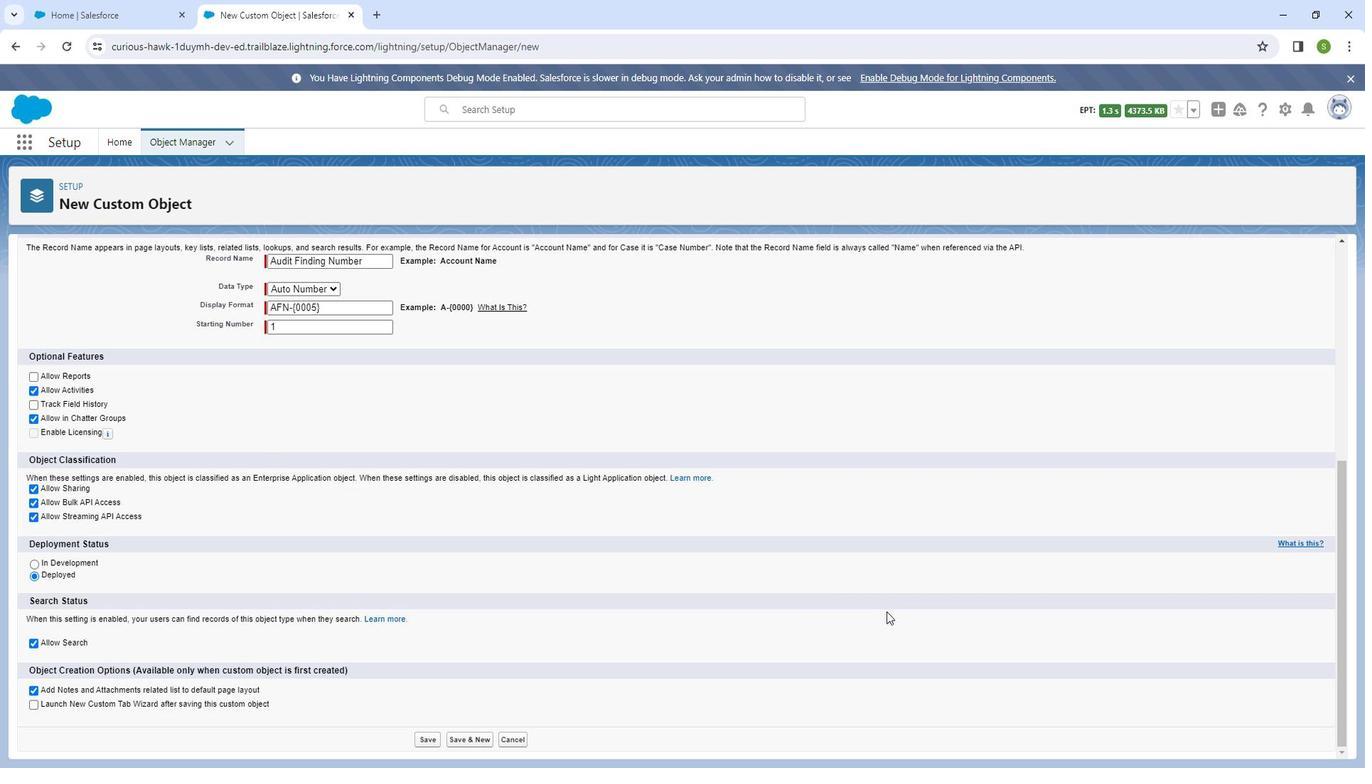 
Action: Mouse moved to (912, 614)
Screenshot: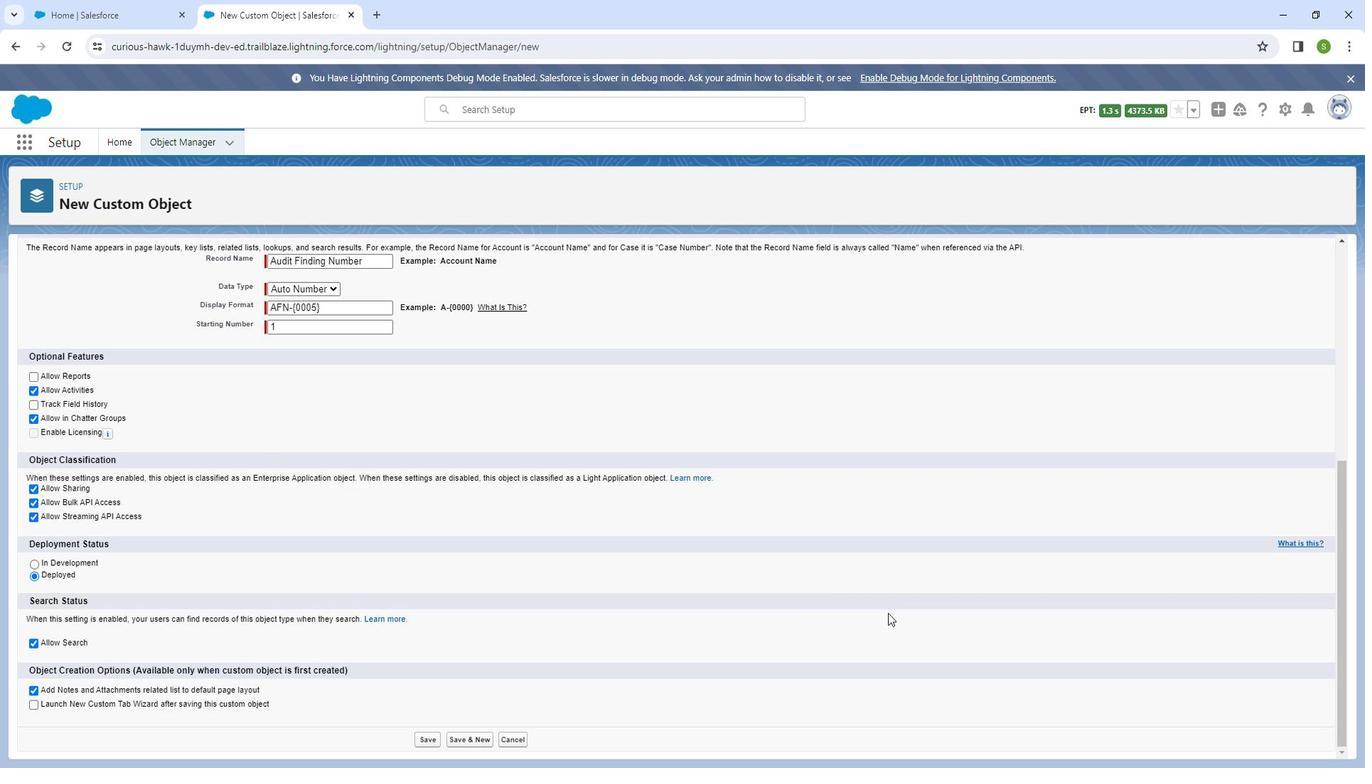
Action: Mouse scrolled (912, 615) with delta (0, 0)
Screenshot: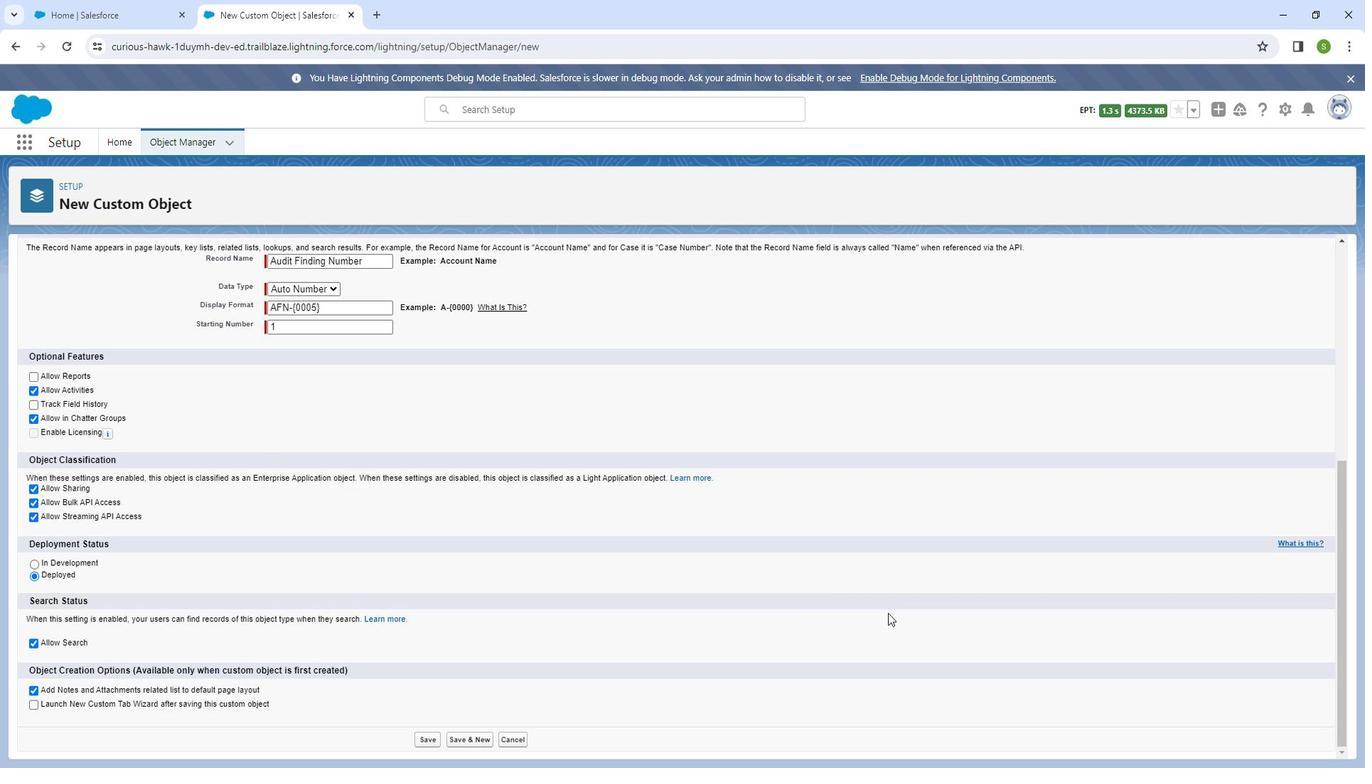 
Action: Mouse scrolled (912, 615) with delta (0, 0)
Screenshot: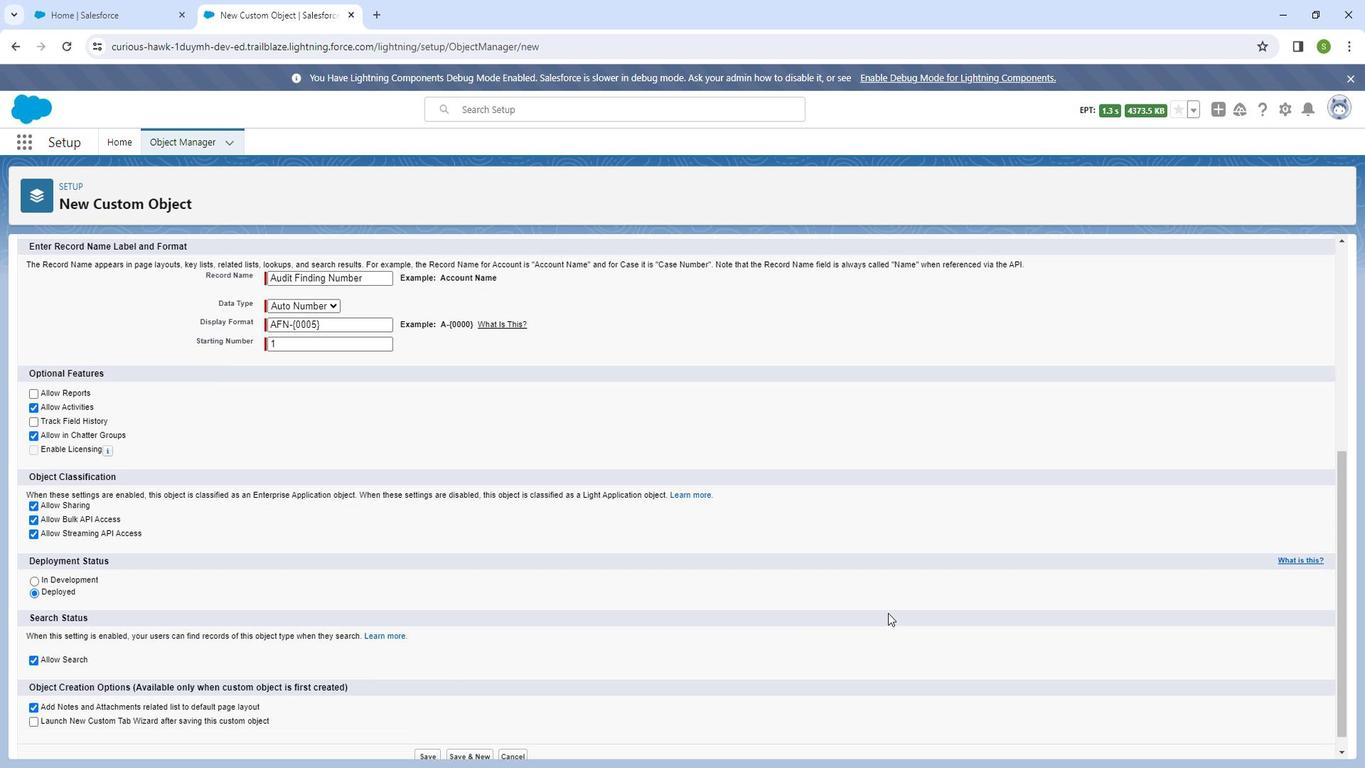 
Action: Mouse scrolled (912, 615) with delta (0, 0)
Screenshot: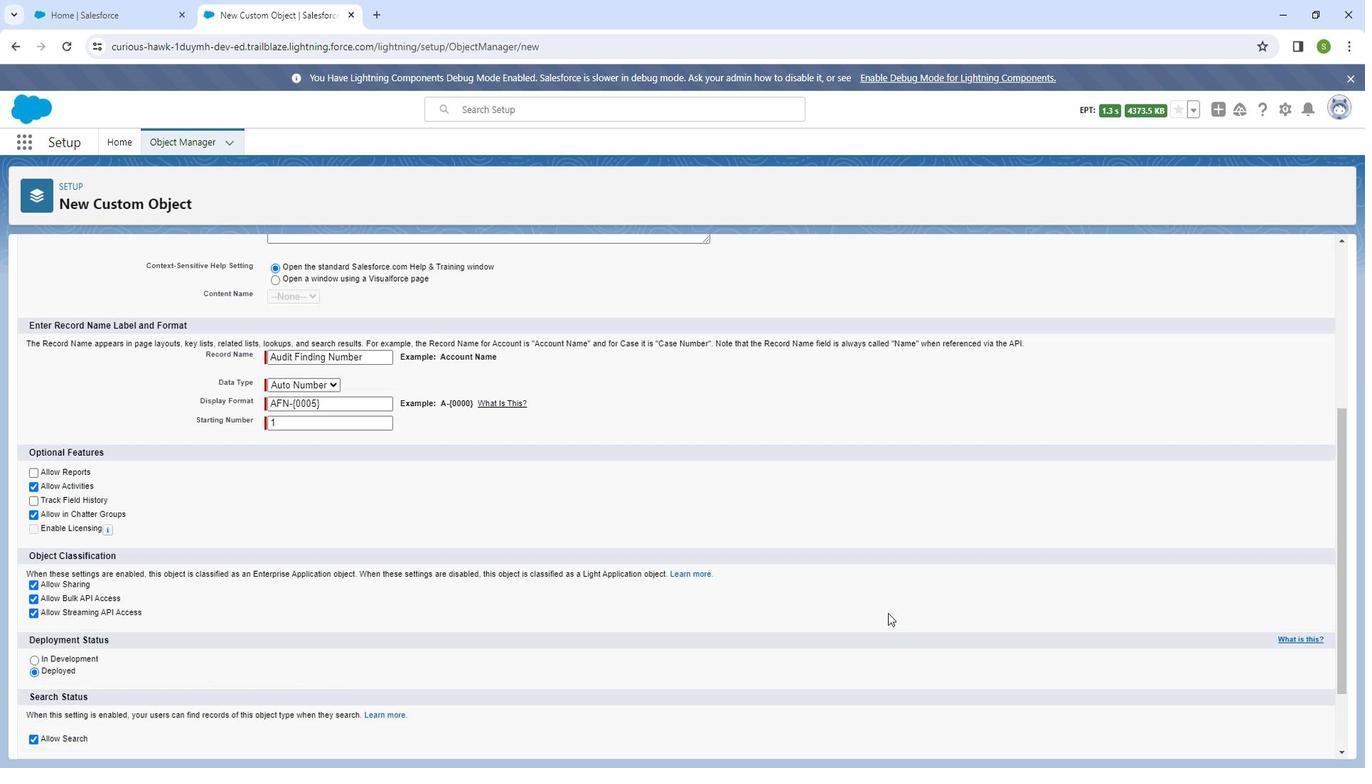 
Action: Mouse moved to (912, 613)
Screenshot: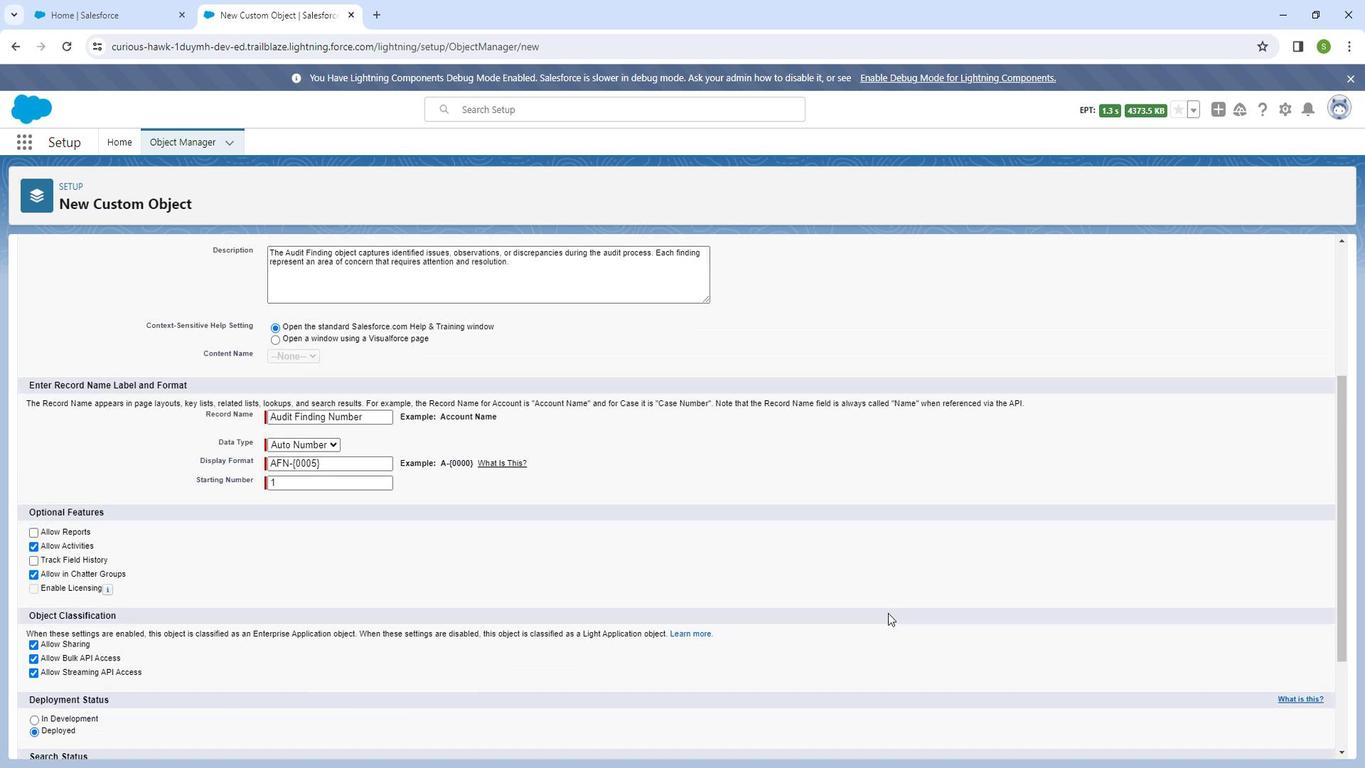 
Action: Mouse scrolled (912, 614) with delta (0, 0)
Screenshot: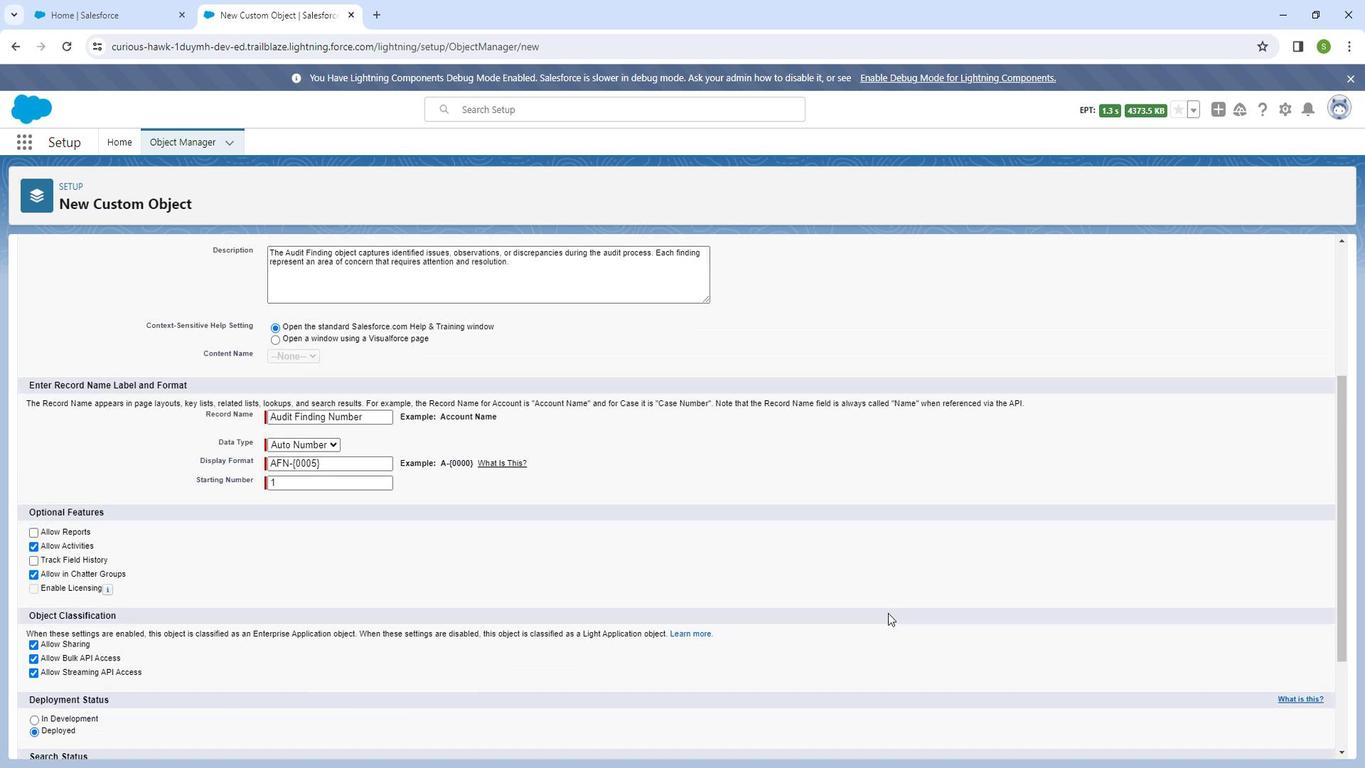 
Action: Mouse moved to (912, 611)
Screenshot: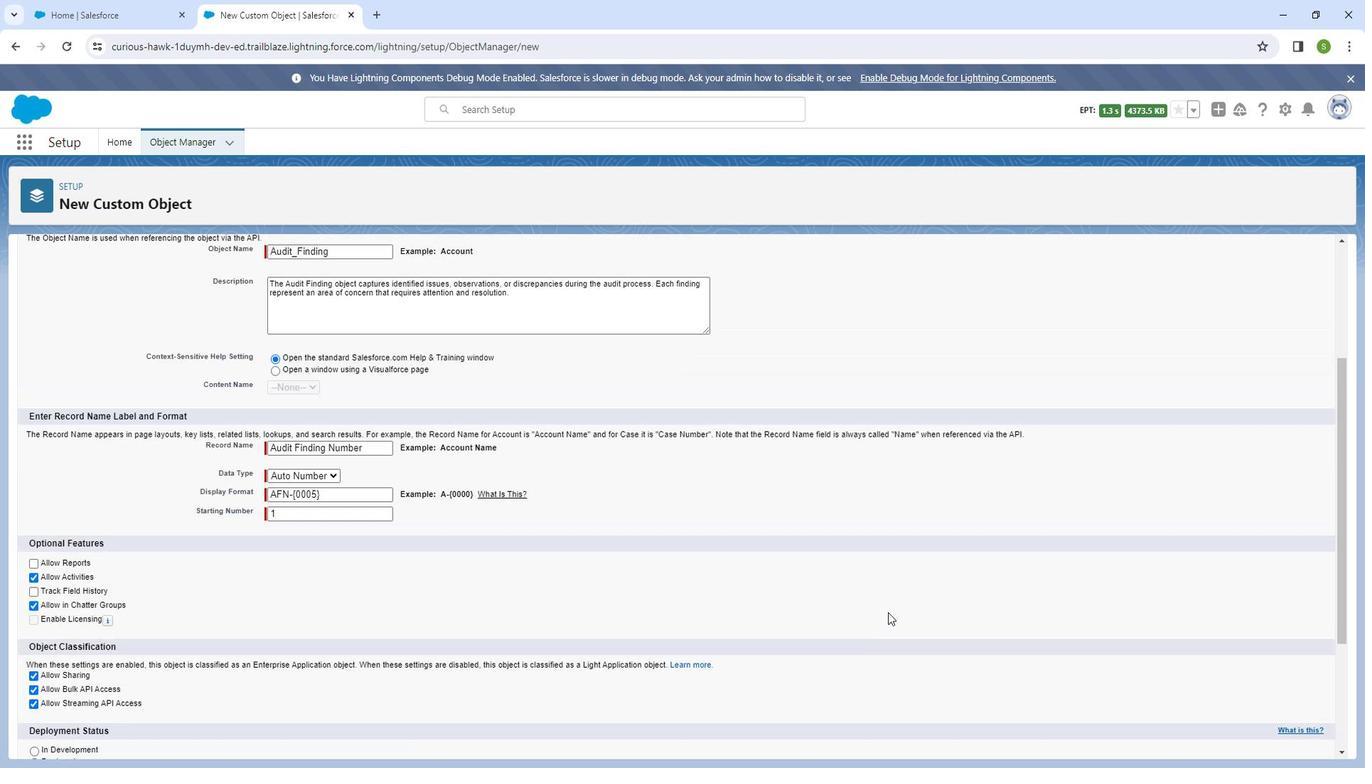 
Action: Mouse scrolled (912, 612) with delta (0, 0)
Screenshot: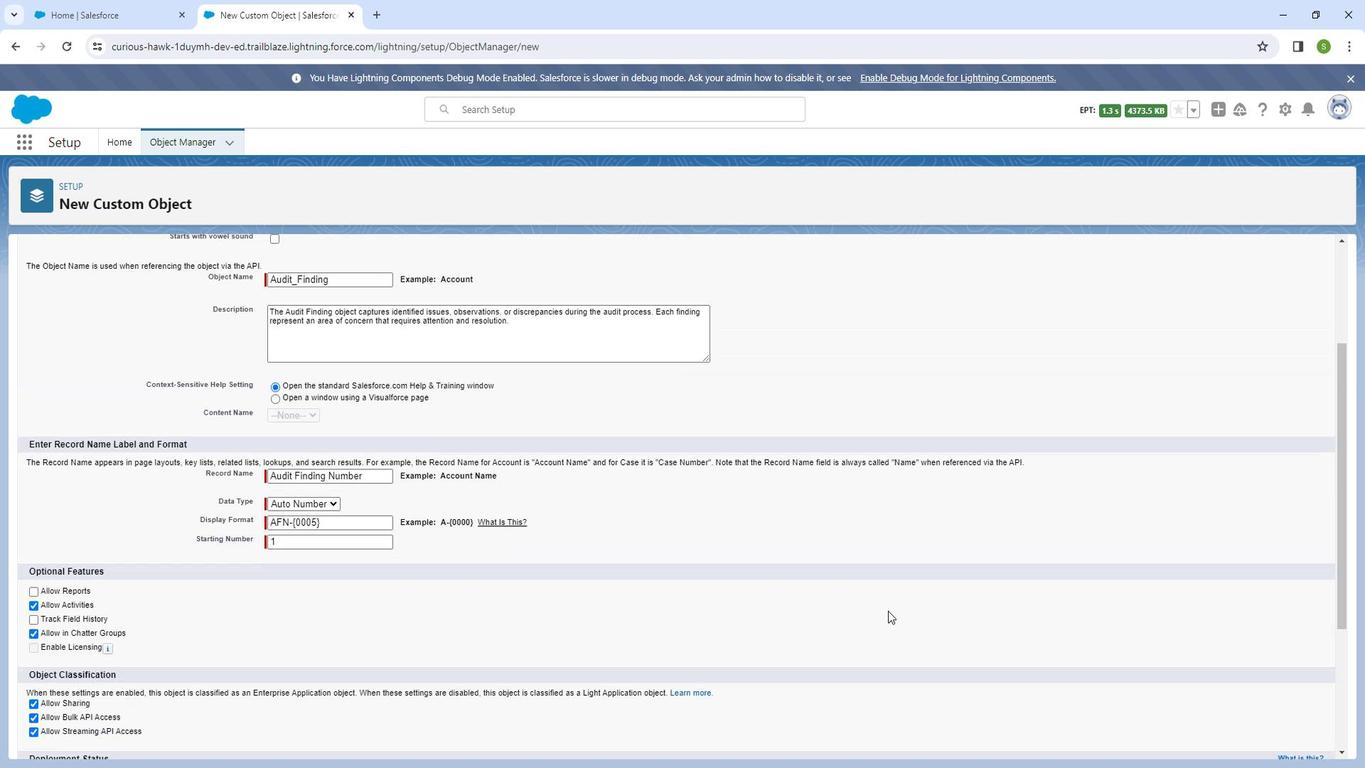 
Action: Mouse scrolled (912, 612) with delta (0, 0)
Screenshot: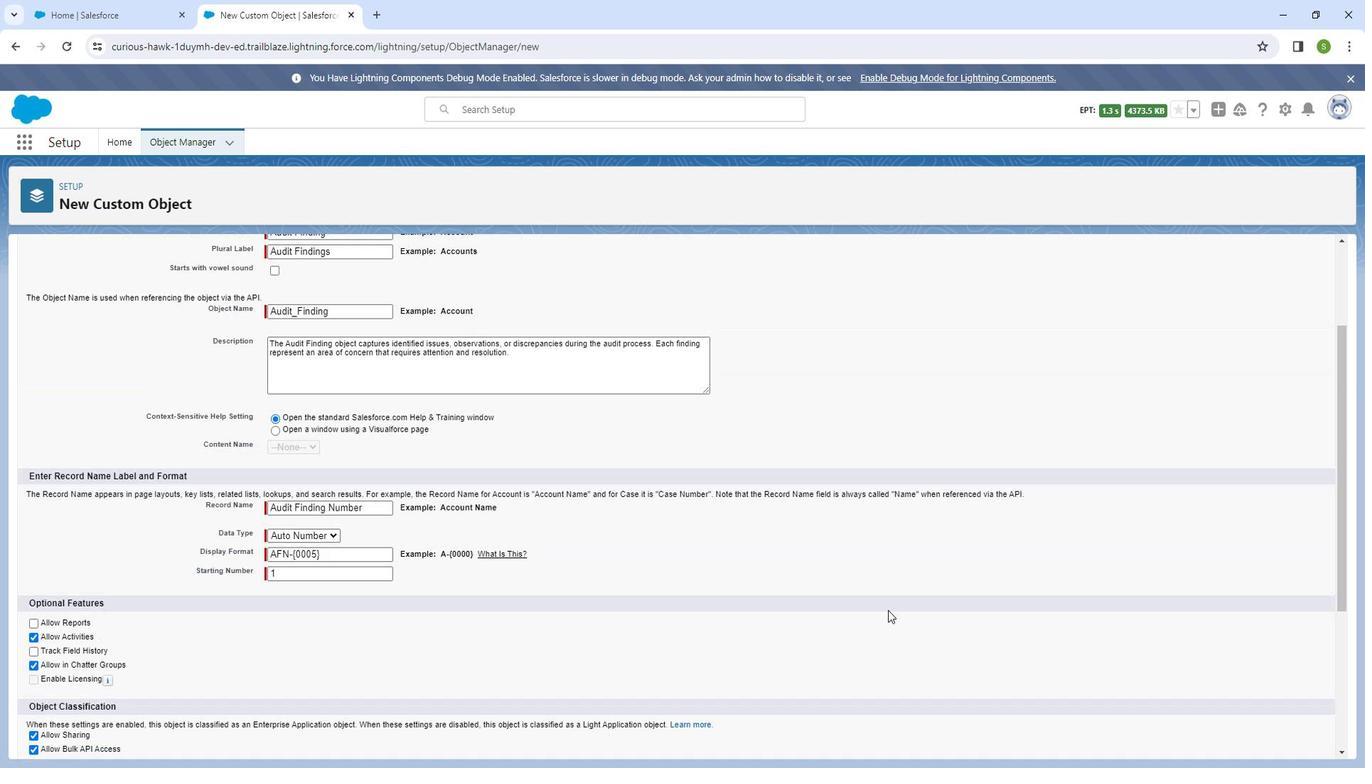 
Action: Mouse moved to (453, 340)
Screenshot: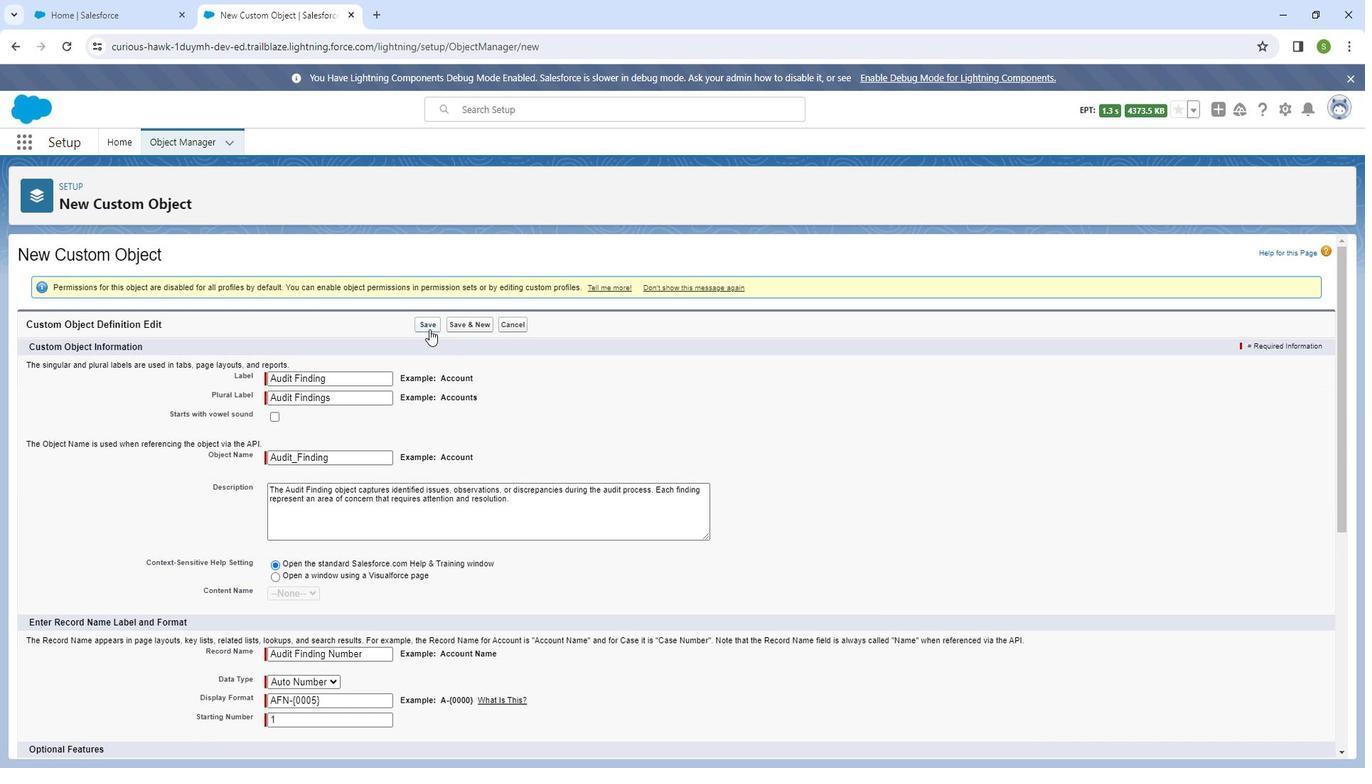 
Action: Mouse pressed left at (453, 340)
Screenshot: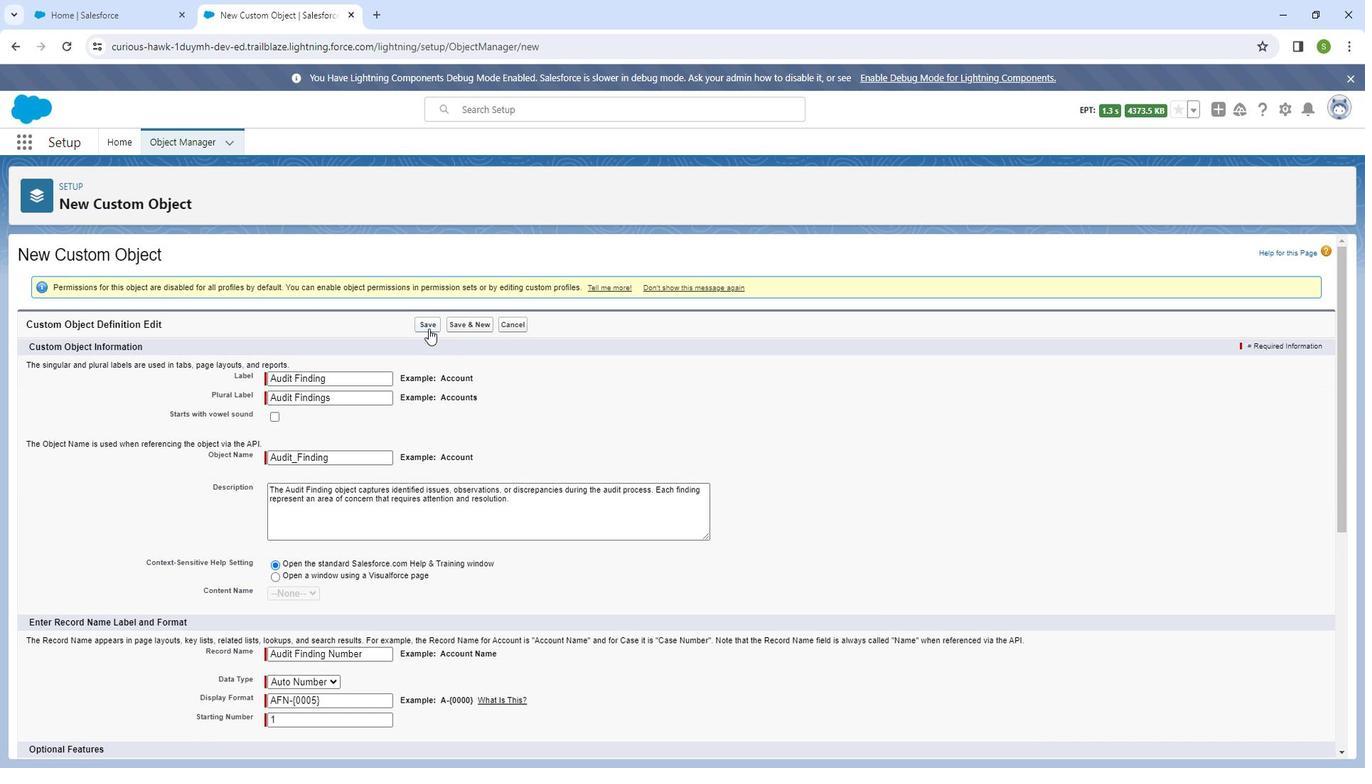 
Action: Mouse moved to (338, 646)
Screenshot: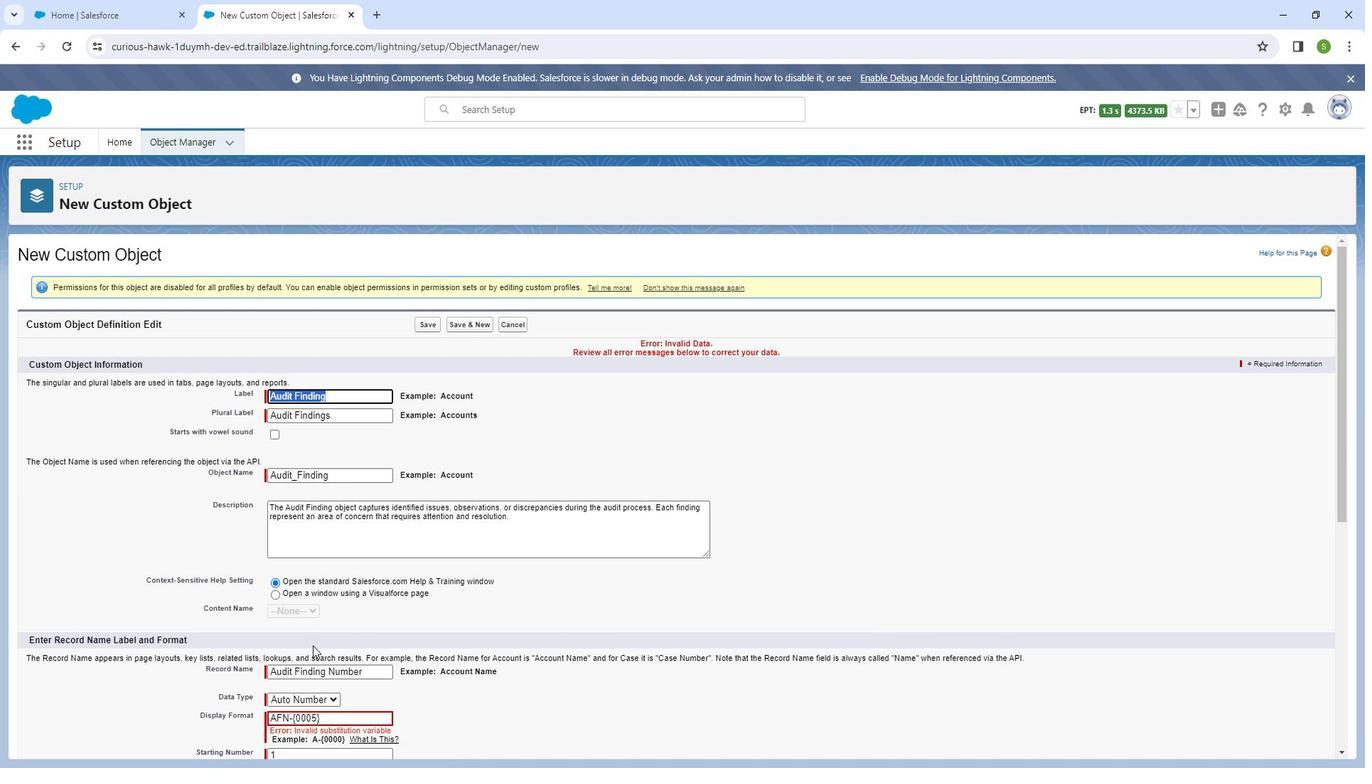 
Action: Mouse scrolled (338, 645) with delta (0, 0)
Screenshot: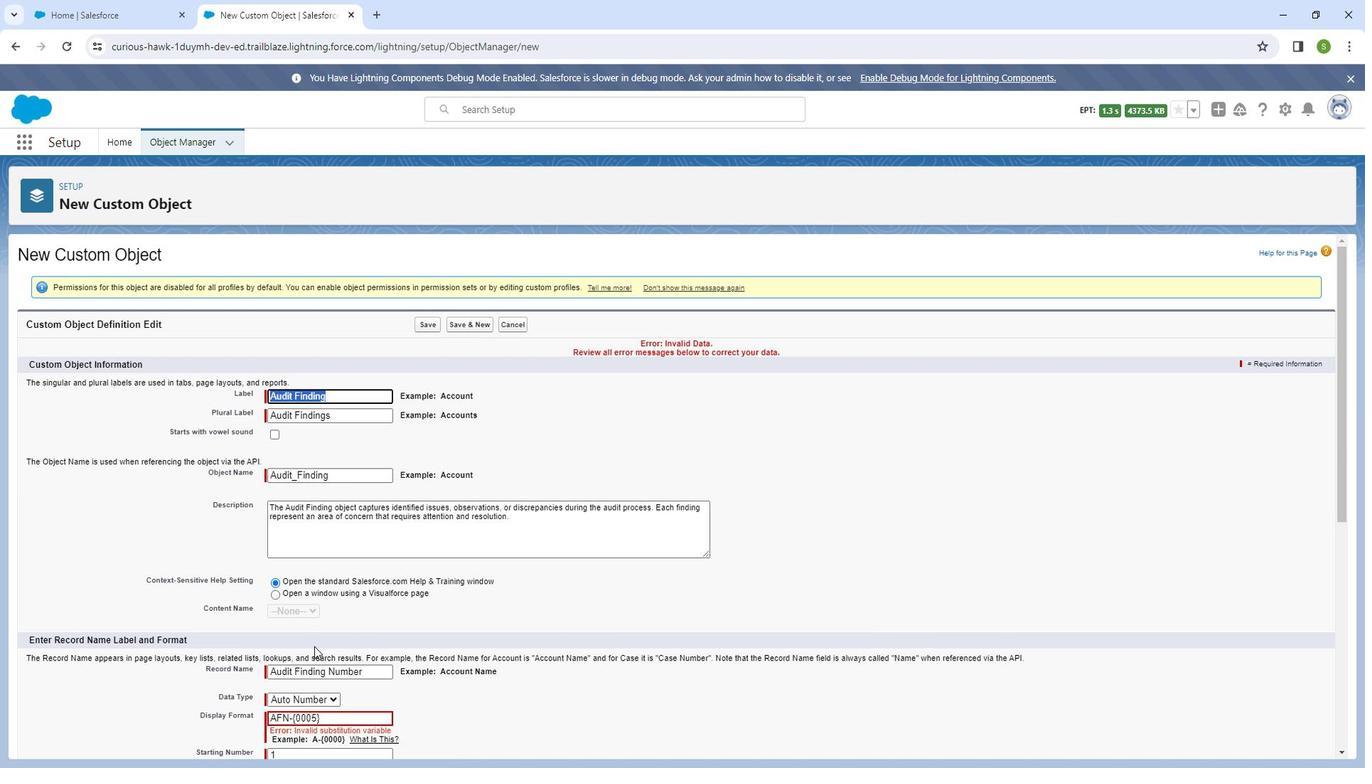 
Action: Mouse pressed left at (338, 646)
Screenshot: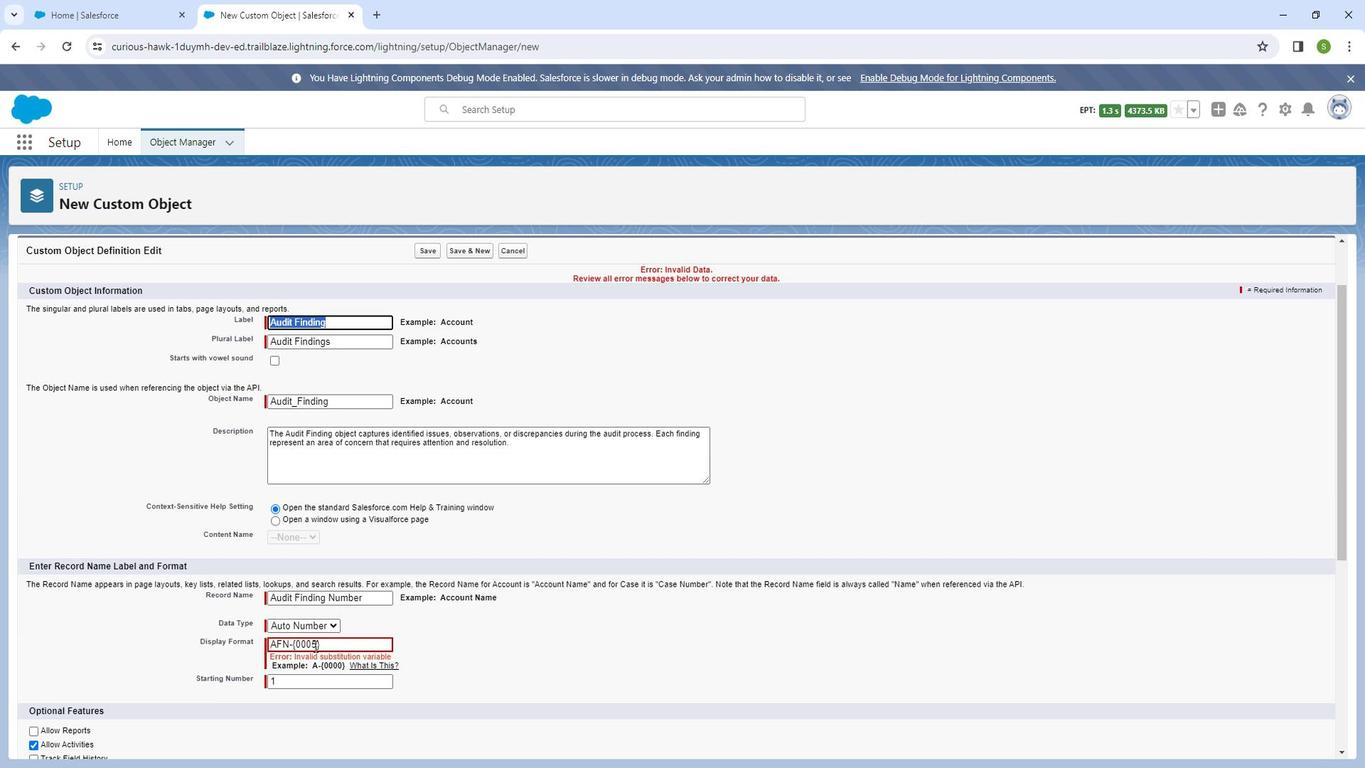 
Action: Mouse moved to (393, 646)
Screenshot: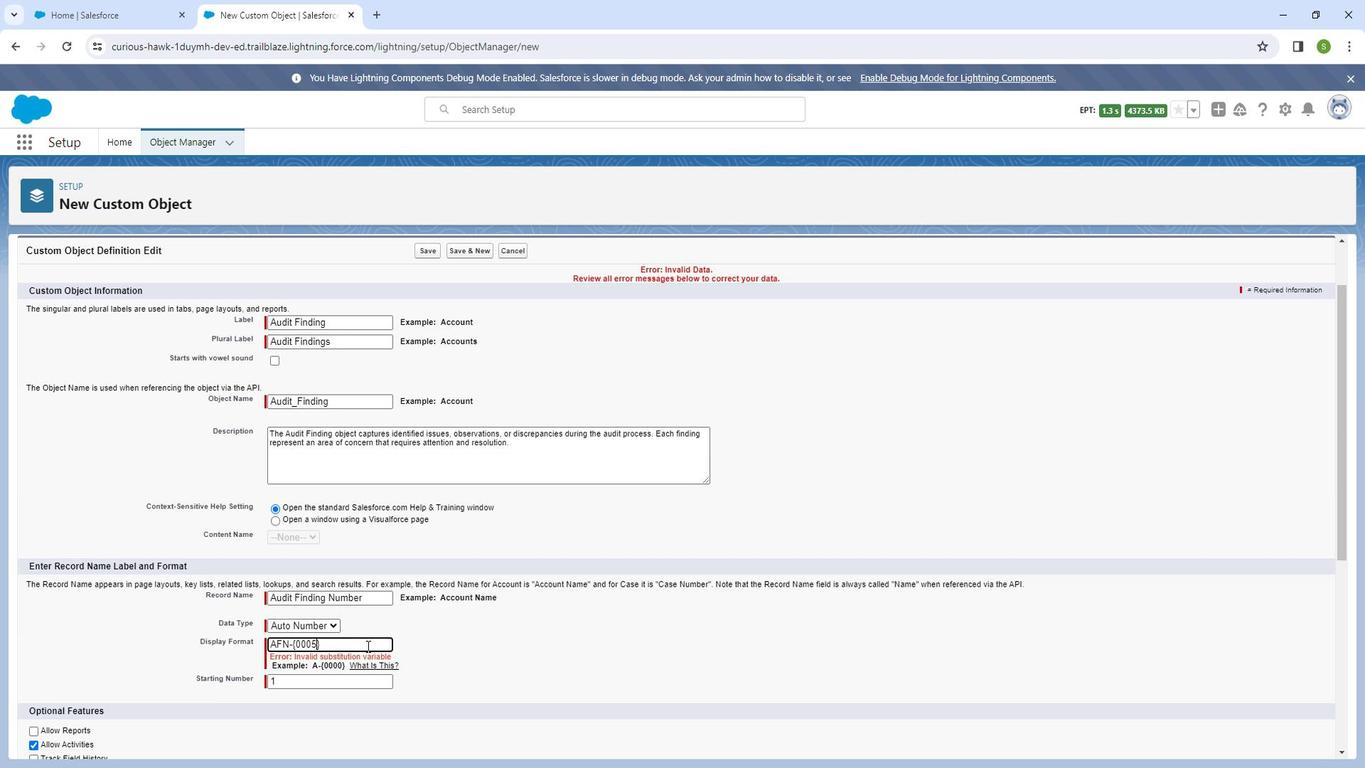 
Action: Key pressed <Key.backspace>
Screenshot: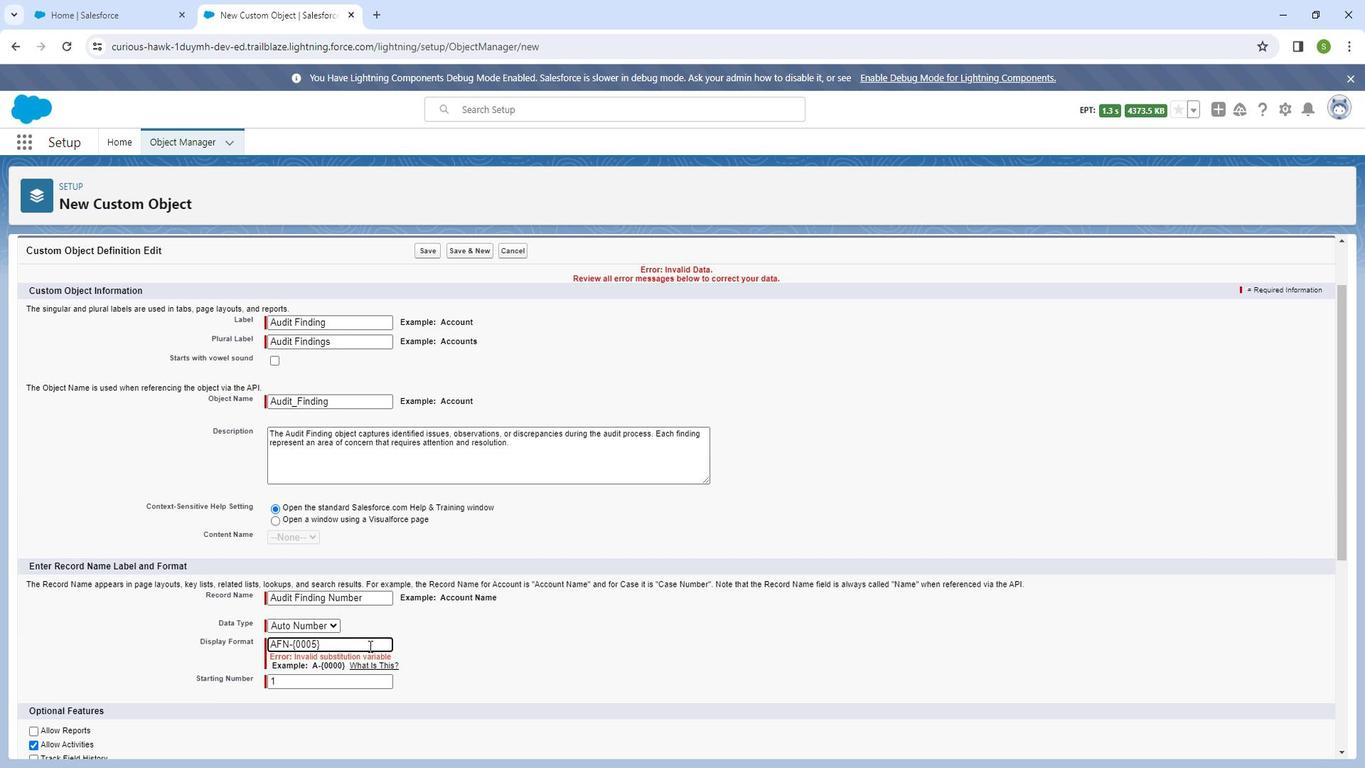 
Action: Mouse moved to (447, 625)
Screenshot: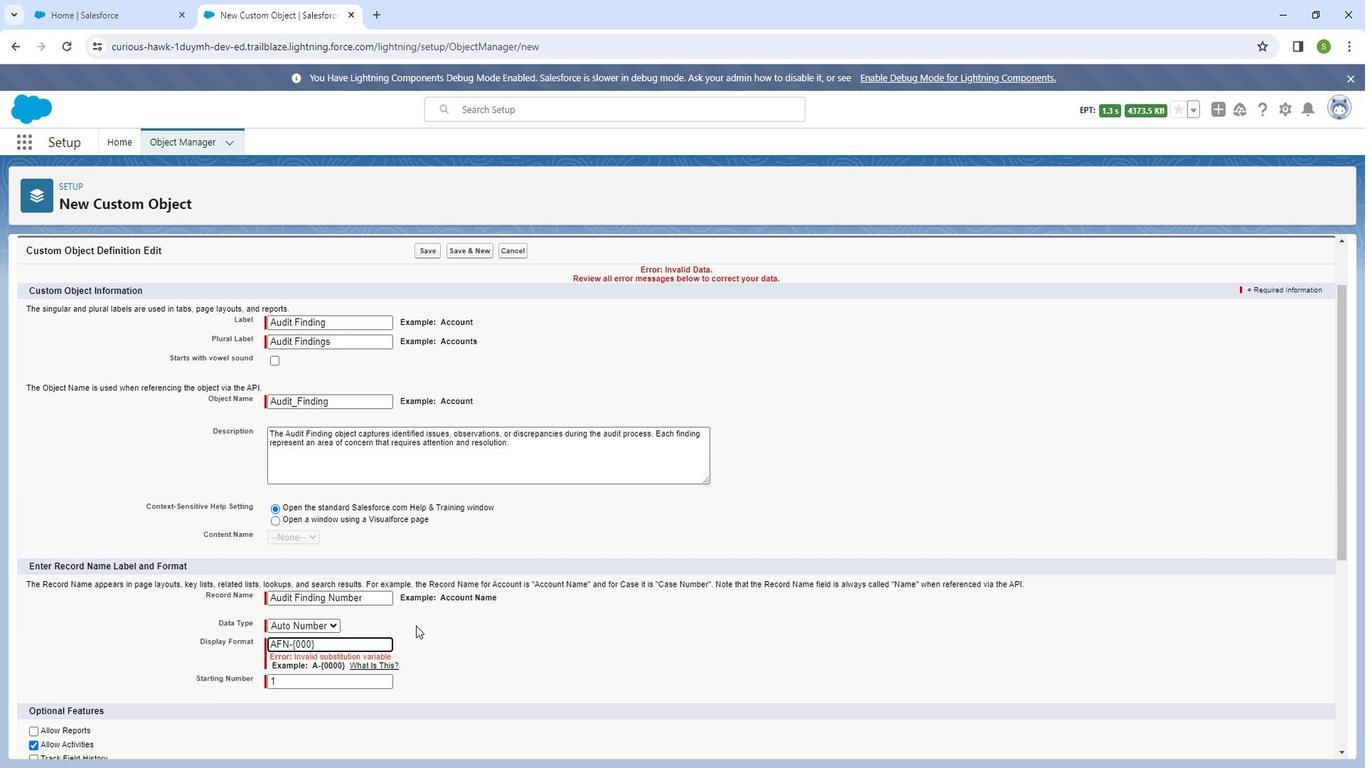 
Action: Mouse scrolled (447, 626) with delta (0, 0)
Screenshot: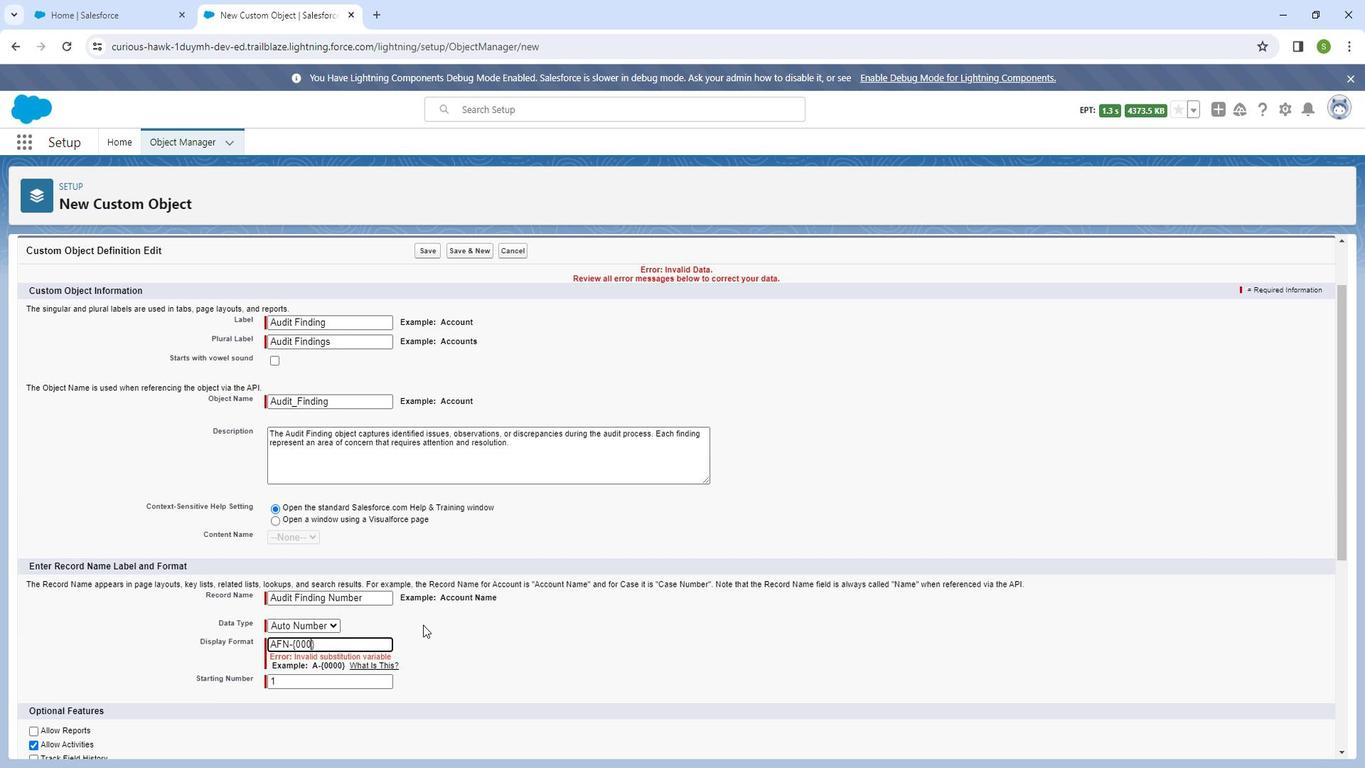 
Action: Mouse scrolled (447, 626) with delta (0, 0)
Screenshot: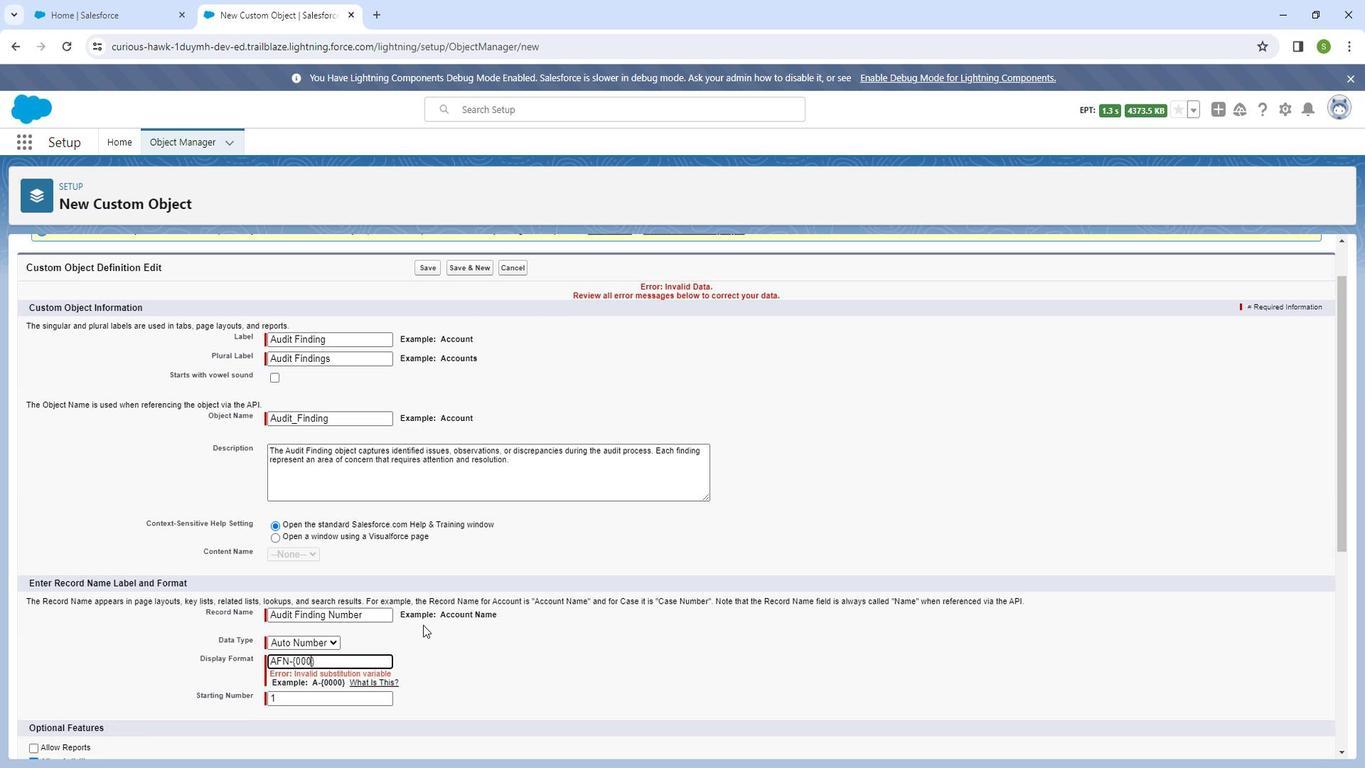 
Action: Mouse scrolled (447, 626) with delta (0, 0)
Screenshot: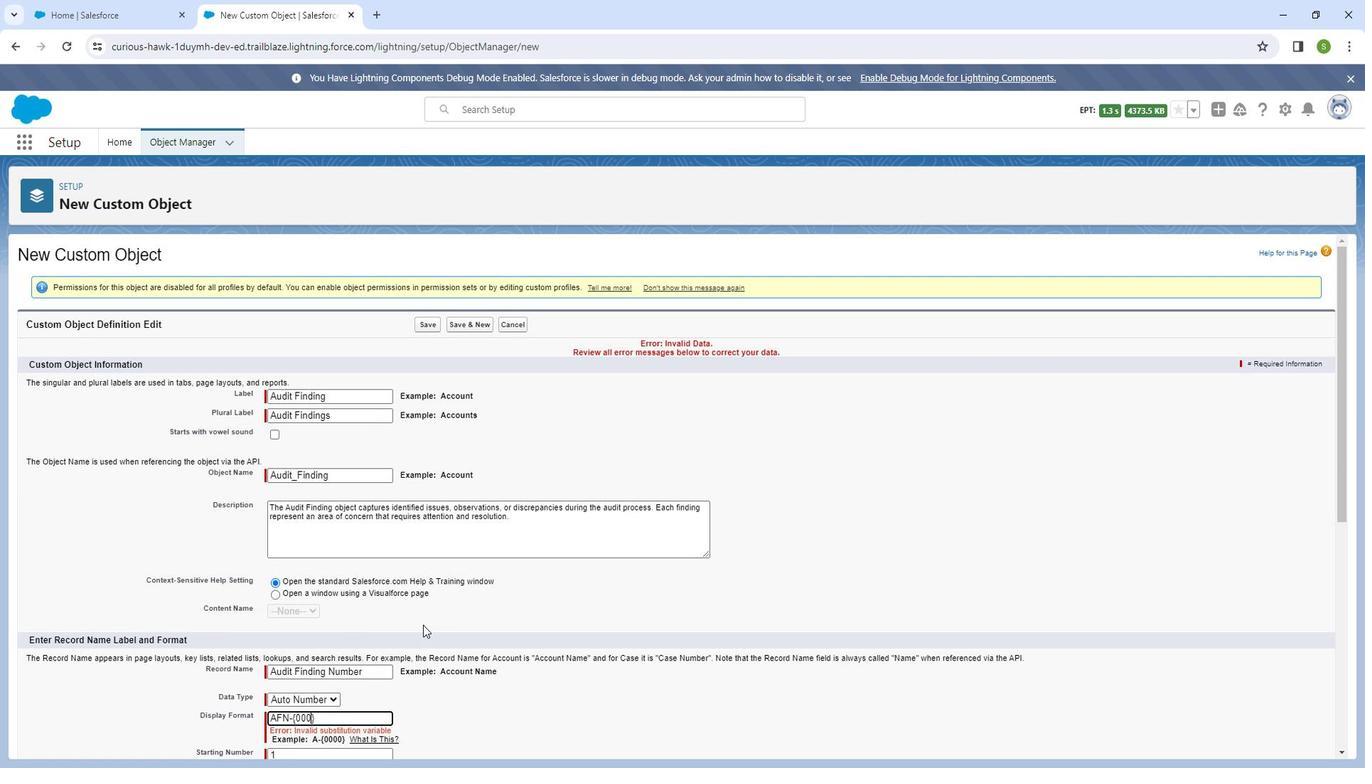 
Action: Mouse moved to (454, 341)
Screenshot: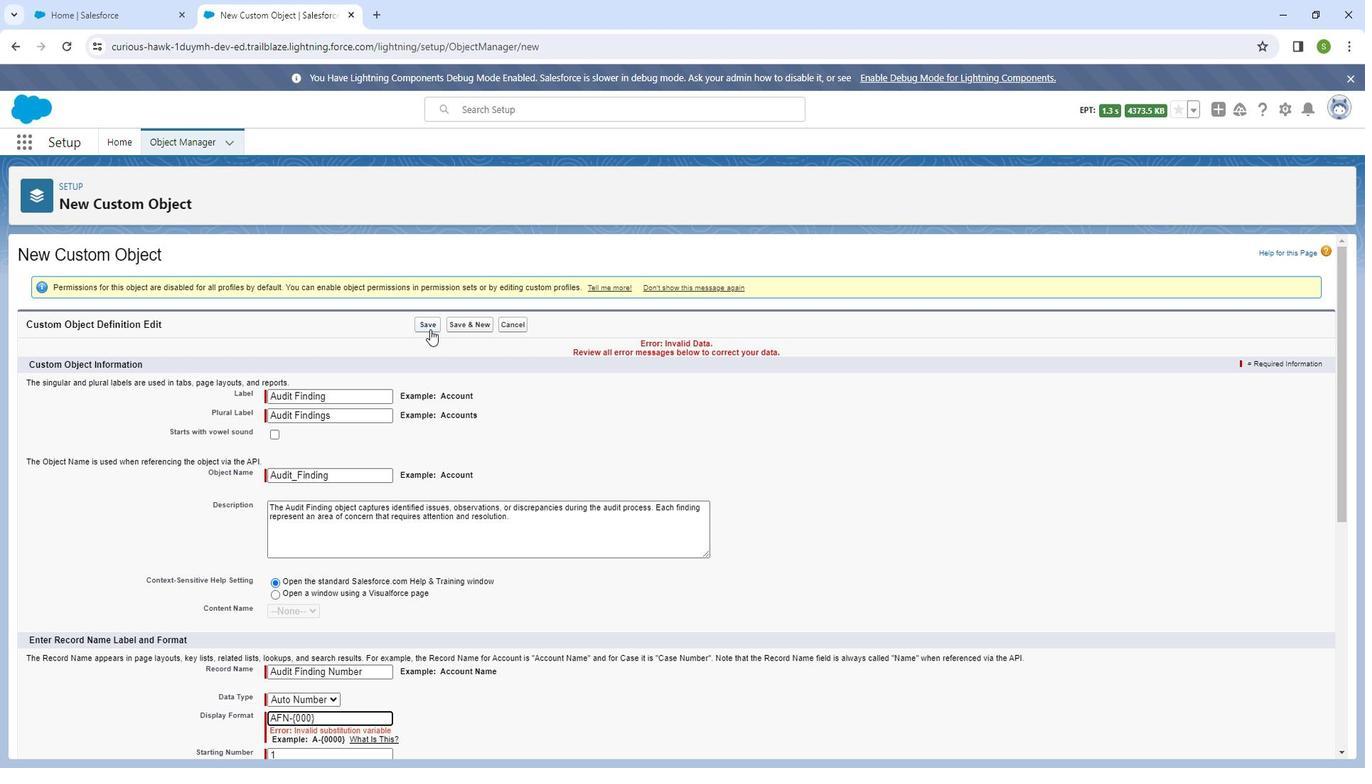 
Action: Mouse pressed left at (454, 341)
Screenshot: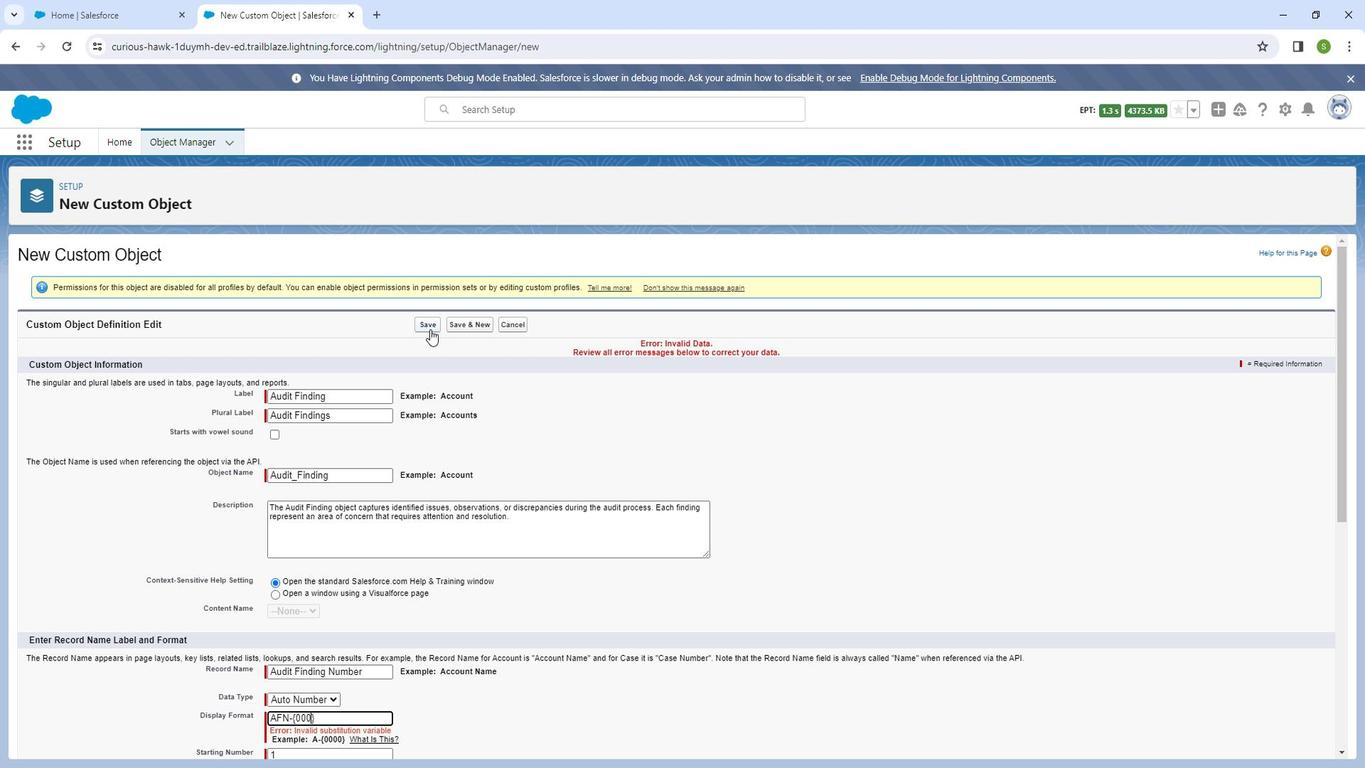 
Action: Mouse moved to (458, 568)
Screenshot: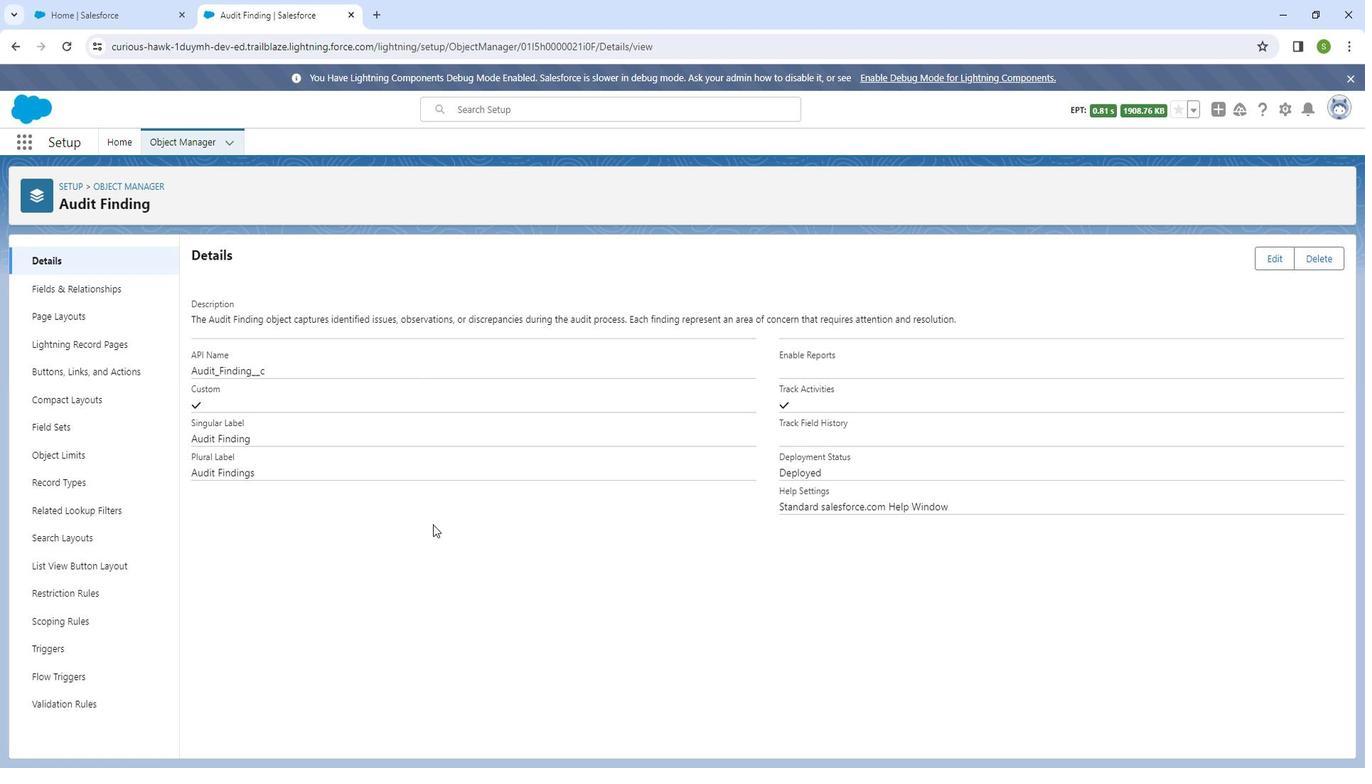 
